Task: Find connections with filter location Güira de Melena with filter topic #consultantswith filter profile language English with filter current company PUMA Group with filter school JOBS FOR WOMEN with filter industry Nonmetallic Mineral Mining with filter service category Bankruptcy Law with filter keywords title Help Desk Worker/Desktop Support
Action: Mouse moved to (632, 79)
Screenshot: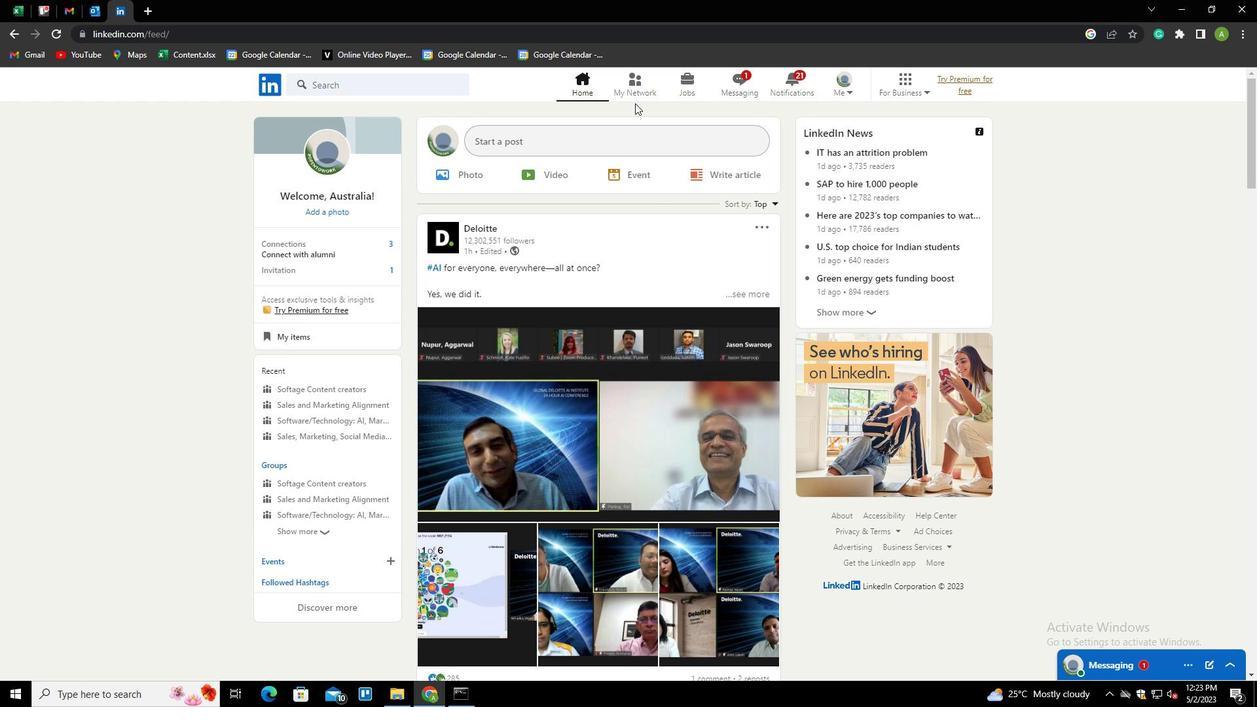 
Action: Mouse pressed left at (632, 79)
Screenshot: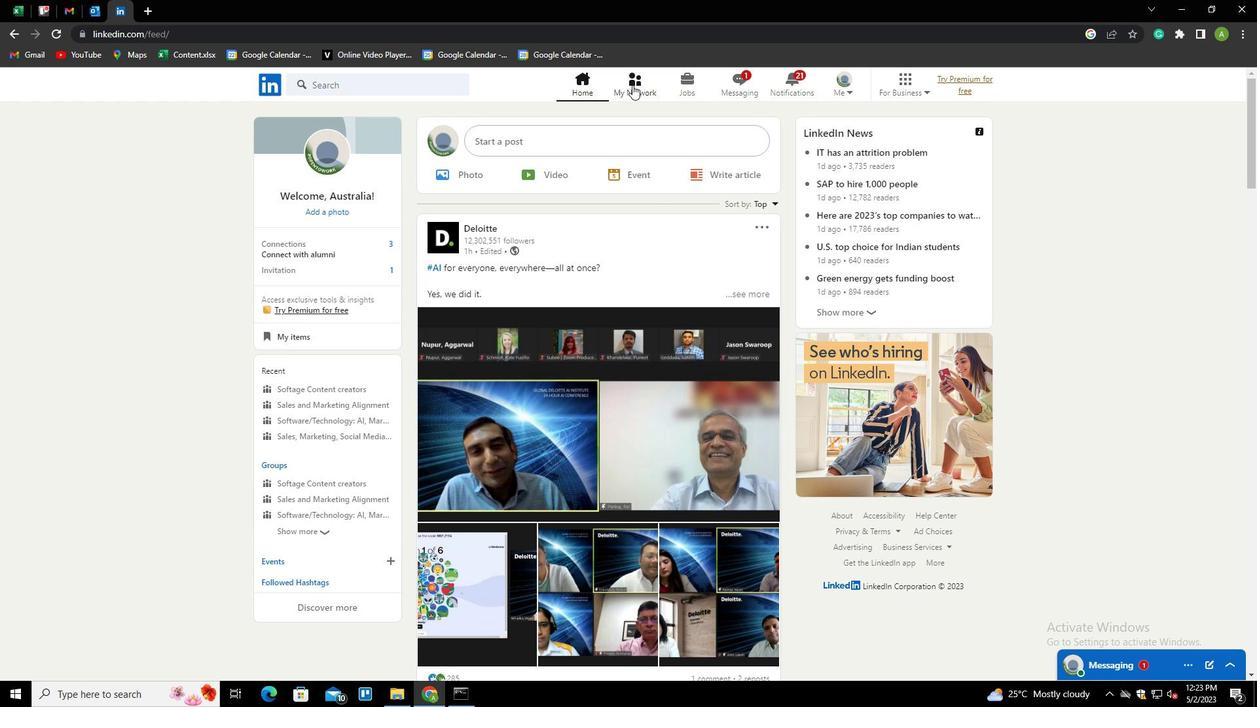 
Action: Mouse moved to (365, 151)
Screenshot: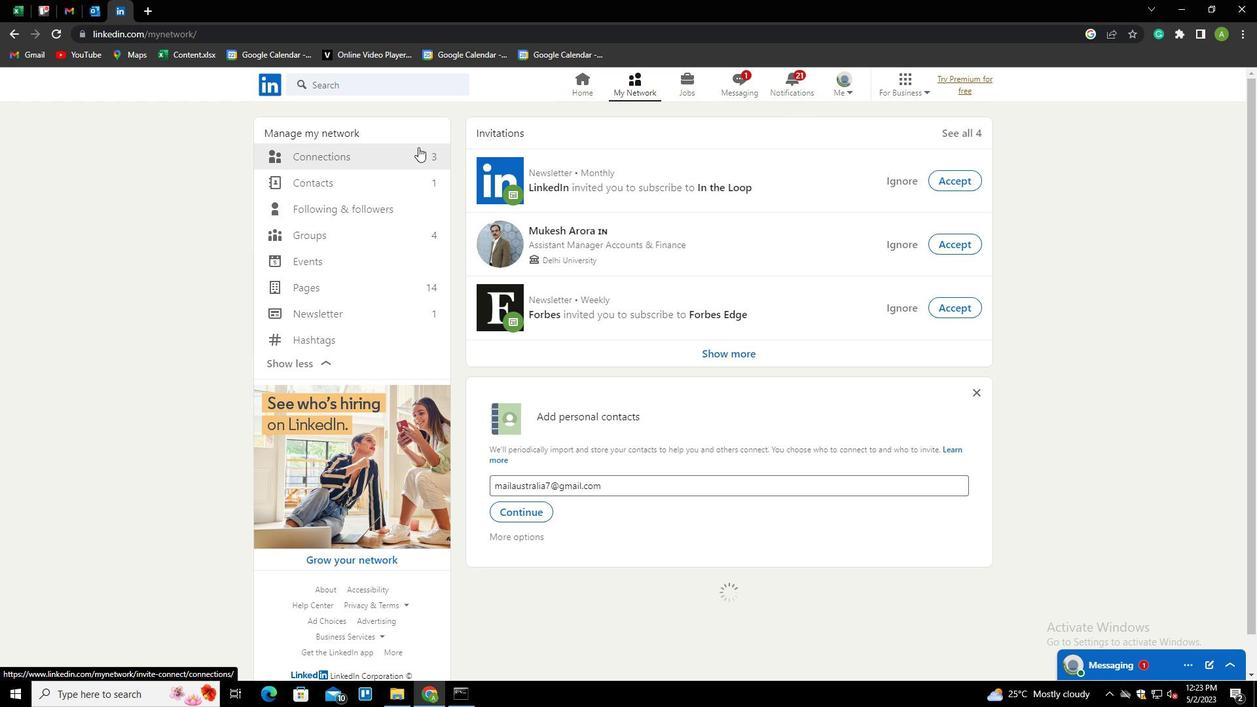 
Action: Mouse pressed left at (365, 151)
Screenshot: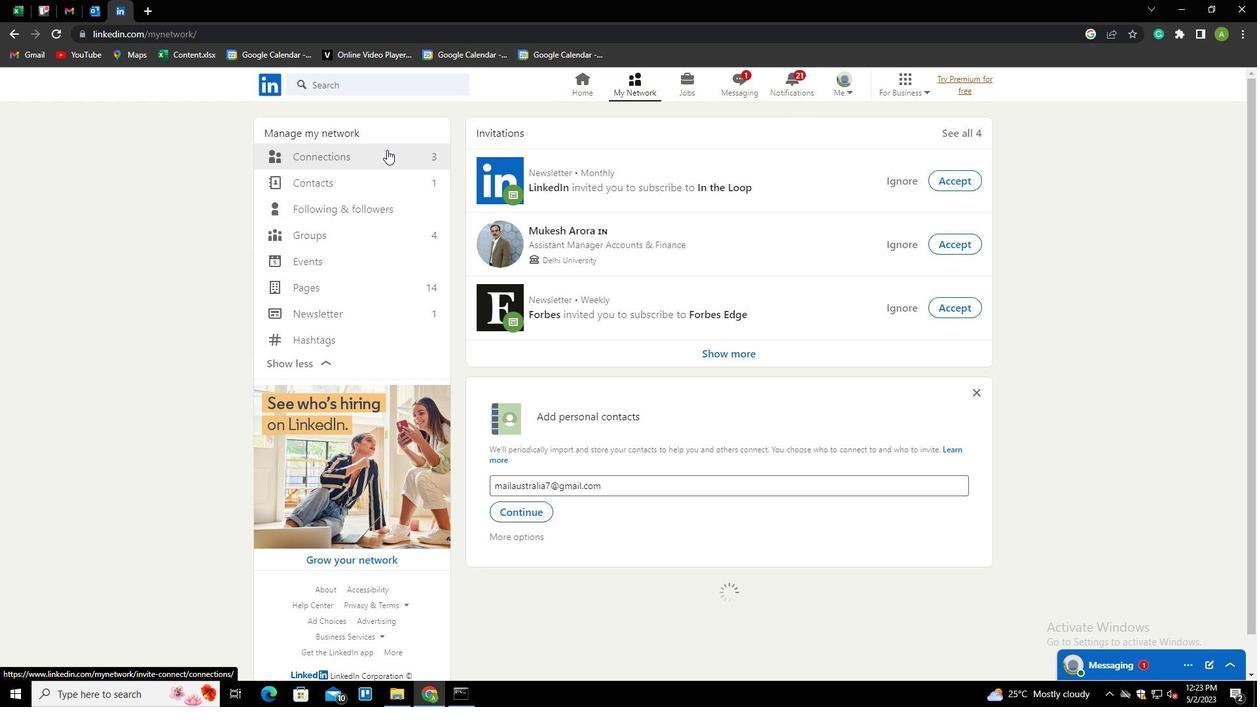 
Action: Mouse moved to (705, 159)
Screenshot: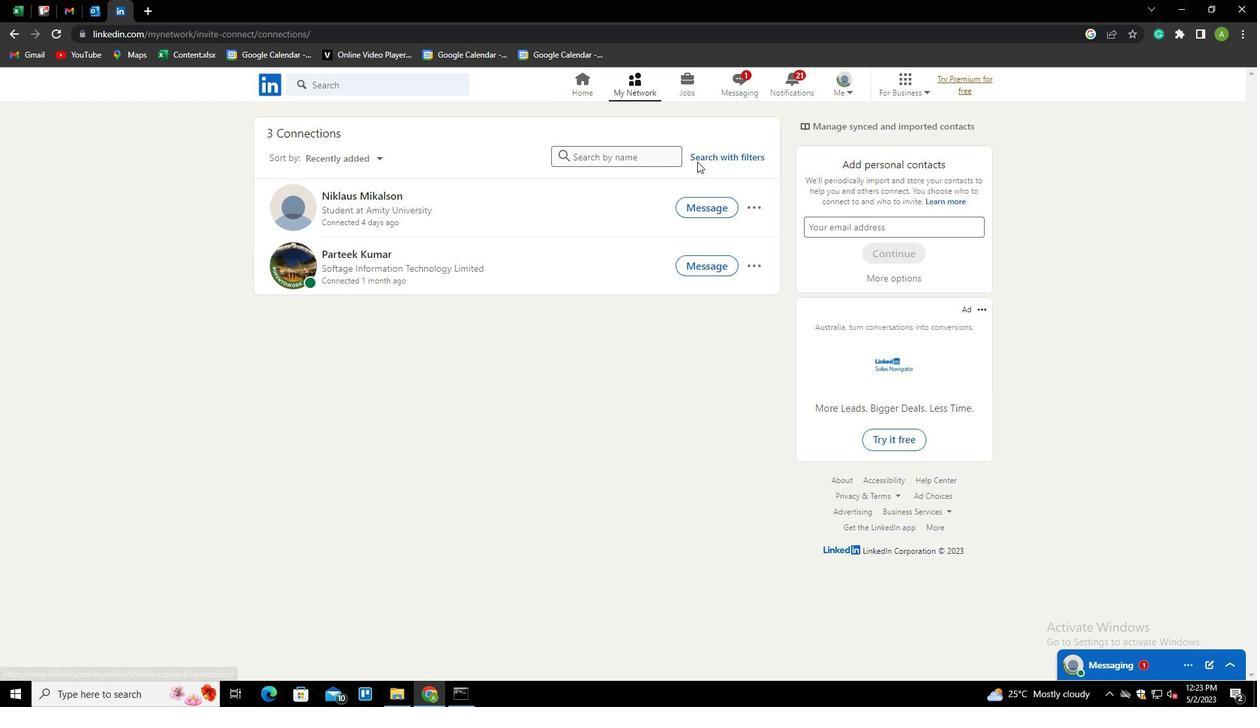 
Action: Mouse pressed left at (705, 159)
Screenshot: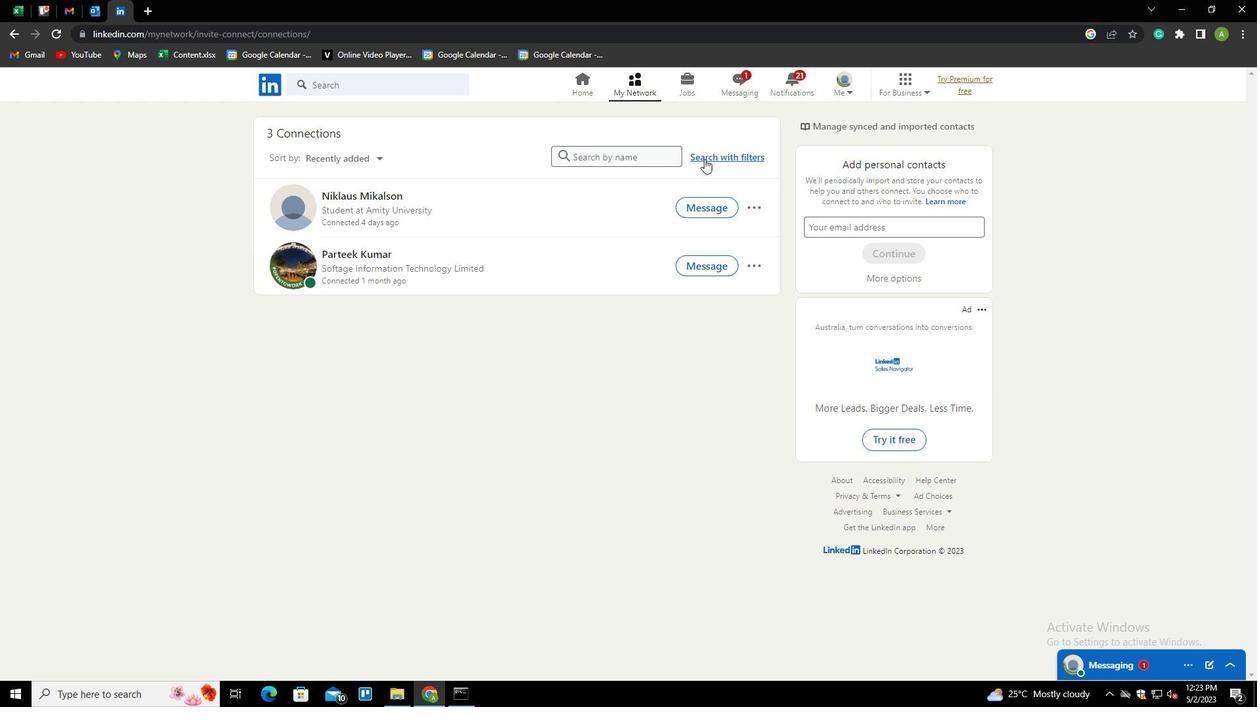 
Action: Mouse moved to (671, 114)
Screenshot: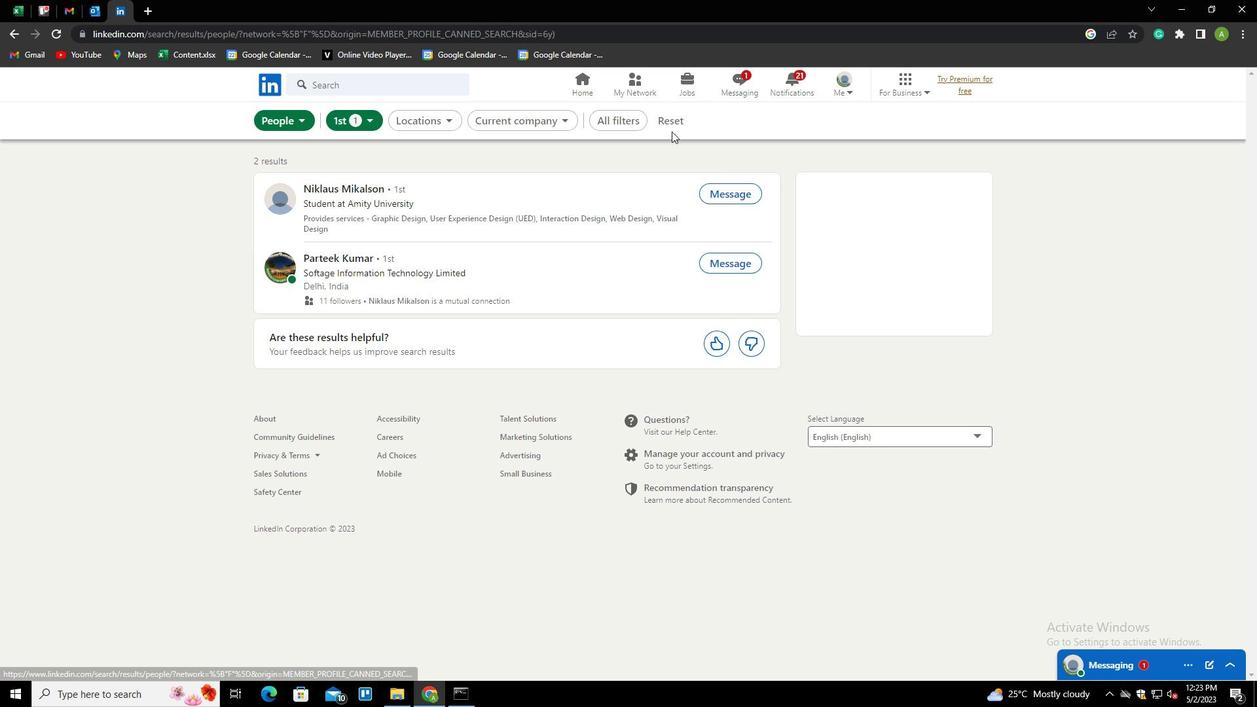 
Action: Mouse pressed left at (671, 114)
Screenshot: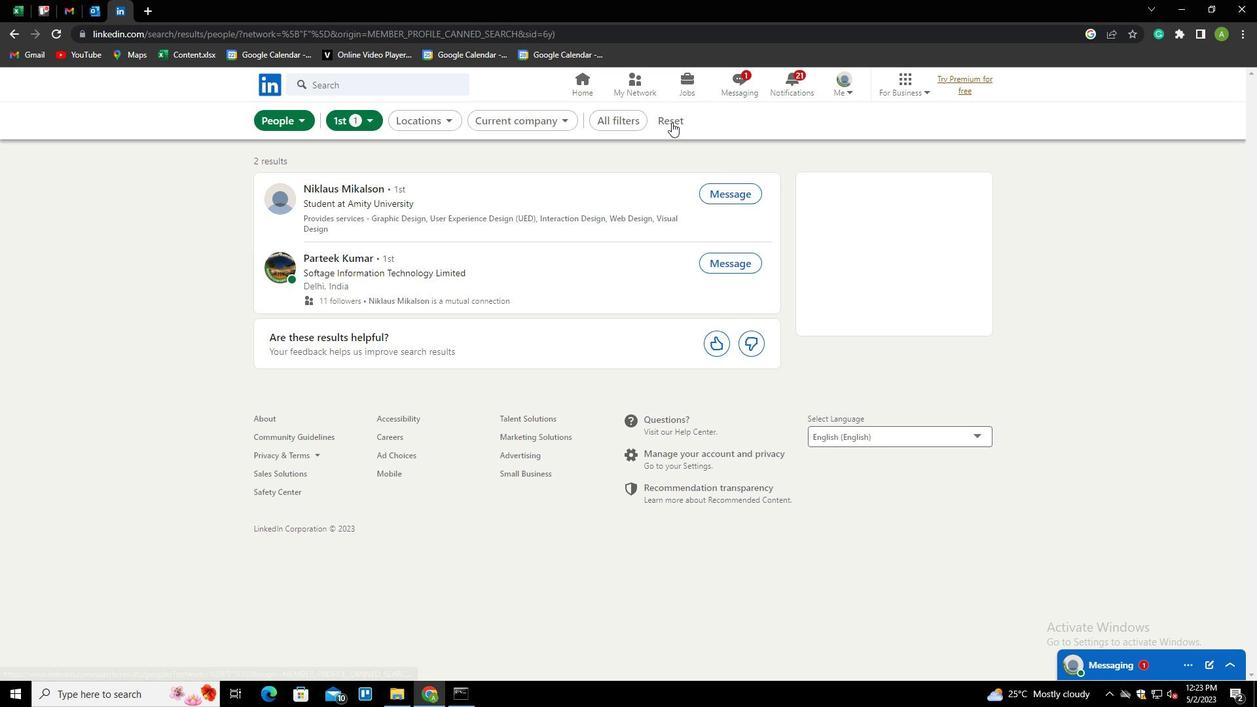 
Action: Mouse moved to (652, 117)
Screenshot: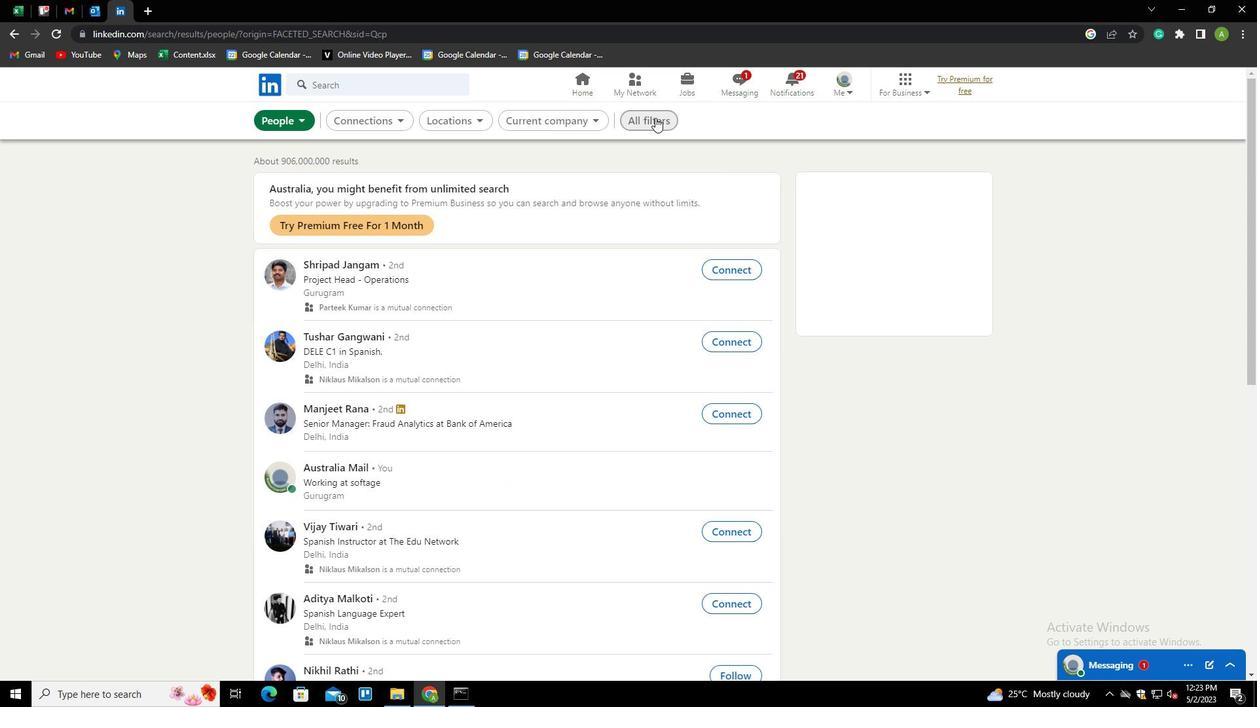 
Action: Mouse pressed left at (652, 117)
Screenshot: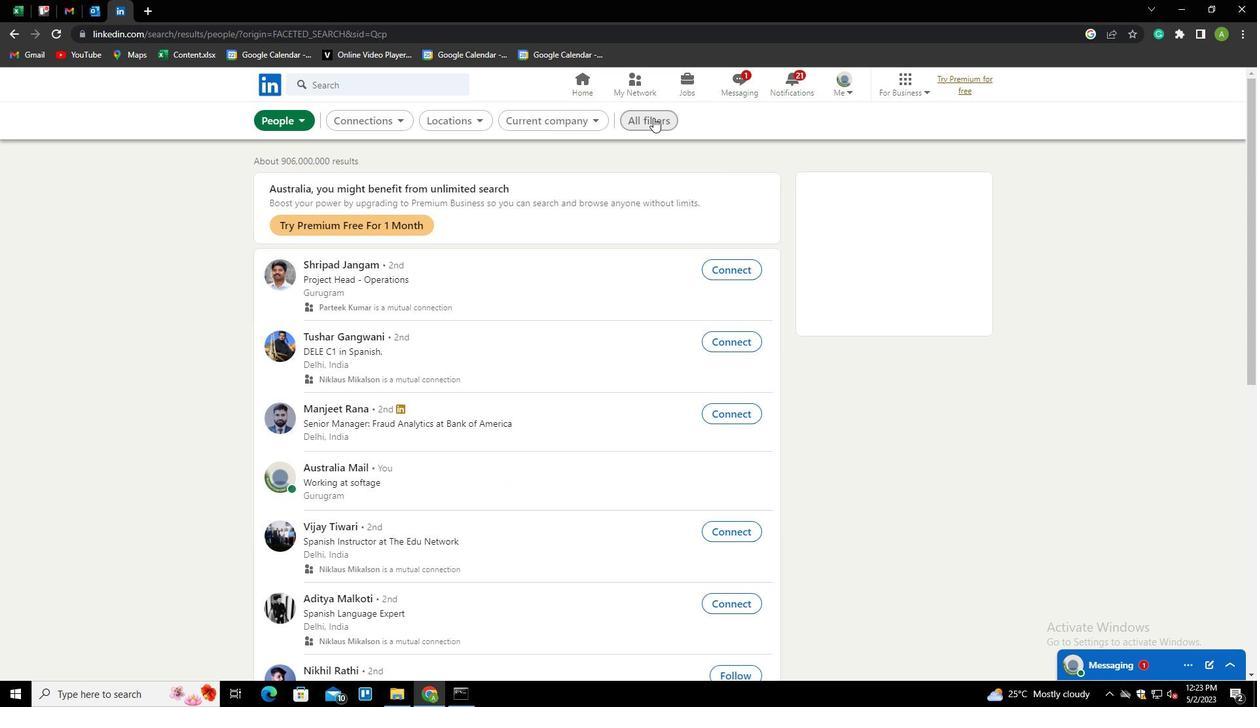 
Action: Mouse moved to (1087, 318)
Screenshot: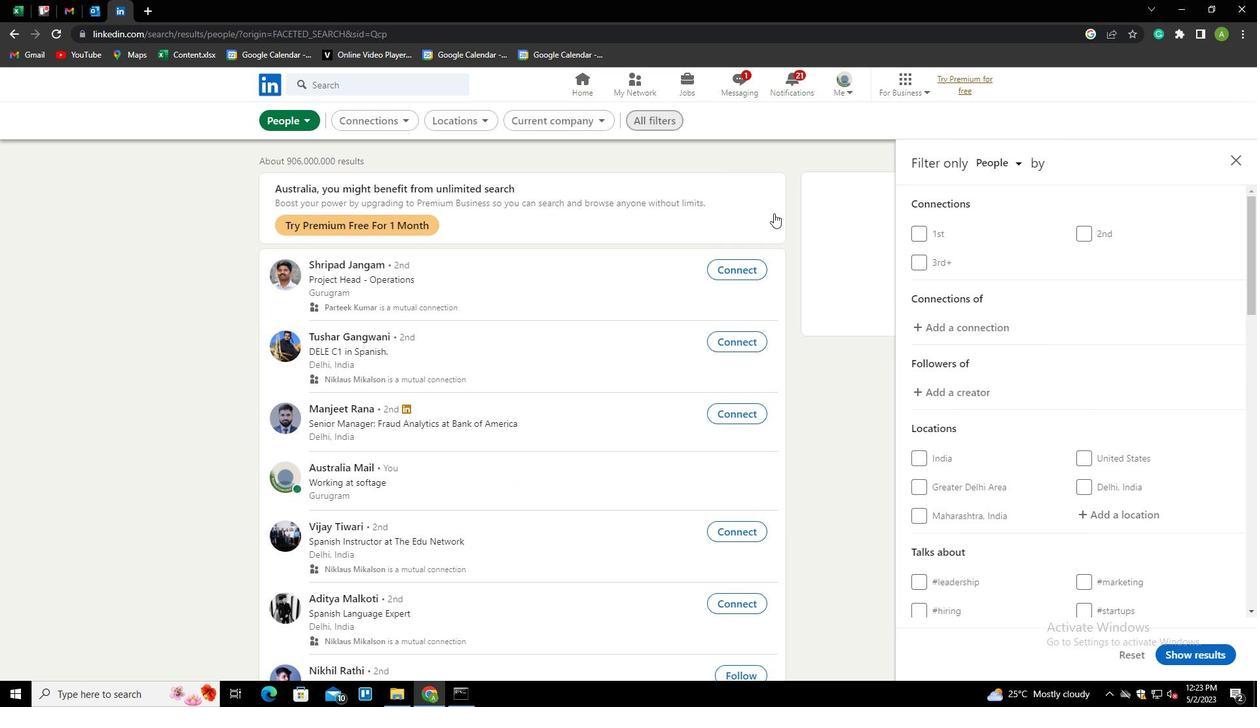 
Action: Mouse scrolled (1087, 318) with delta (0, 0)
Screenshot: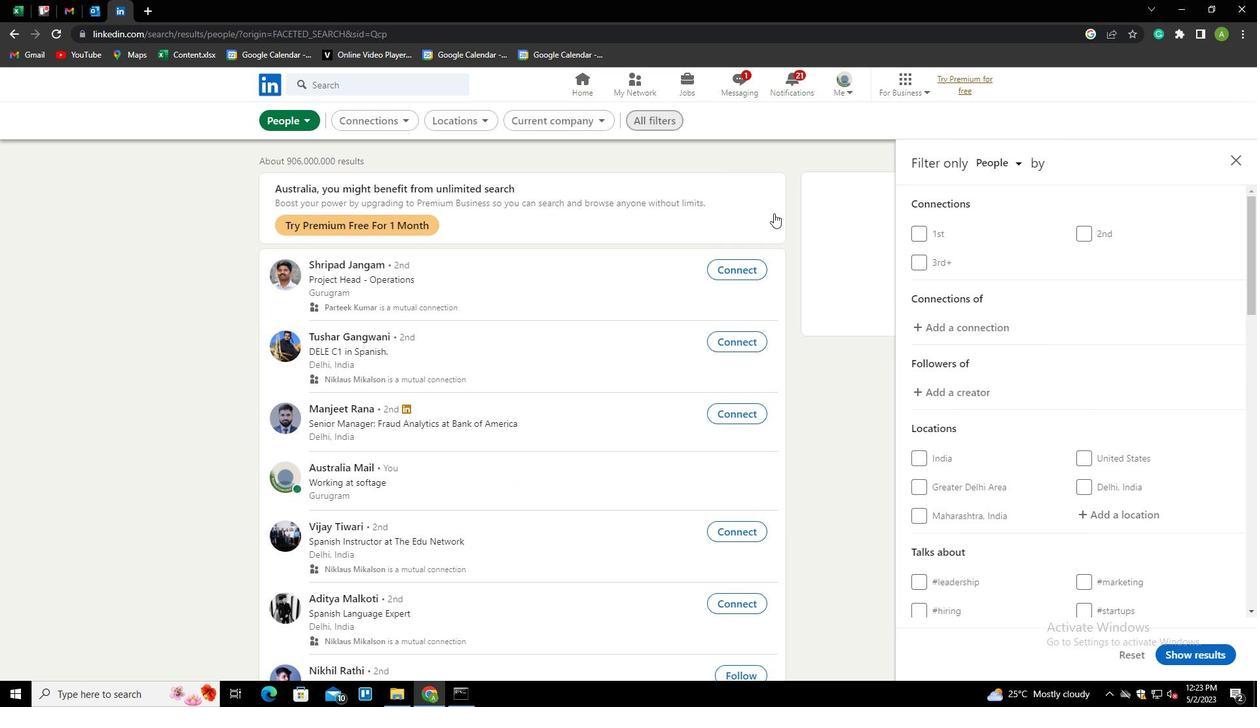 
Action: Mouse scrolled (1087, 318) with delta (0, 0)
Screenshot: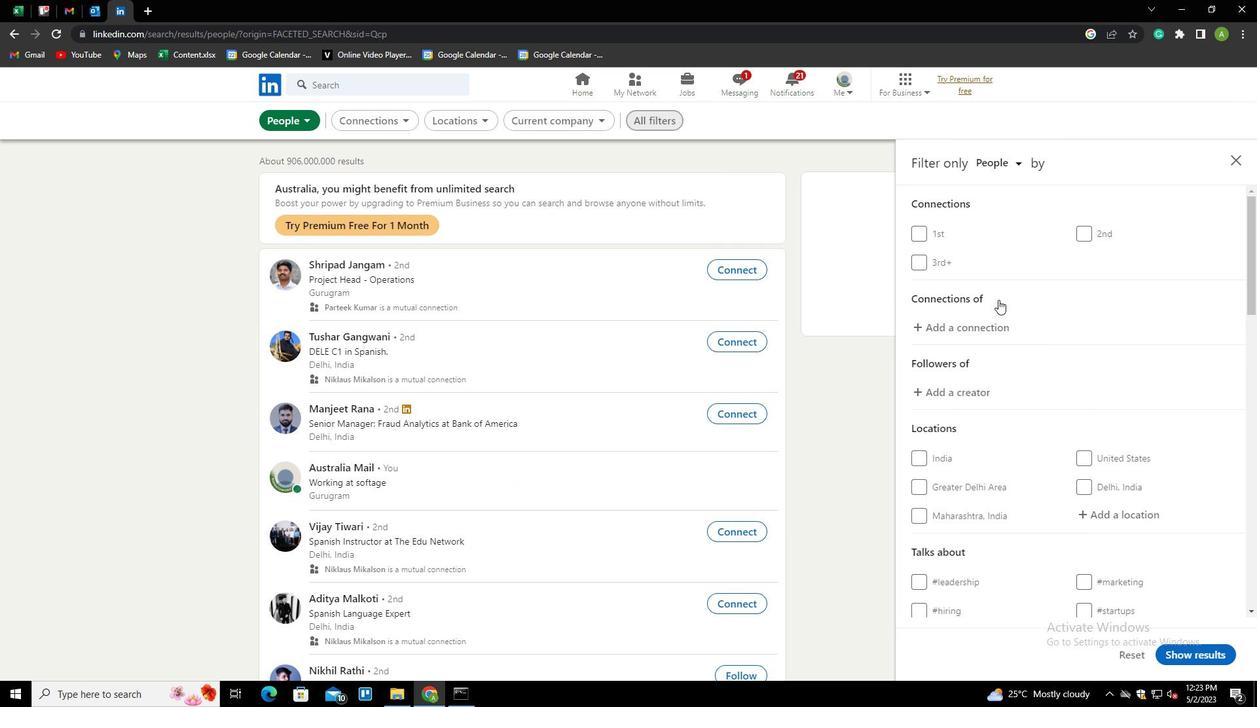 
Action: Mouse scrolled (1087, 318) with delta (0, 0)
Screenshot: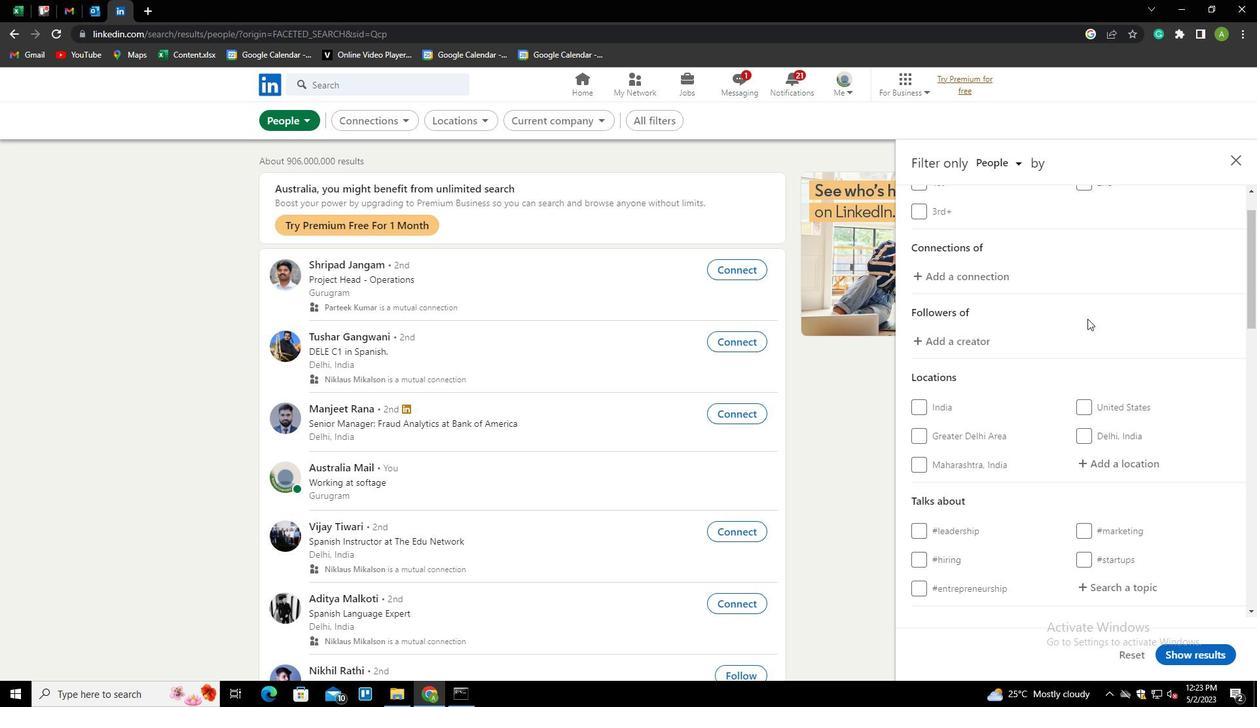 
Action: Mouse moved to (1099, 320)
Screenshot: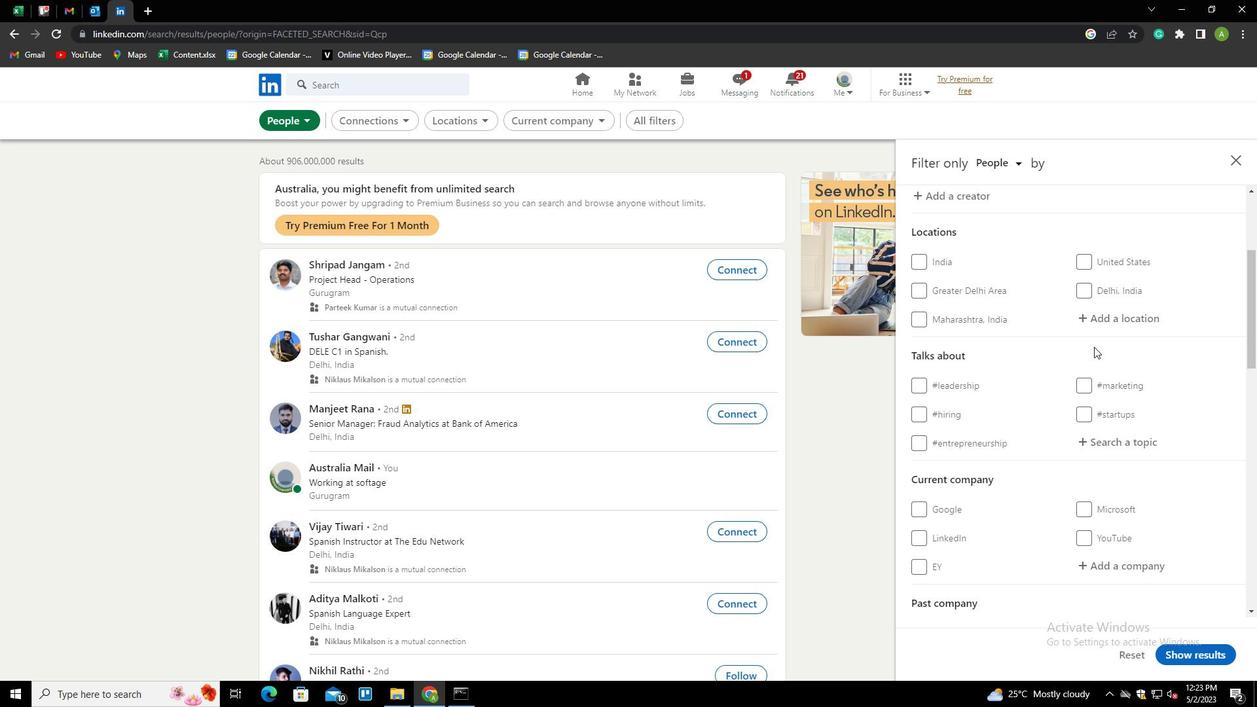 
Action: Mouse pressed left at (1099, 320)
Screenshot: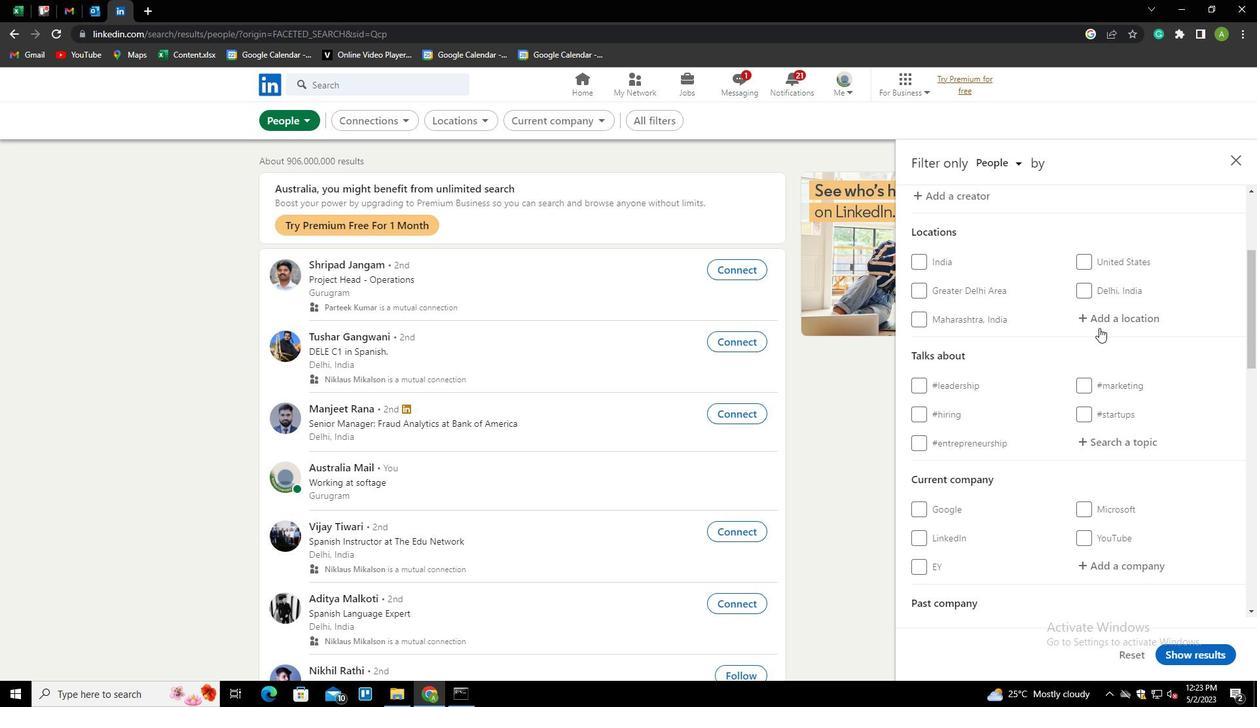 
Action: Mouse moved to (1107, 314)
Screenshot: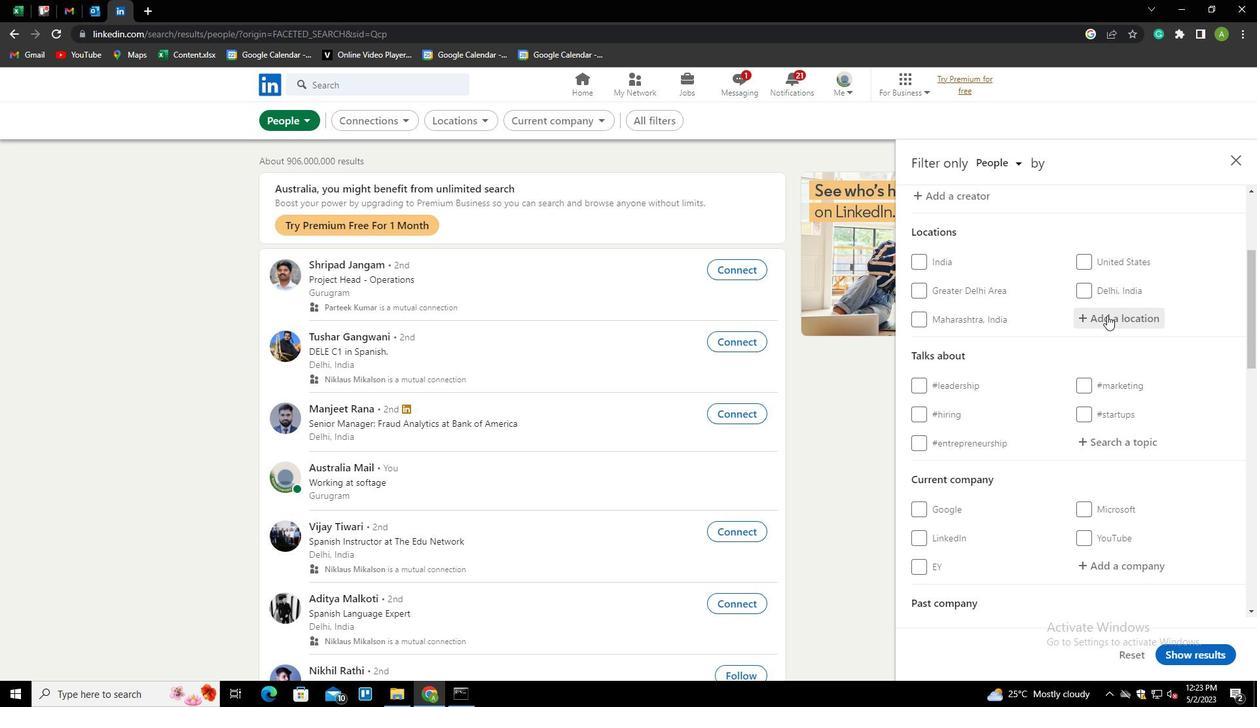 
Action: Mouse pressed left at (1107, 314)
Screenshot: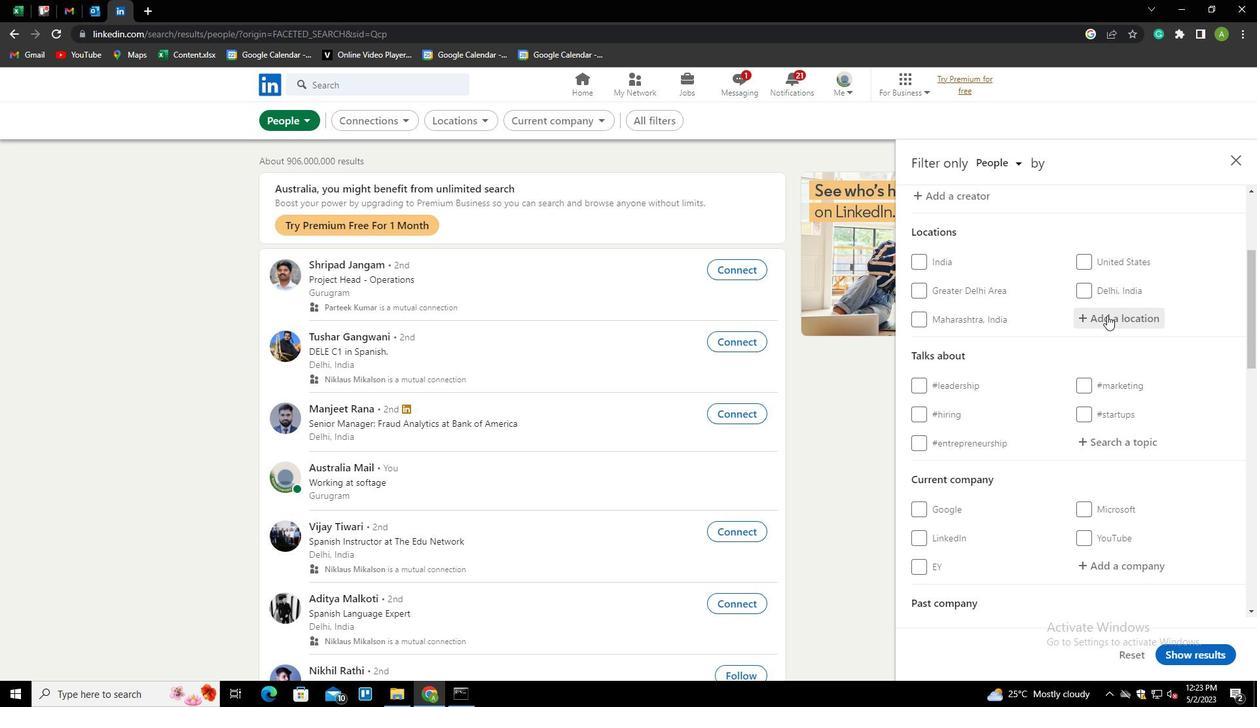 
Action: Mouse moved to (1108, 316)
Screenshot: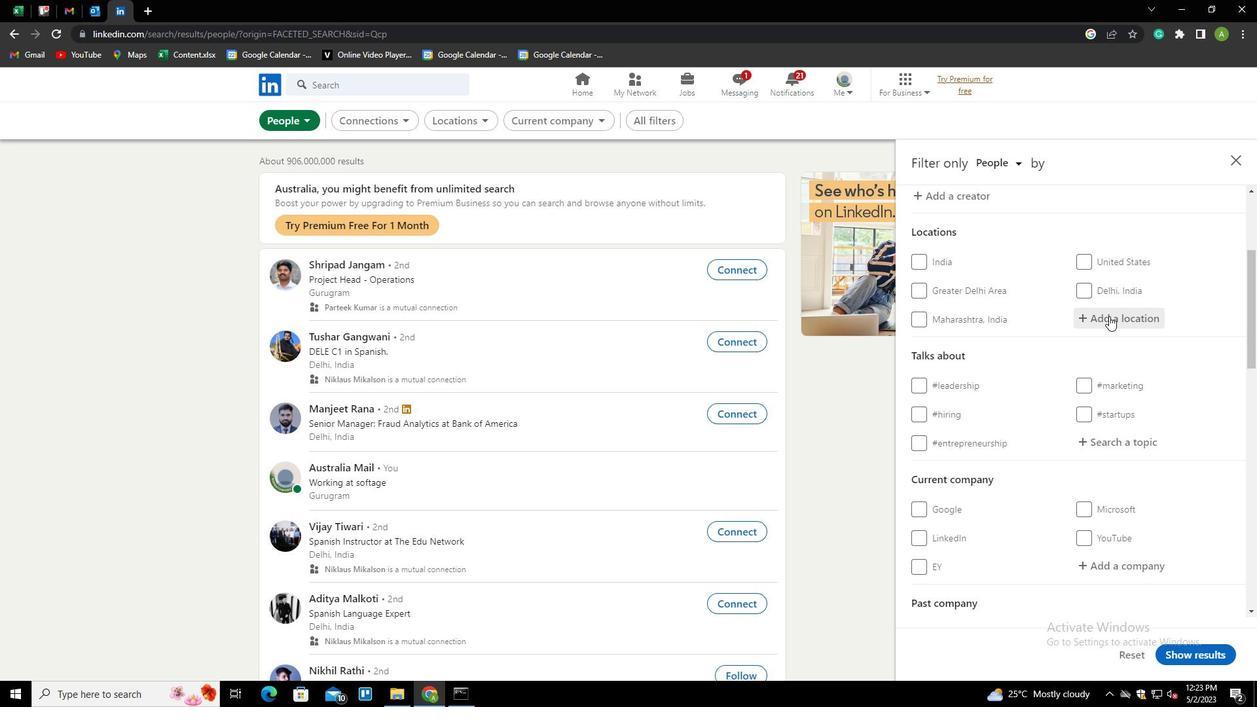 
Action: Mouse pressed left at (1108, 316)
Screenshot: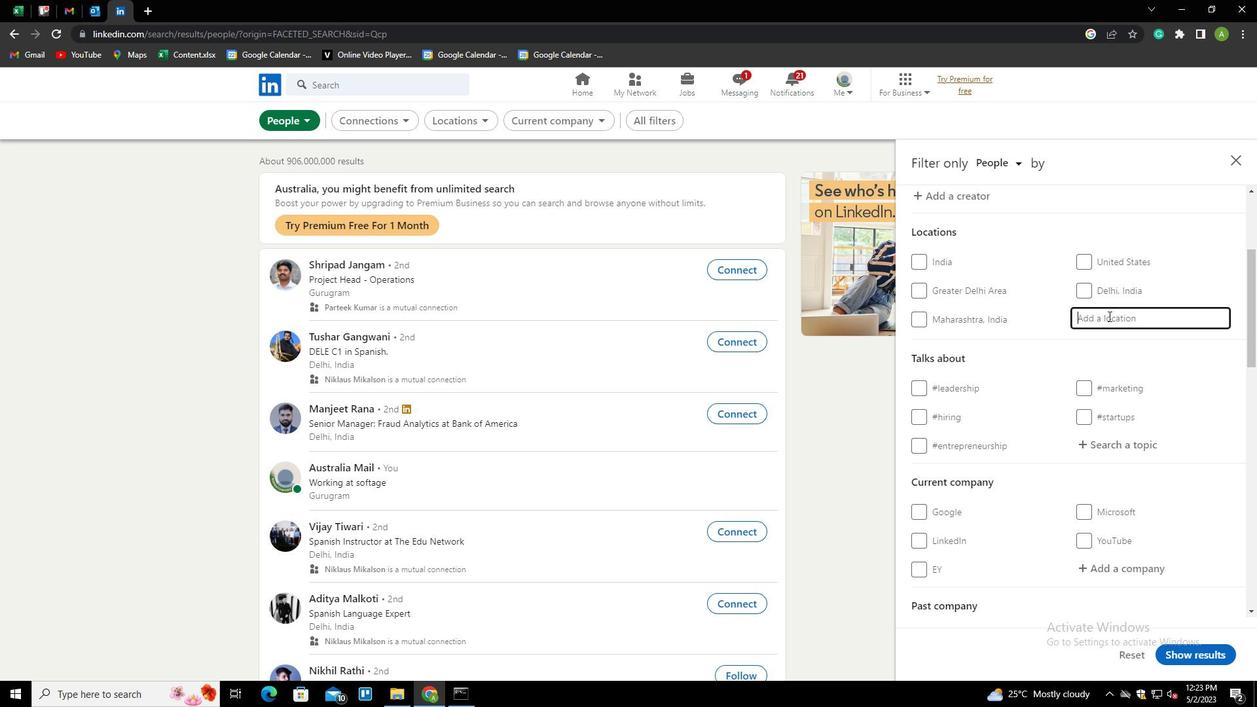 
Action: Key pressed <Key.shift>GUIRA<Key.down><Key.enter>
Screenshot: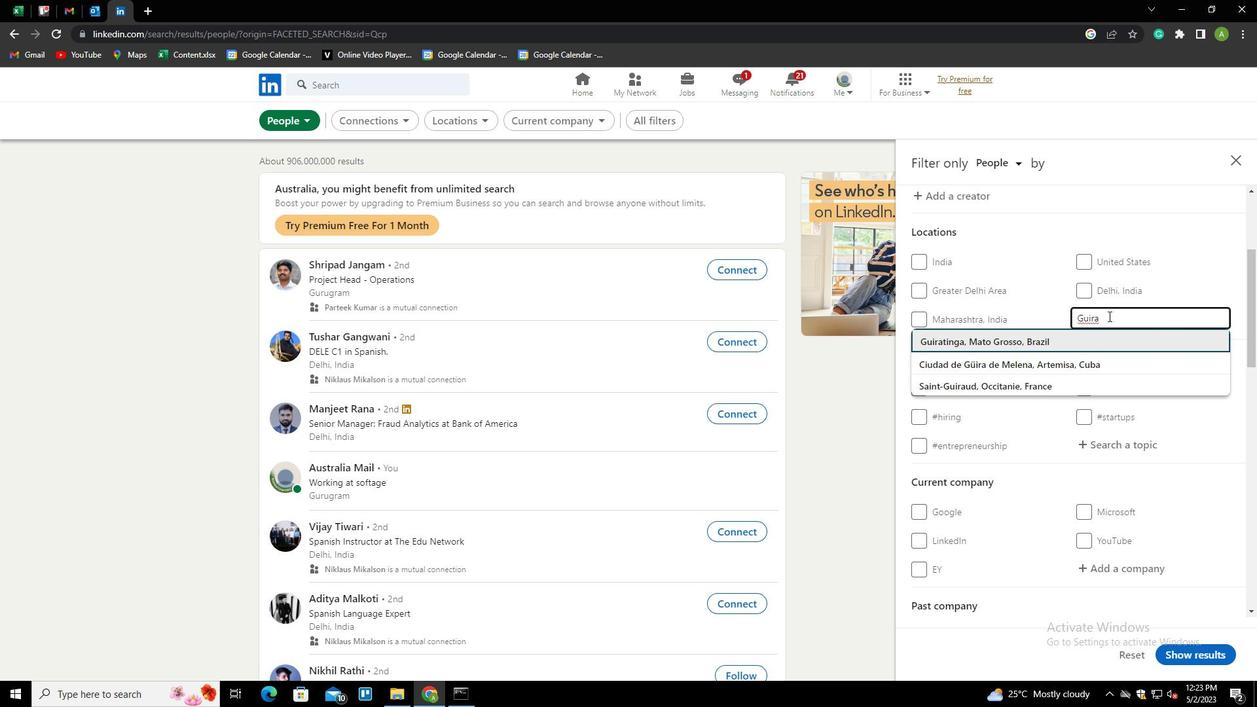 
Action: Mouse scrolled (1108, 315) with delta (0, 0)
Screenshot: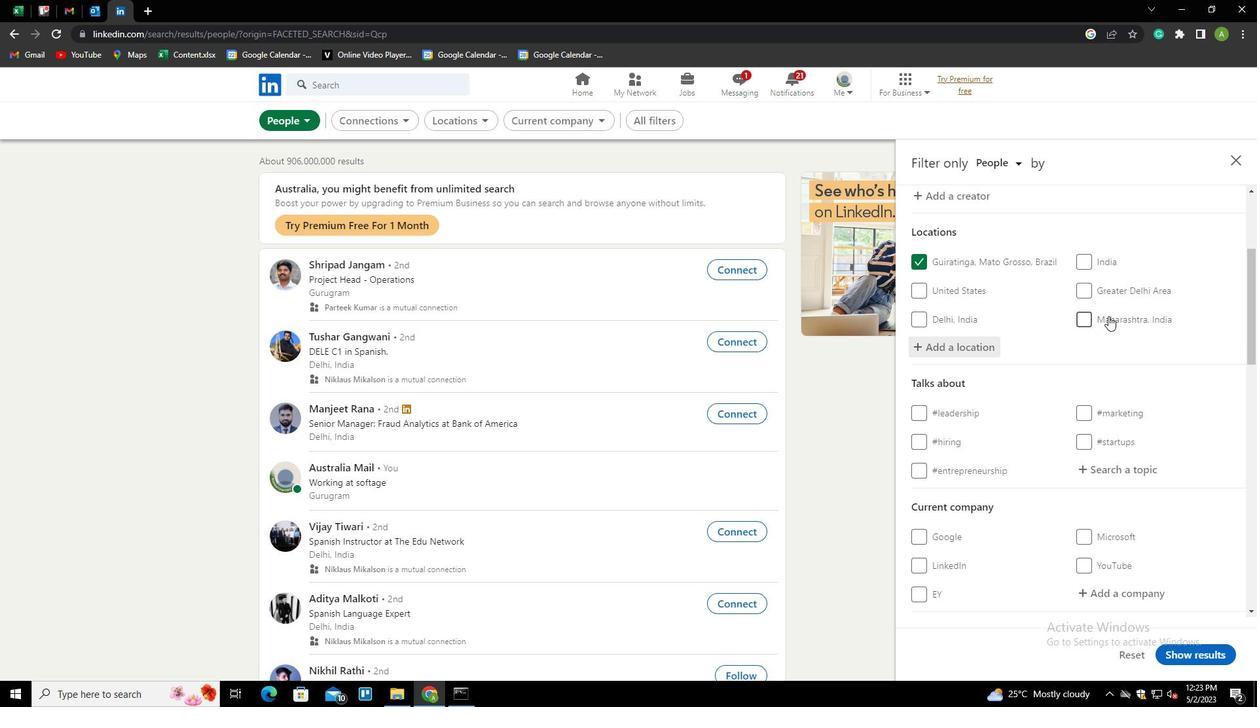 
Action: Mouse scrolled (1108, 315) with delta (0, 0)
Screenshot: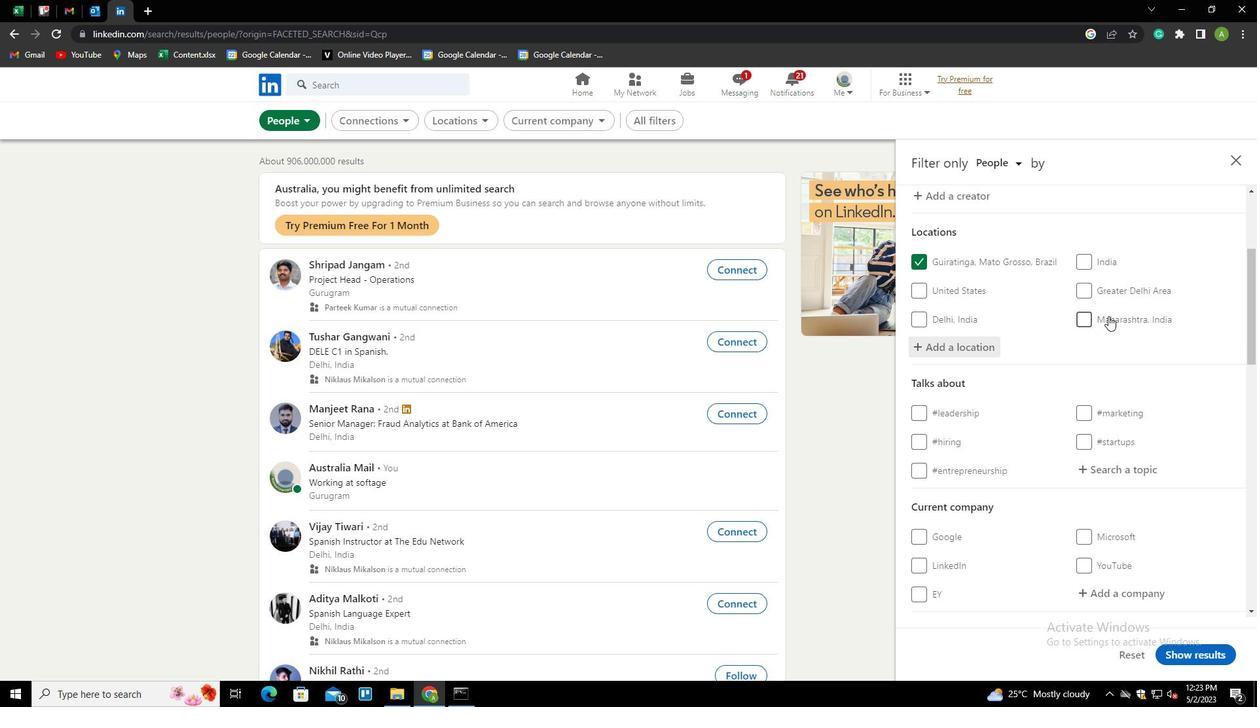 
Action: Mouse moved to (1111, 335)
Screenshot: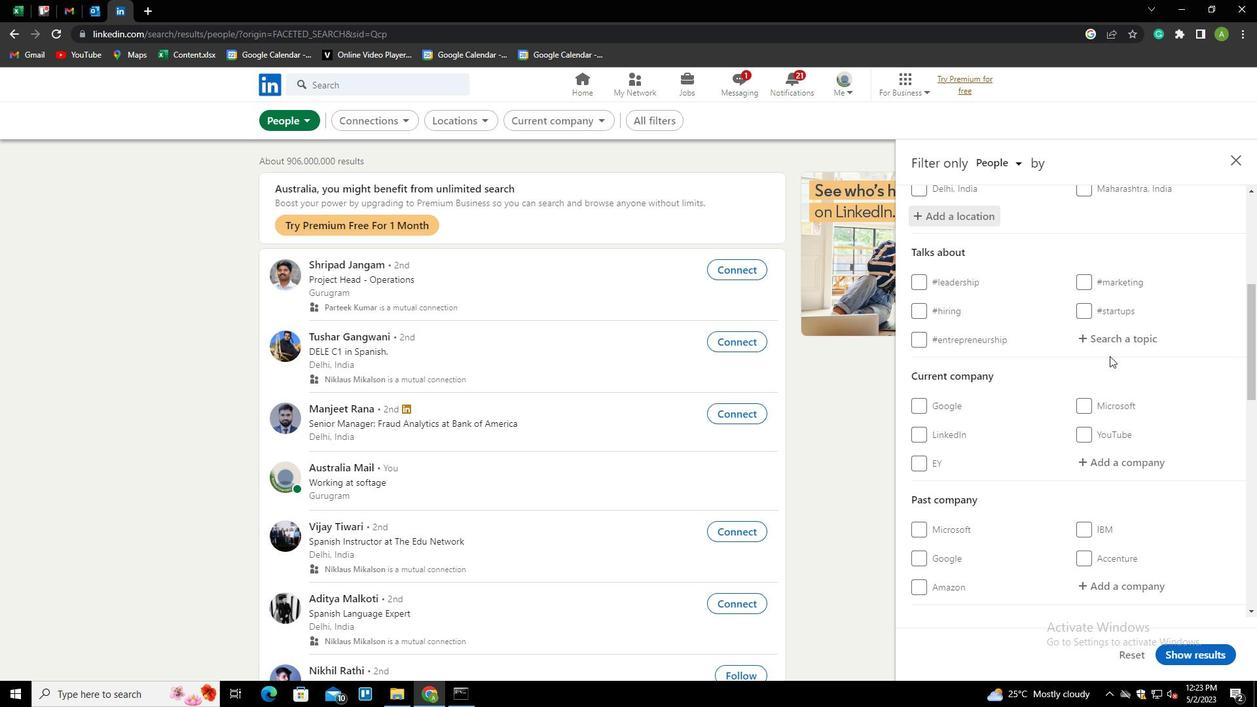 
Action: Mouse pressed left at (1111, 335)
Screenshot: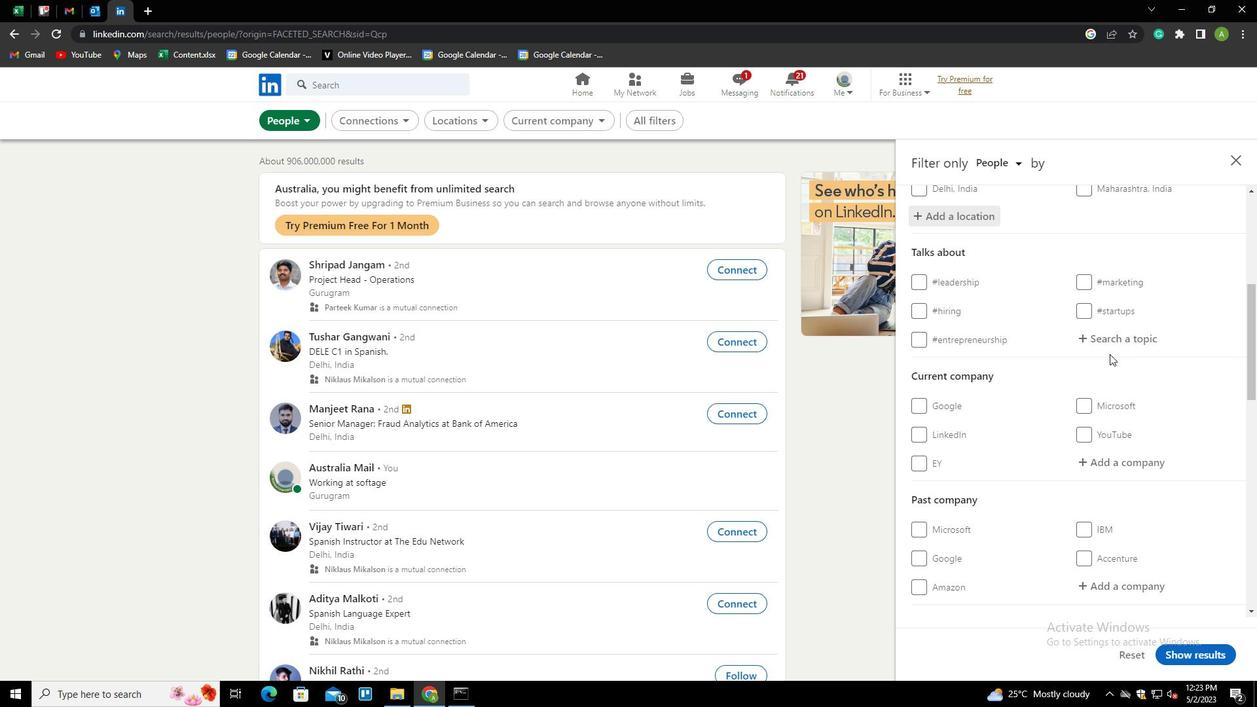 
Action: Mouse moved to (1115, 335)
Screenshot: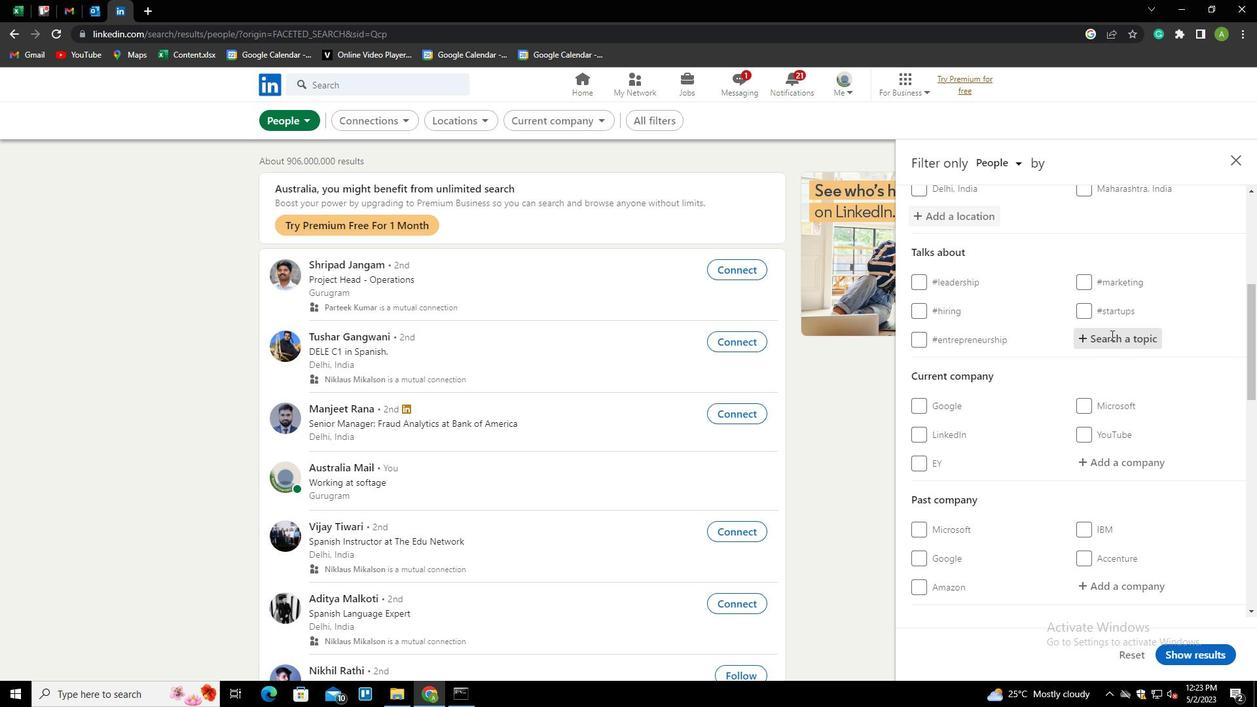 
Action: Mouse pressed left at (1115, 335)
Screenshot: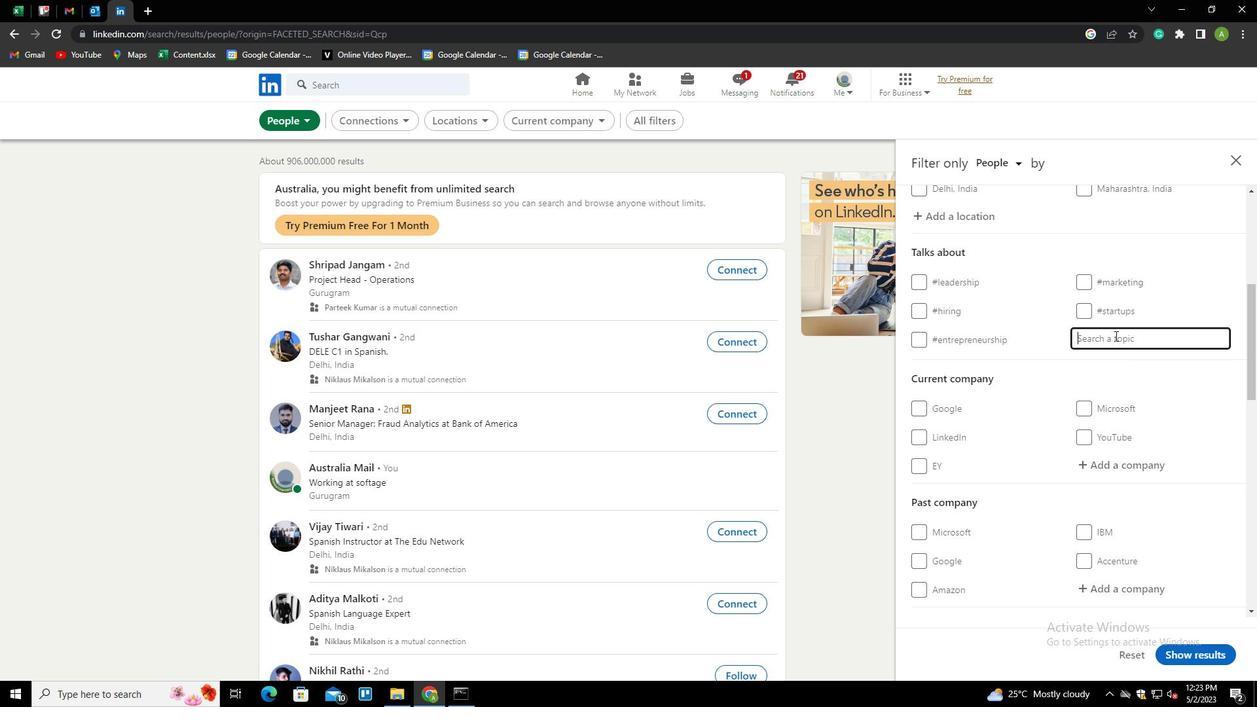 
Action: Key pressed CONSULT<Key.down><Key.enter>
Screenshot: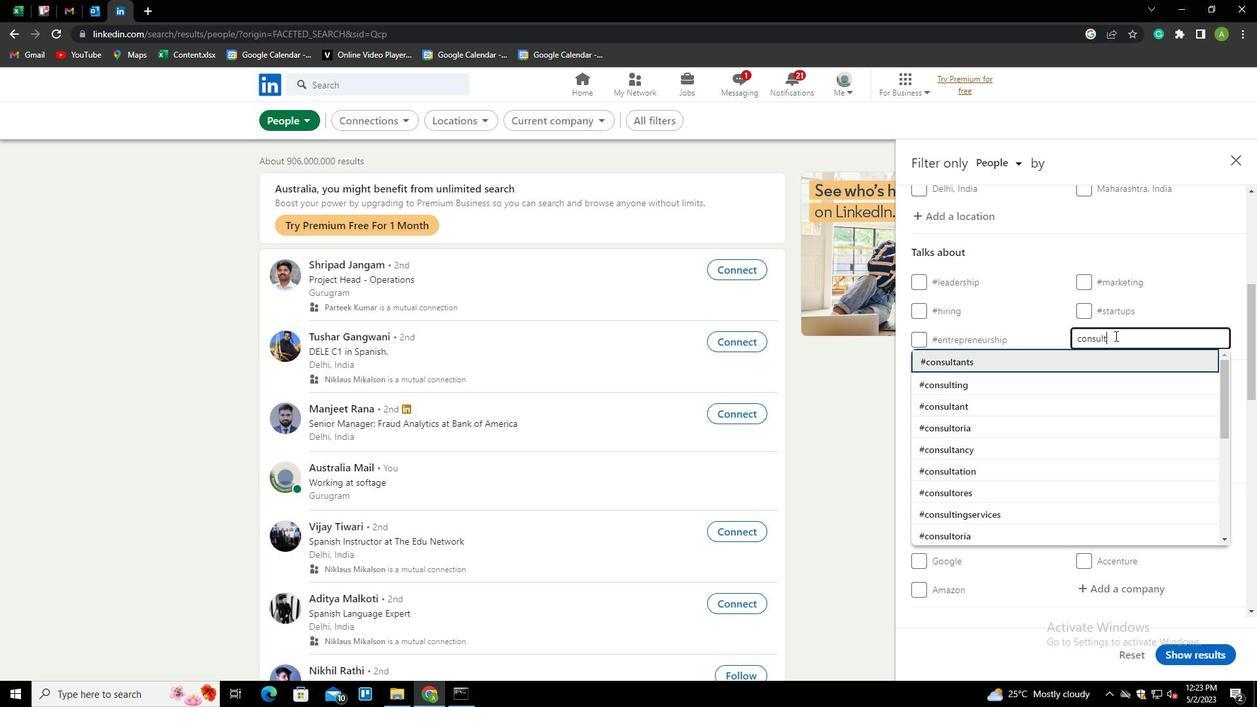 
Action: Mouse scrolled (1115, 335) with delta (0, 0)
Screenshot: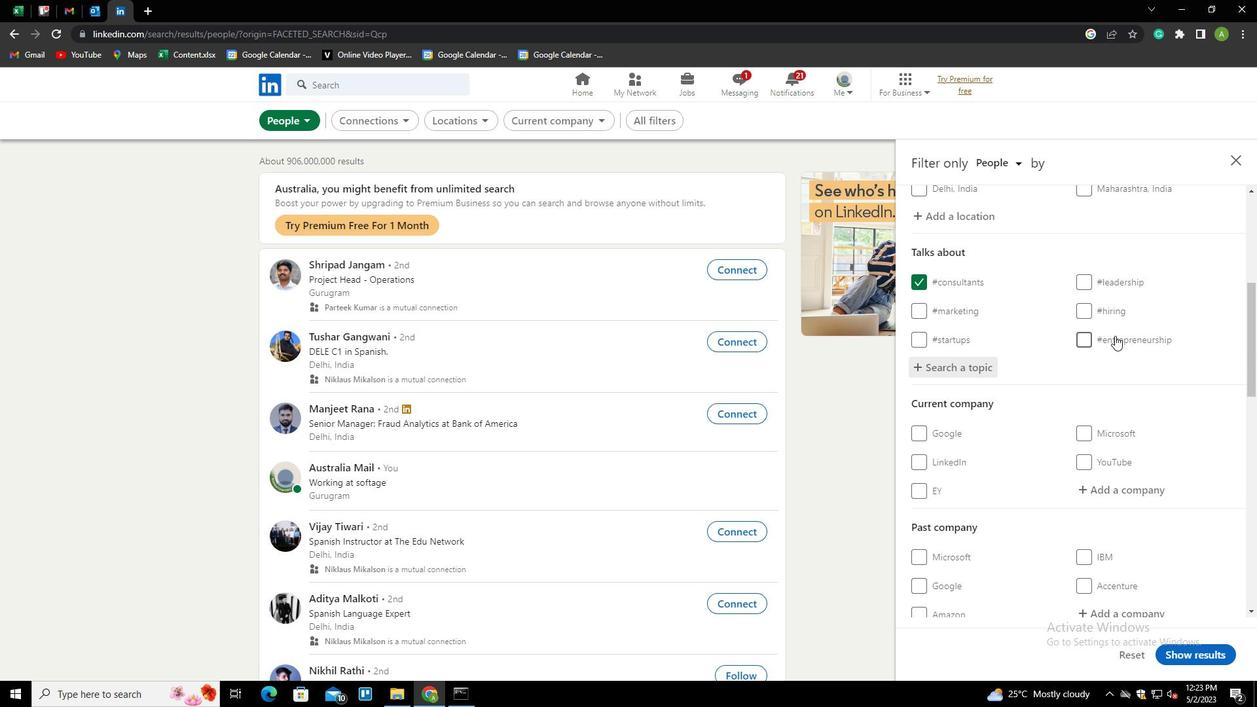 
Action: Mouse scrolled (1115, 335) with delta (0, 0)
Screenshot: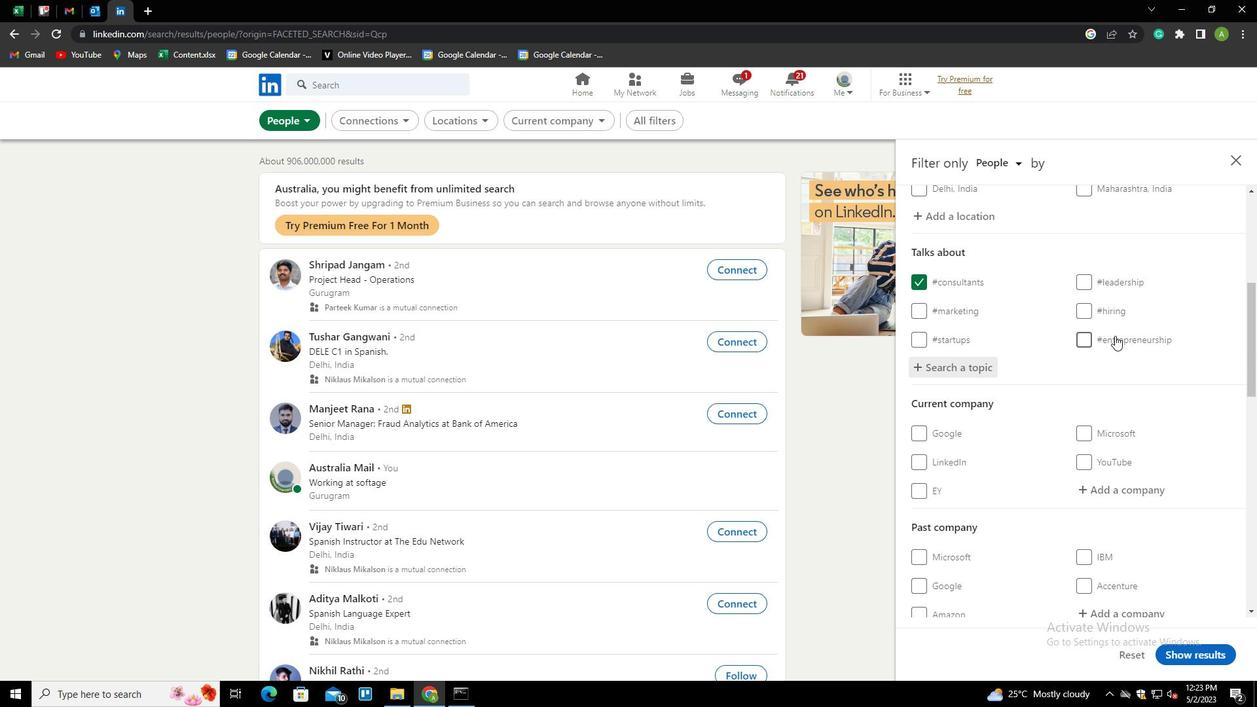 
Action: Mouse scrolled (1115, 335) with delta (0, 0)
Screenshot: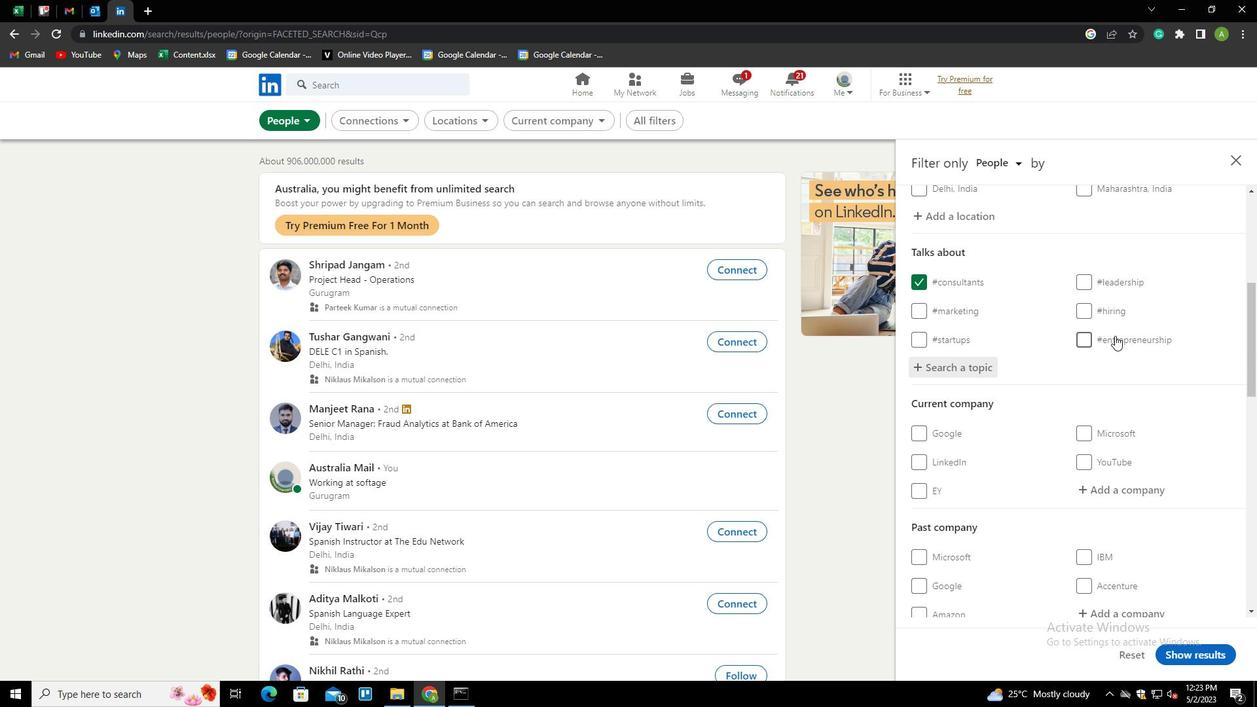 
Action: Mouse scrolled (1115, 335) with delta (0, 0)
Screenshot: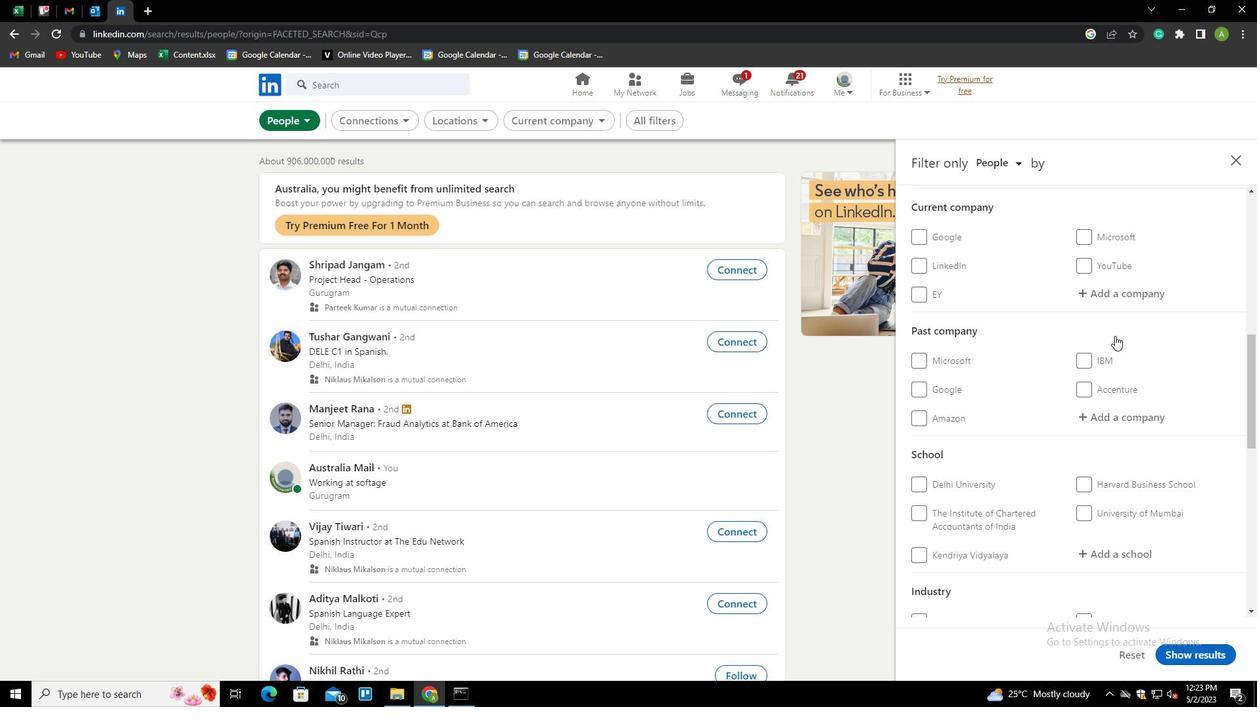 
Action: Mouse scrolled (1115, 335) with delta (0, 0)
Screenshot: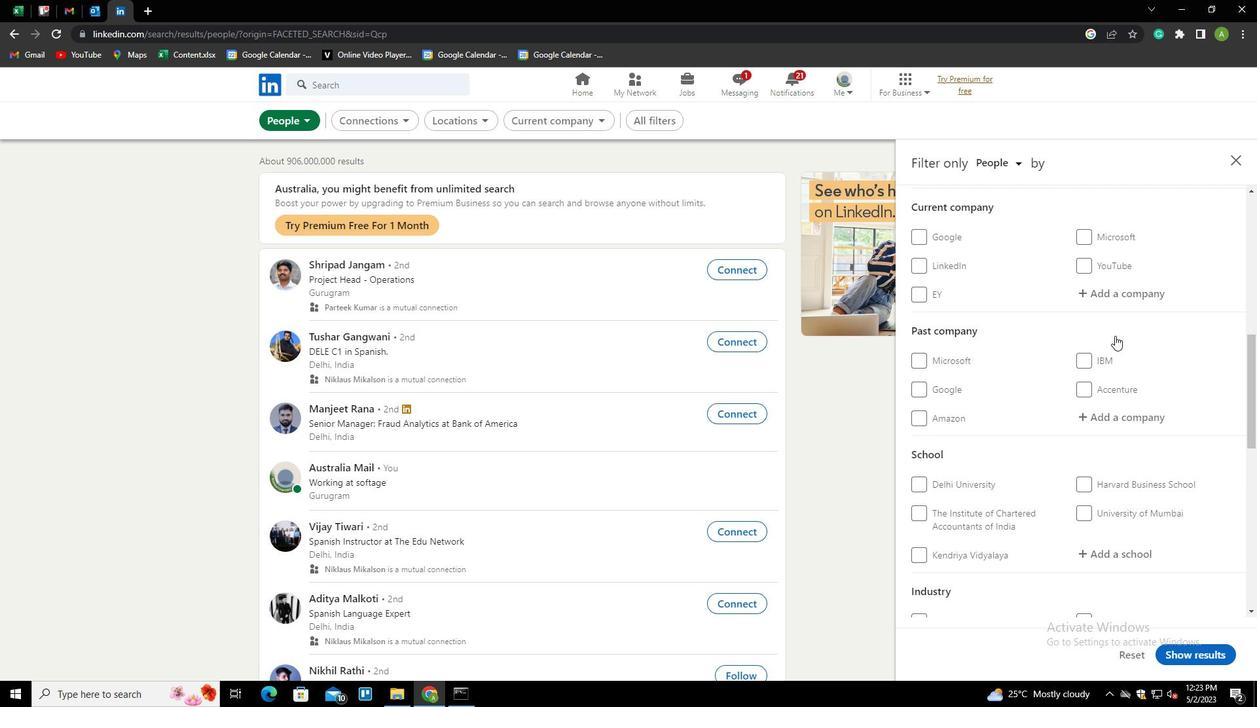 
Action: Mouse scrolled (1115, 335) with delta (0, 0)
Screenshot: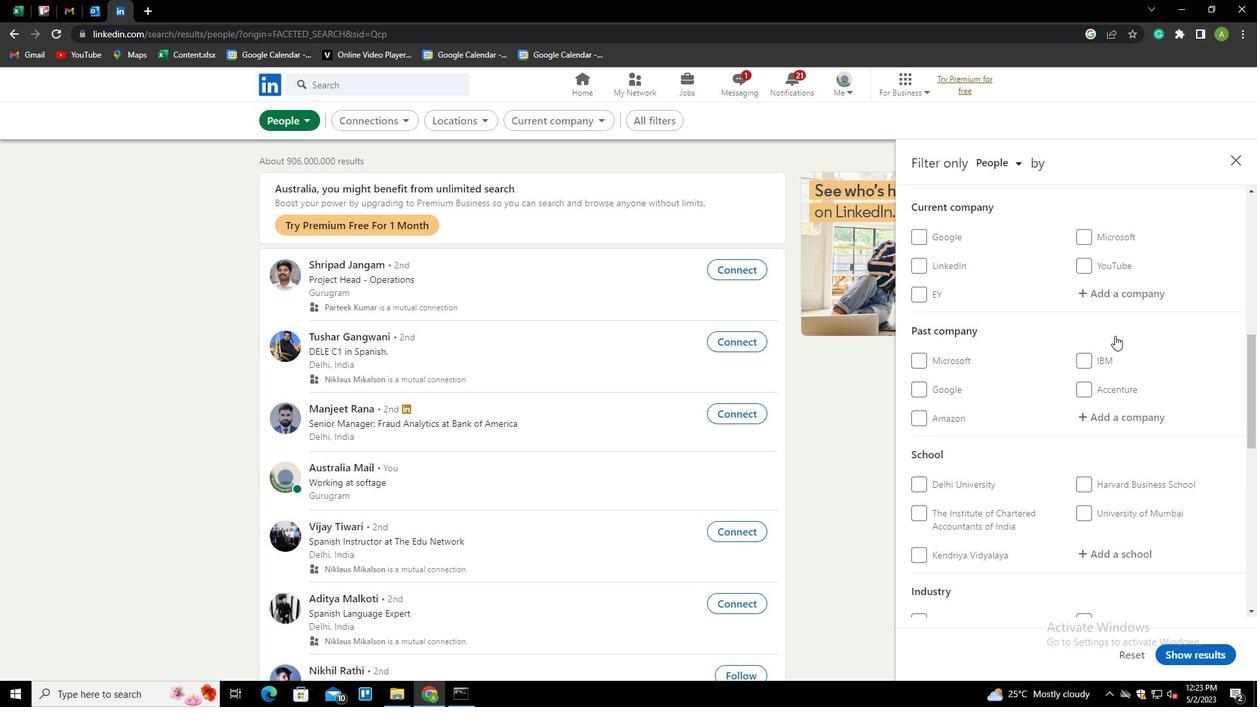 
Action: Mouse scrolled (1115, 335) with delta (0, 0)
Screenshot: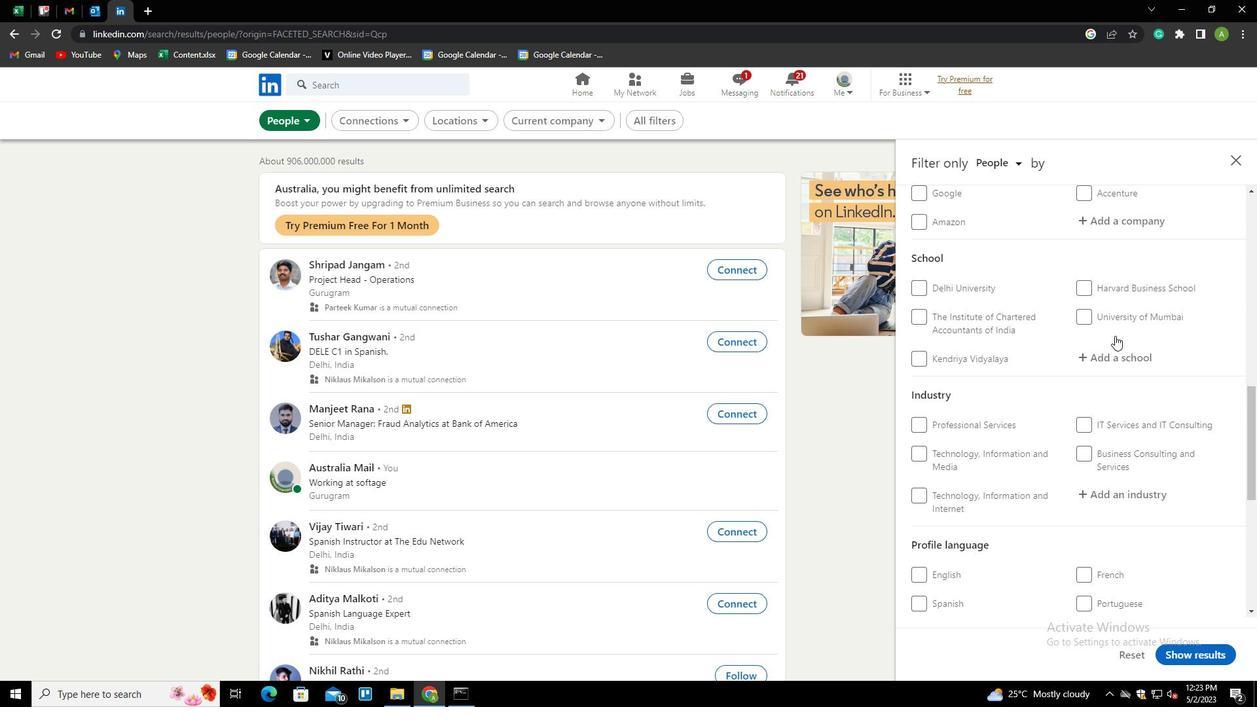 
Action: Mouse scrolled (1115, 335) with delta (0, 0)
Screenshot: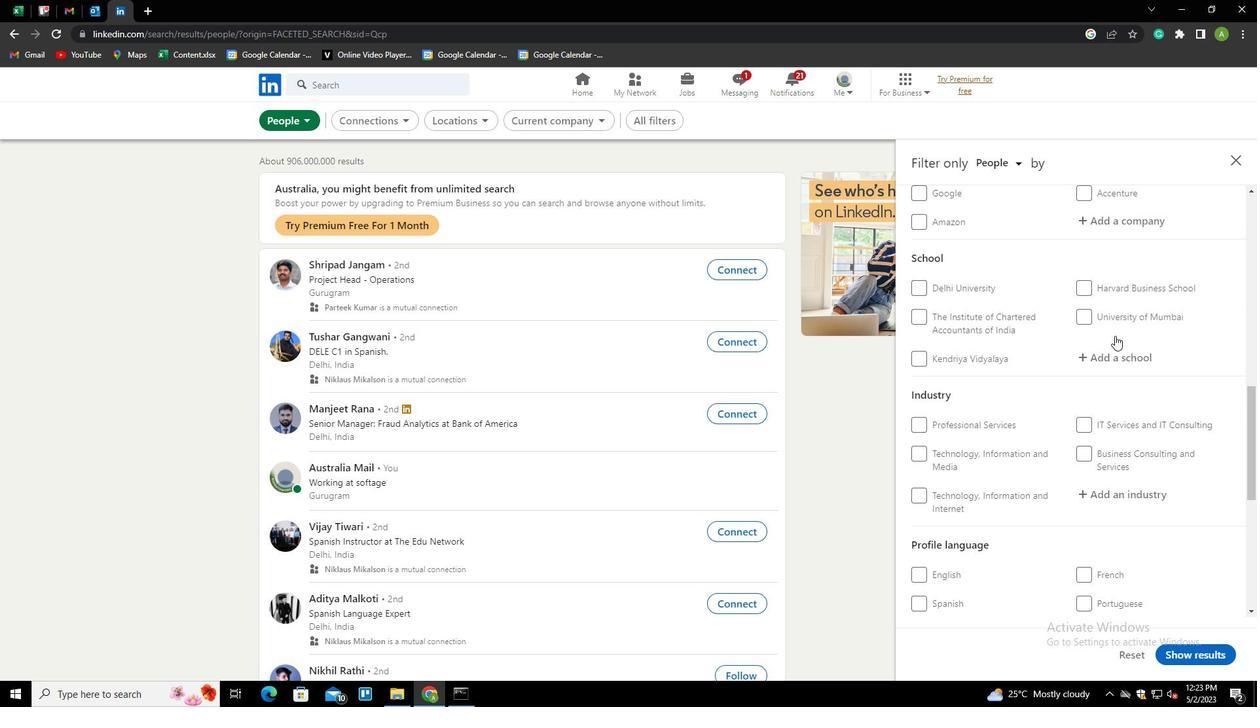 
Action: Mouse scrolled (1115, 335) with delta (0, 0)
Screenshot: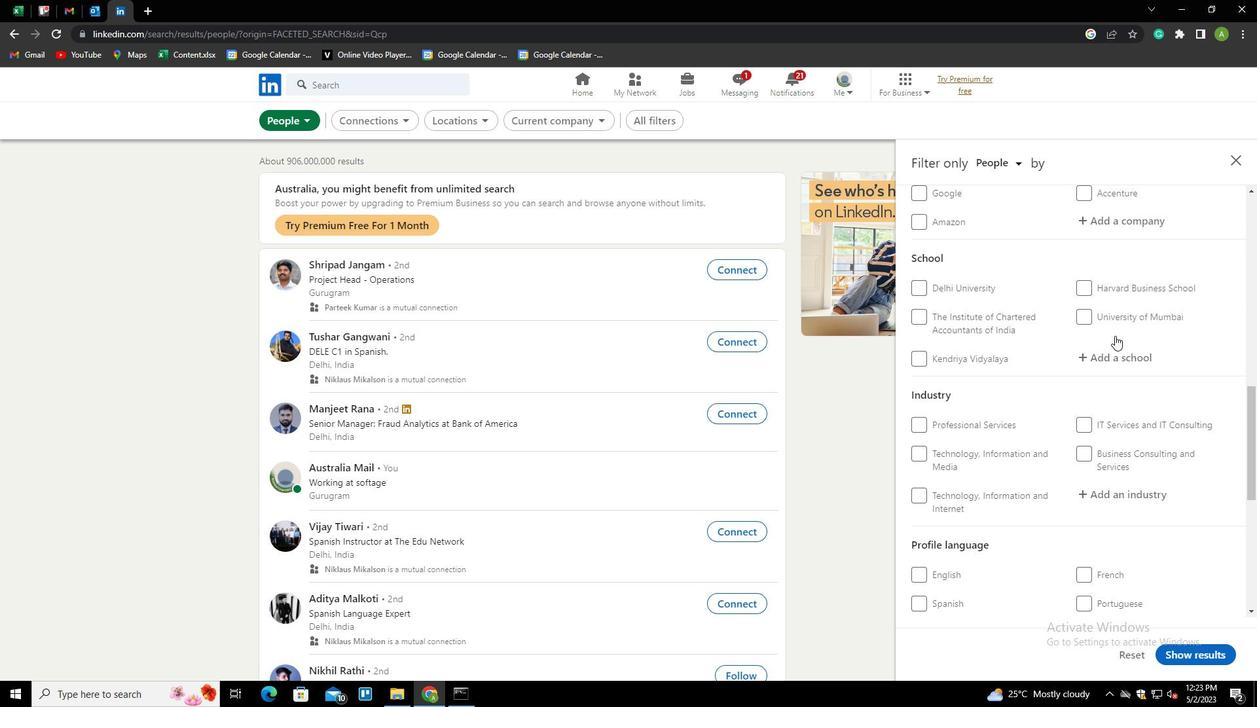 
Action: Mouse scrolled (1115, 335) with delta (0, 0)
Screenshot: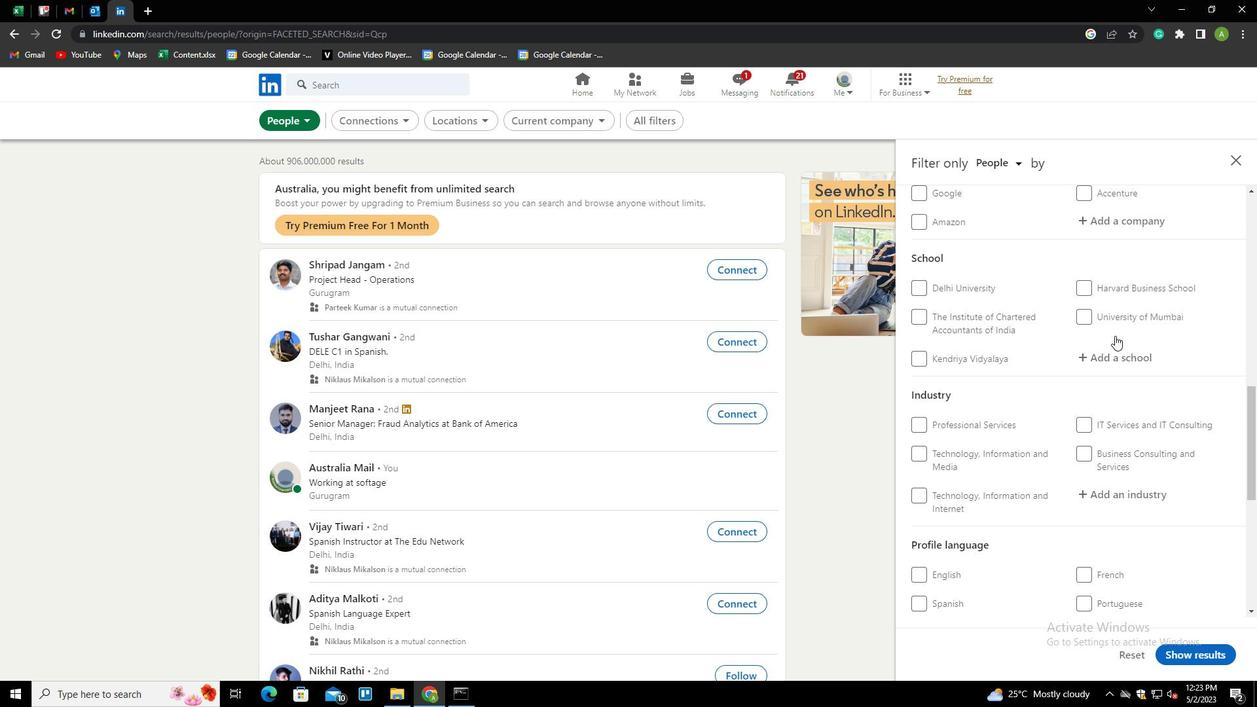 
Action: Mouse moved to (921, 318)
Screenshot: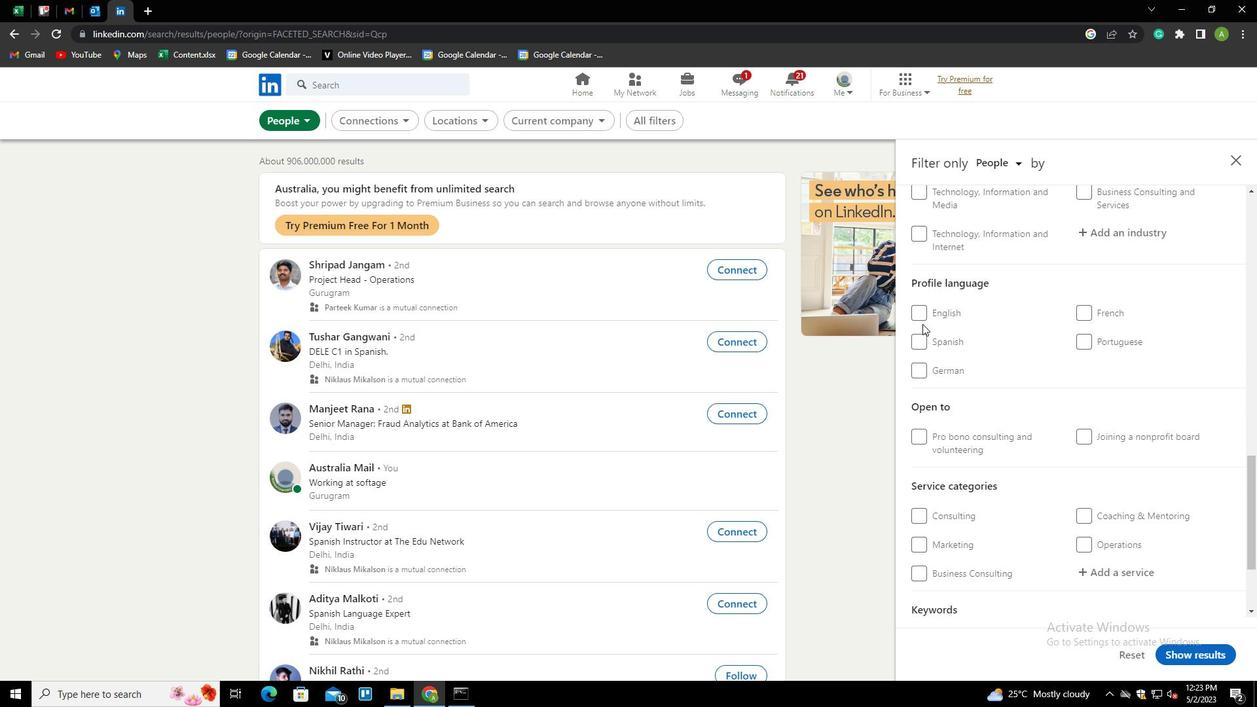 
Action: Mouse pressed left at (921, 318)
Screenshot: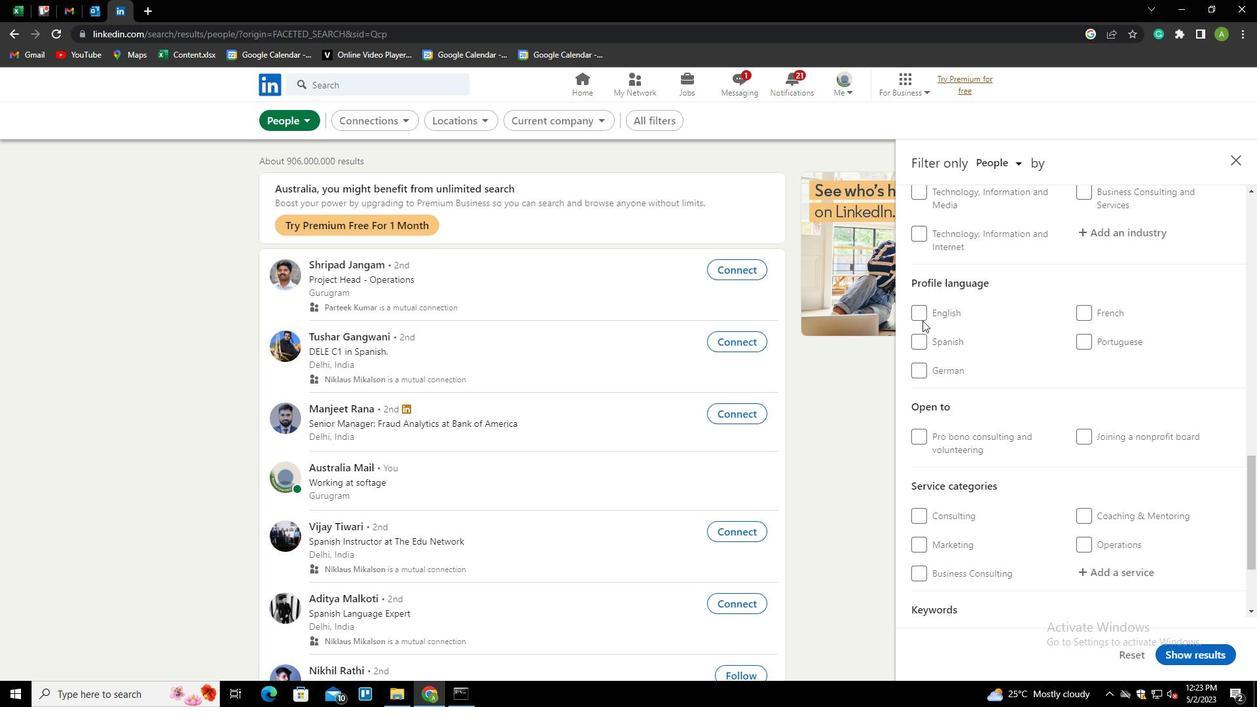 
Action: Mouse moved to (1113, 345)
Screenshot: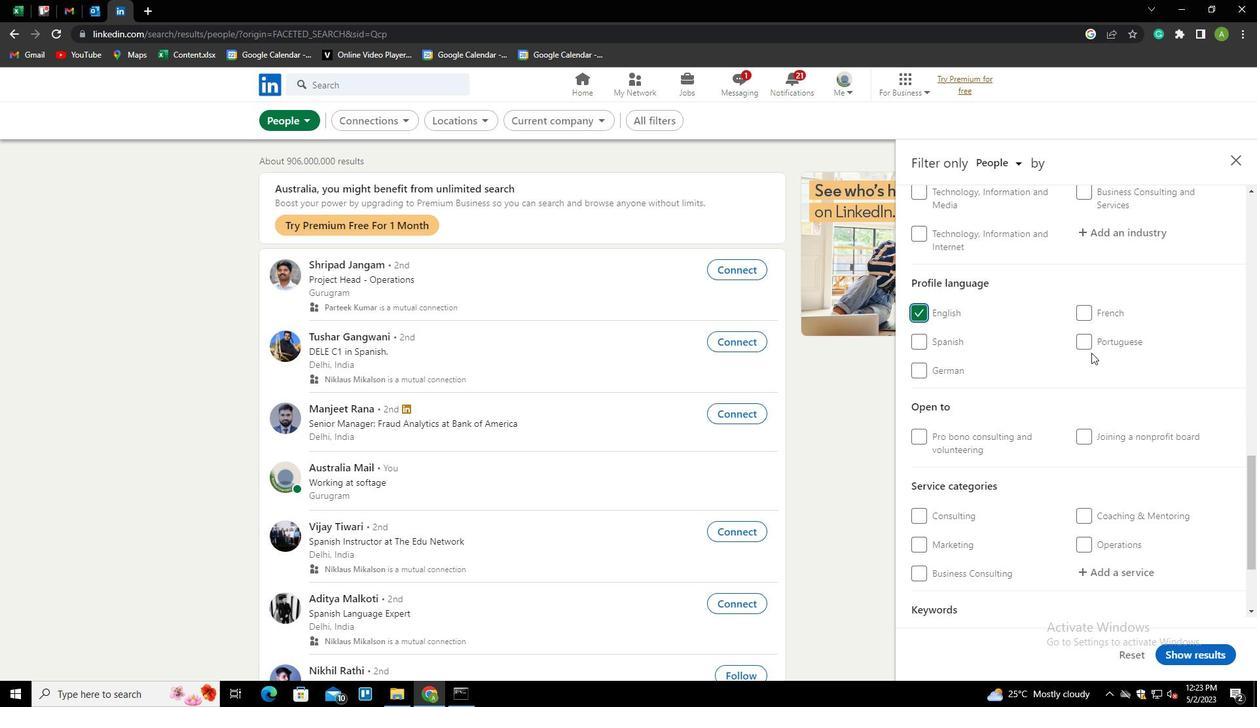 
Action: Mouse scrolled (1113, 346) with delta (0, 0)
Screenshot: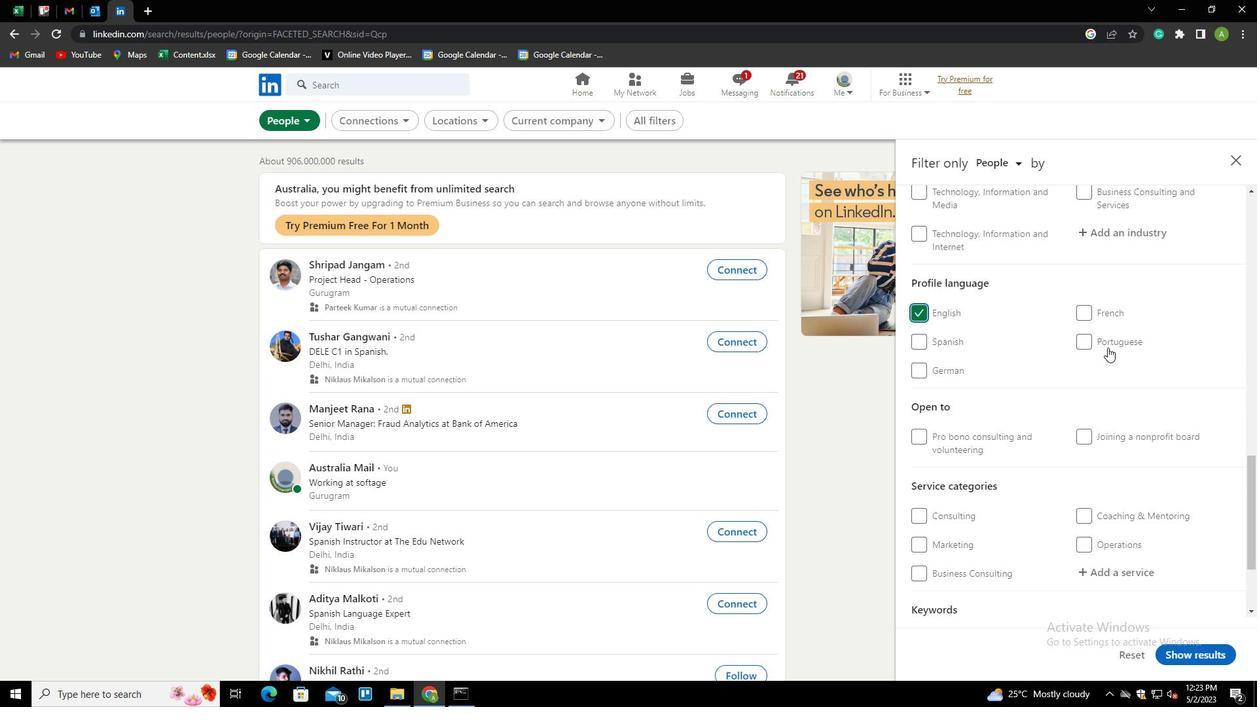
Action: Mouse scrolled (1113, 346) with delta (0, 0)
Screenshot: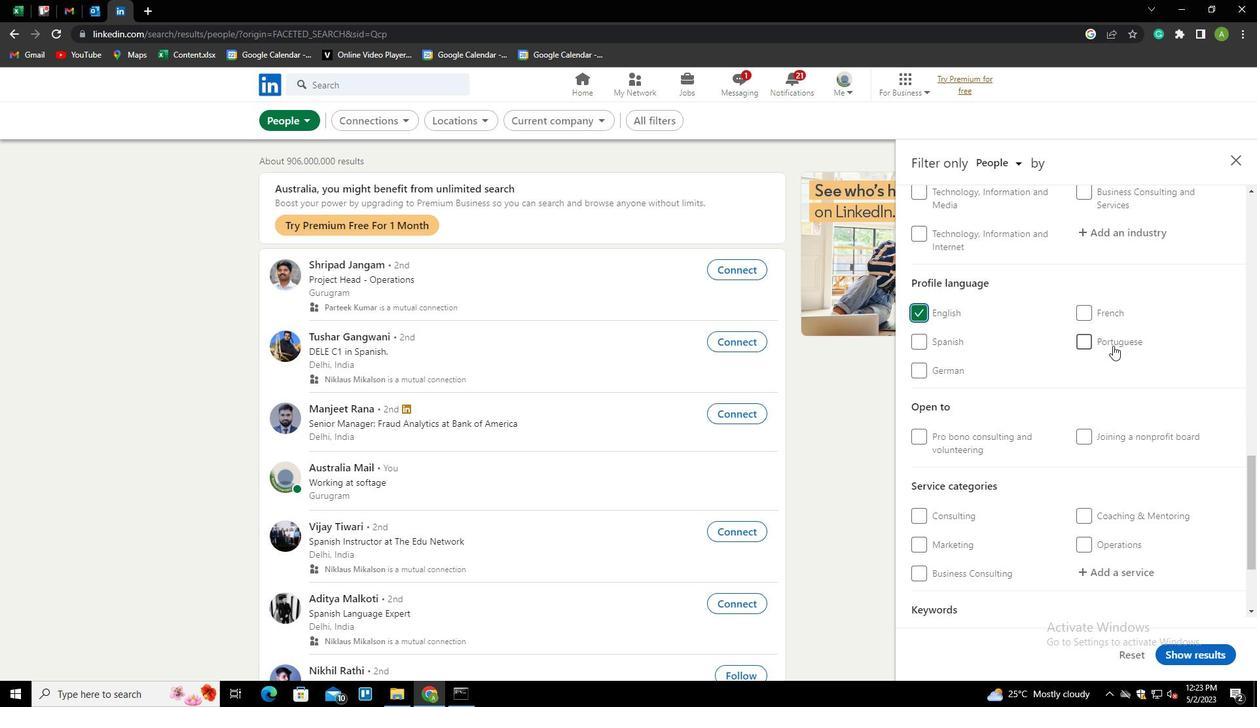 
Action: Mouse scrolled (1113, 346) with delta (0, 0)
Screenshot: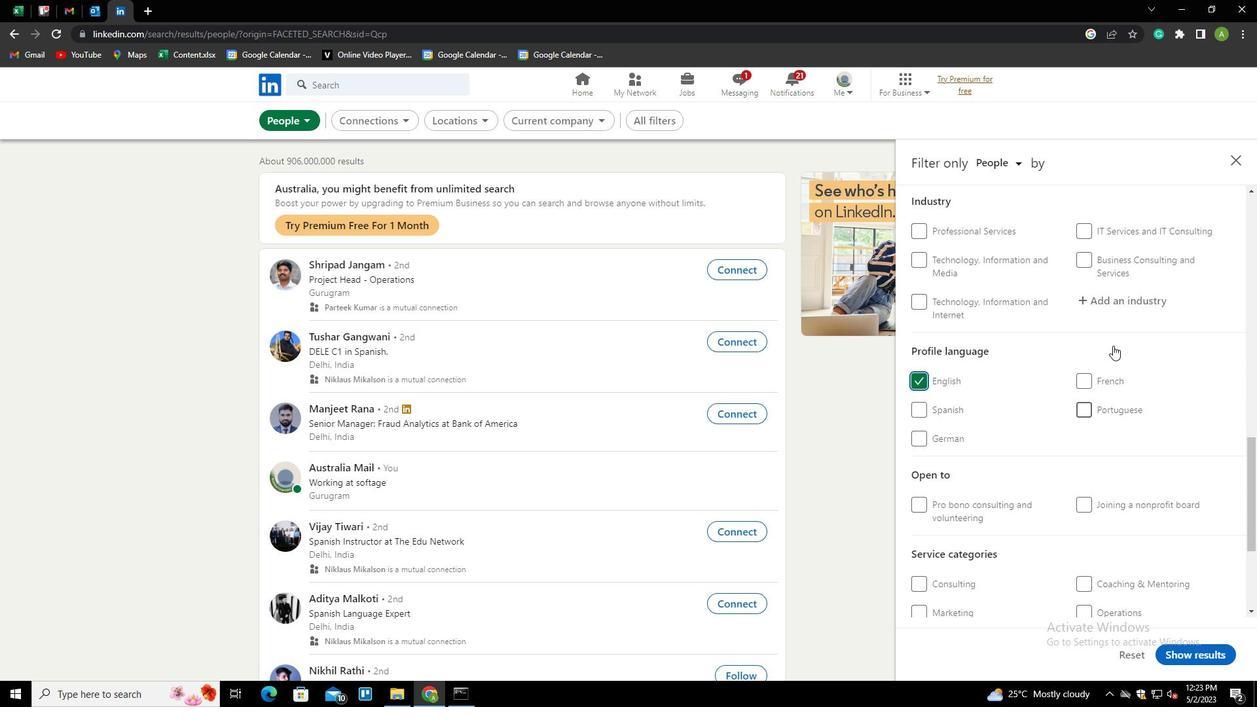 
Action: Mouse scrolled (1113, 346) with delta (0, 0)
Screenshot: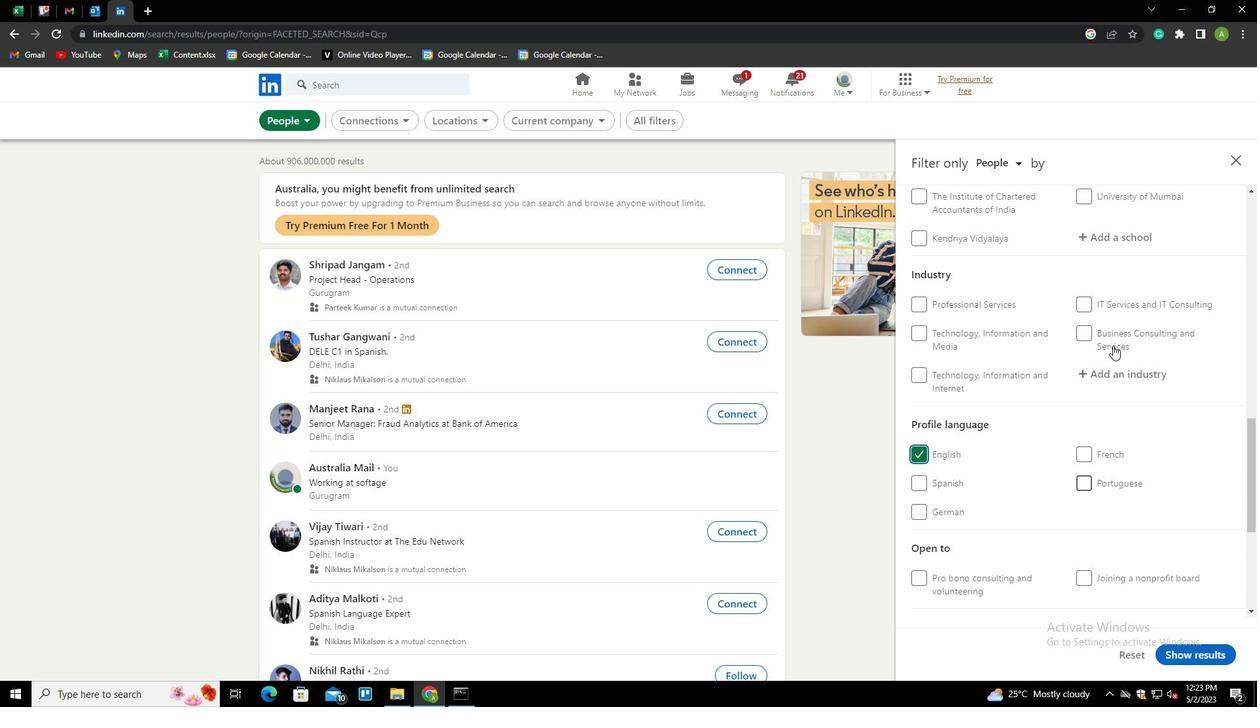 
Action: Mouse scrolled (1113, 346) with delta (0, 0)
Screenshot: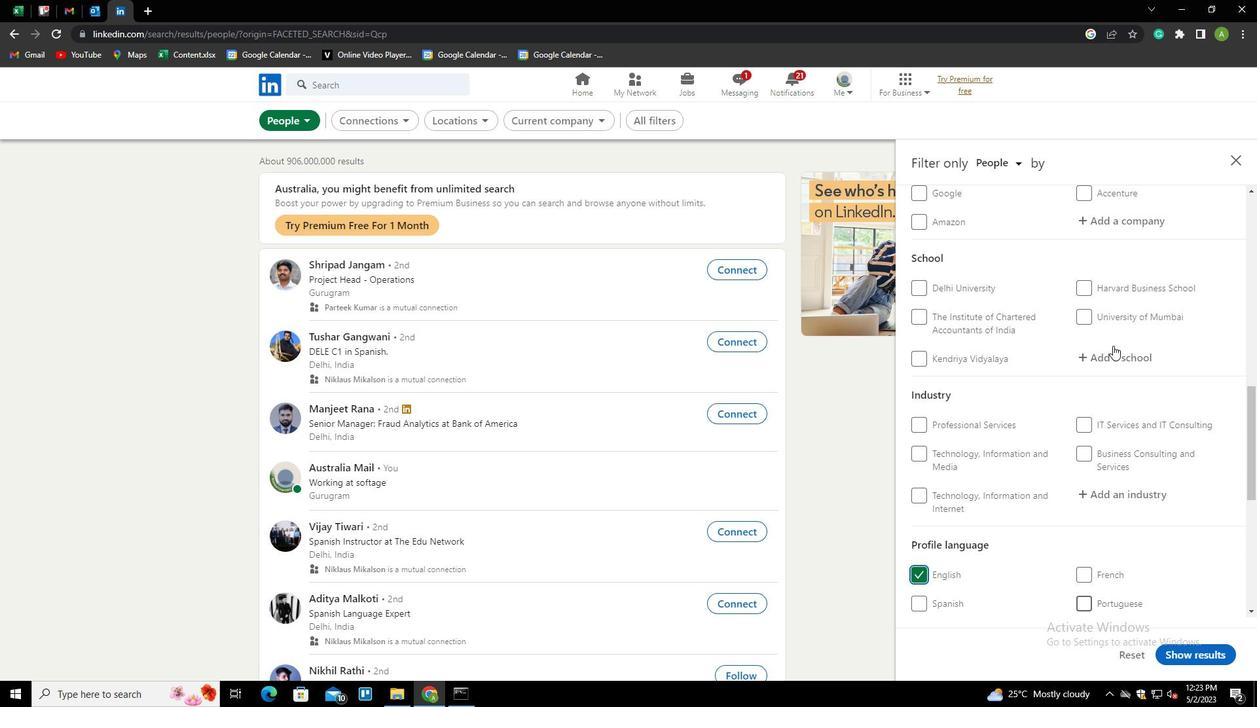 
Action: Mouse scrolled (1113, 346) with delta (0, 0)
Screenshot: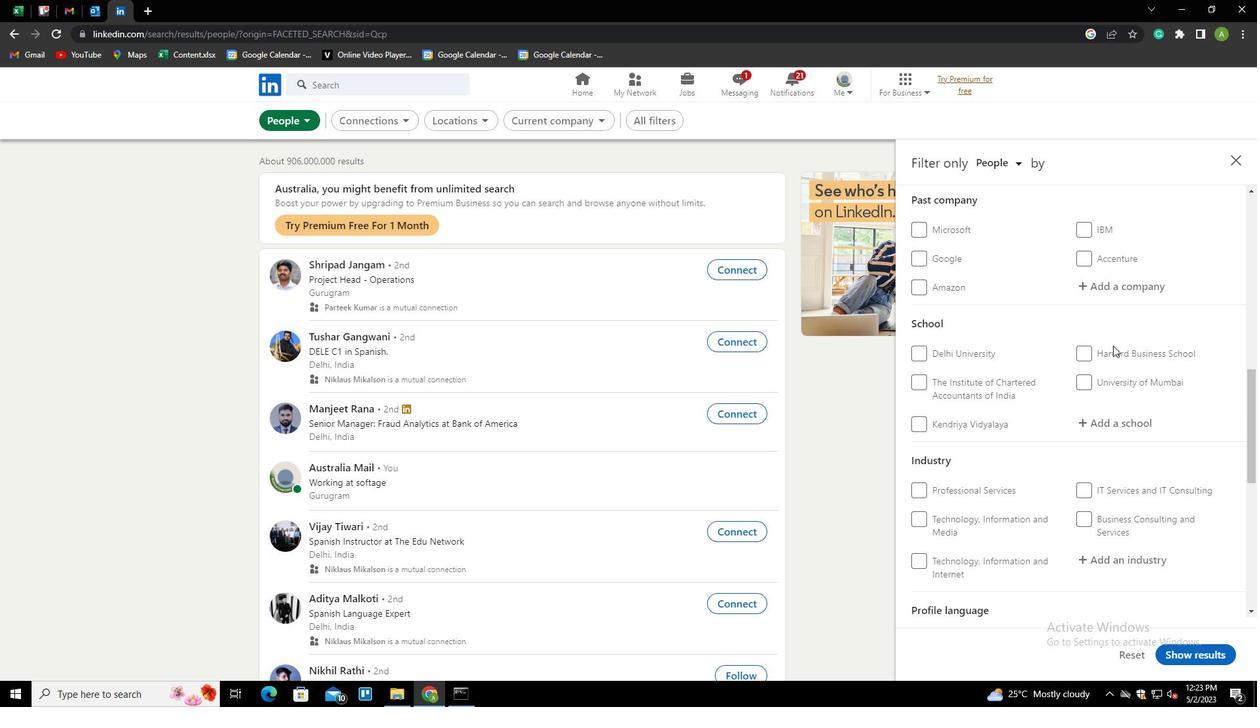 
Action: Mouse scrolled (1113, 346) with delta (0, 0)
Screenshot: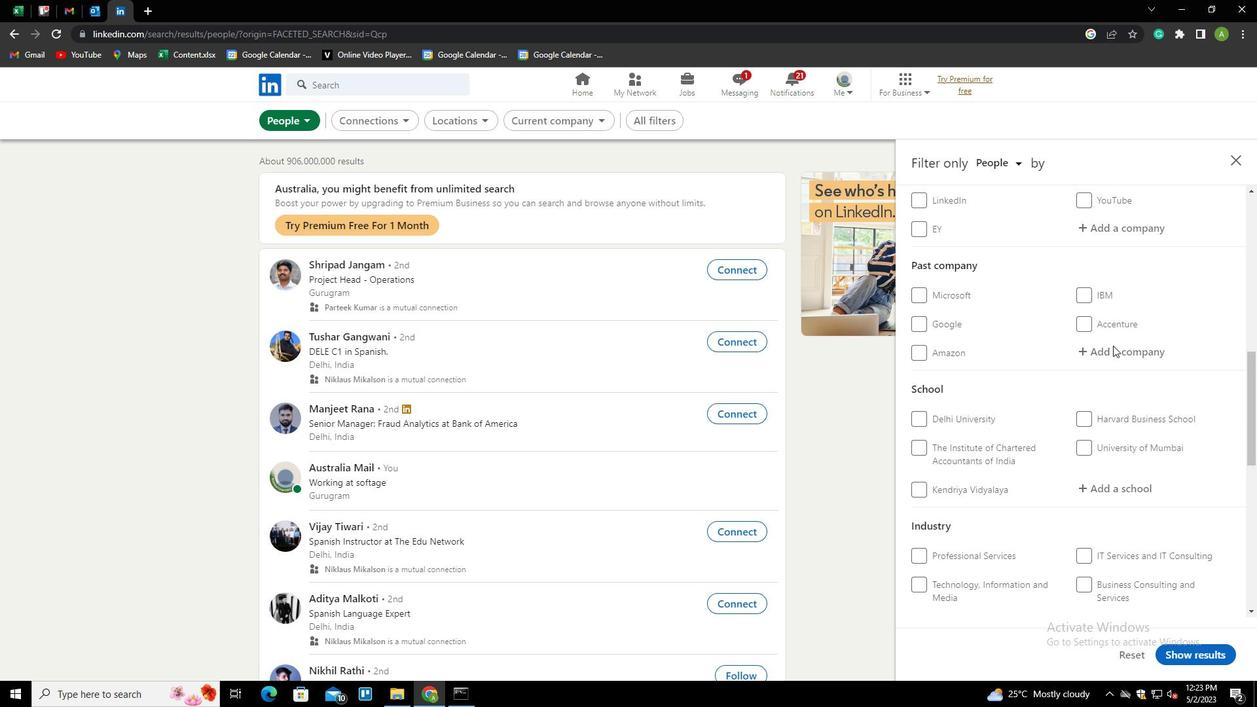 
Action: Mouse moved to (1098, 297)
Screenshot: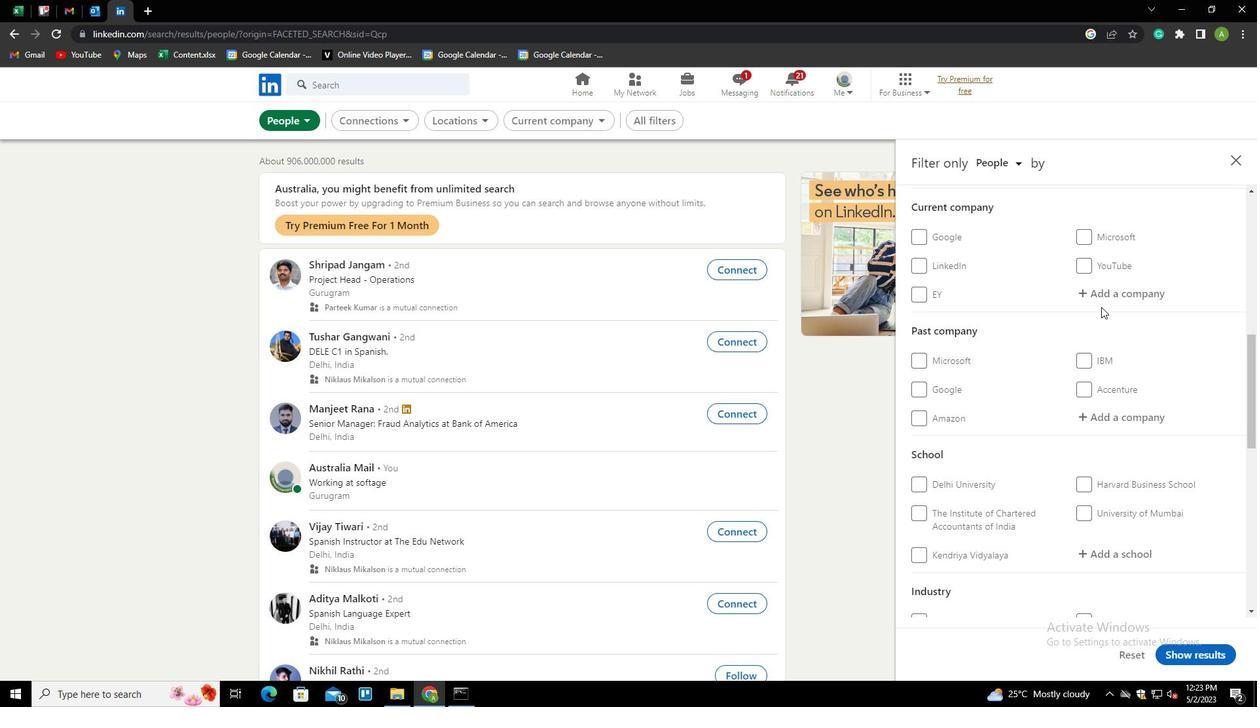 
Action: Mouse pressed left at (1098, 297)
Screenshot: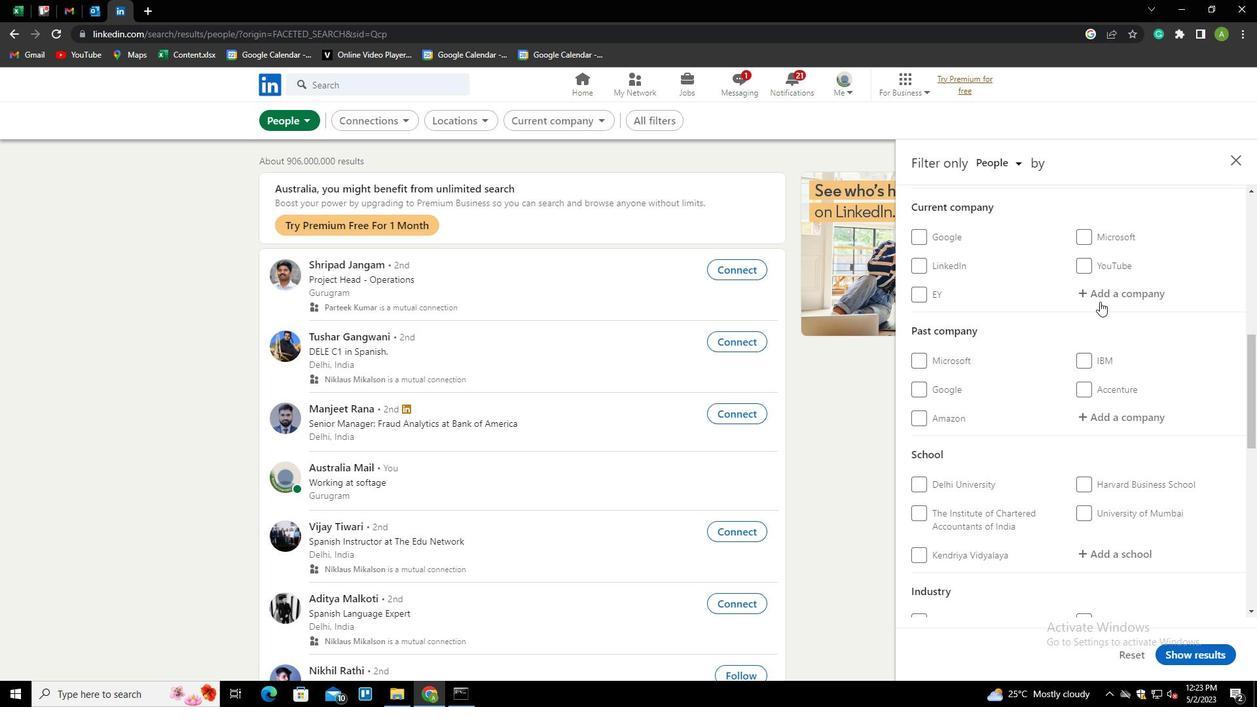 
Action: Key pressed <Key.shift>PUMA<Key.down><Key.enter>
Screenshot: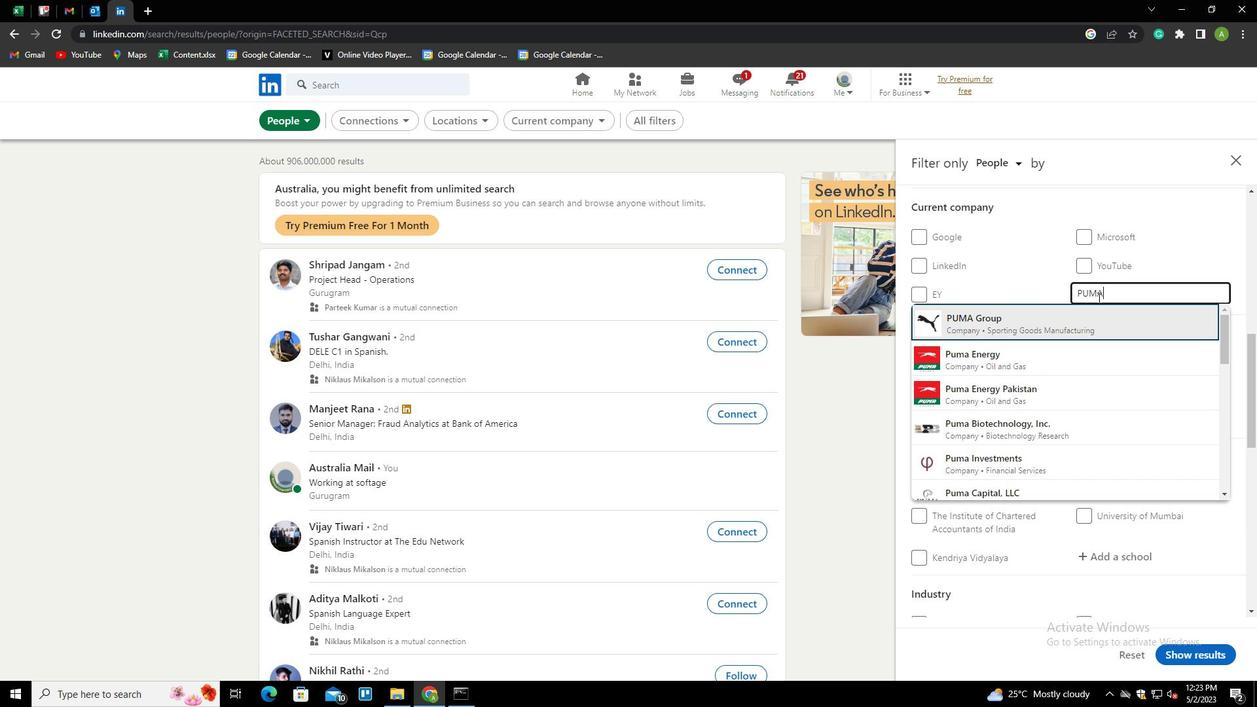 
Action: Mouse moved to (1103, 330)
Screenshot: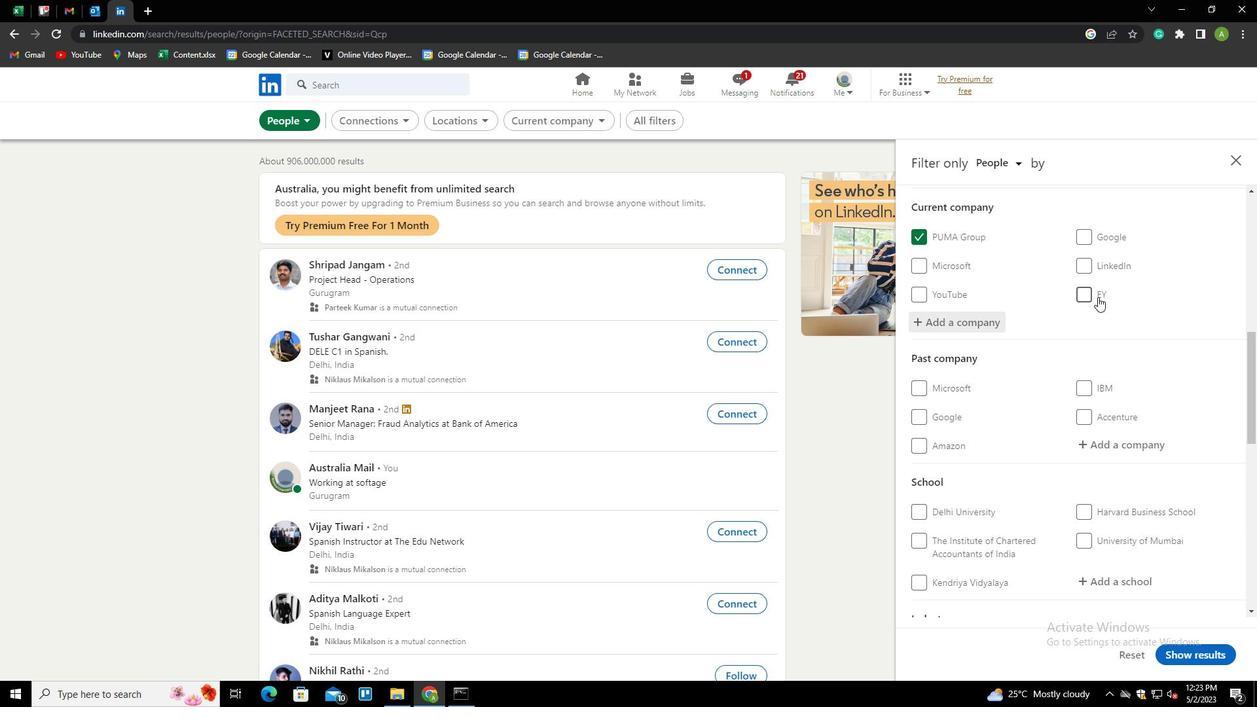 
Action: Mouse scrolled (1103, 330) with delta (0, 0)
Screenshot: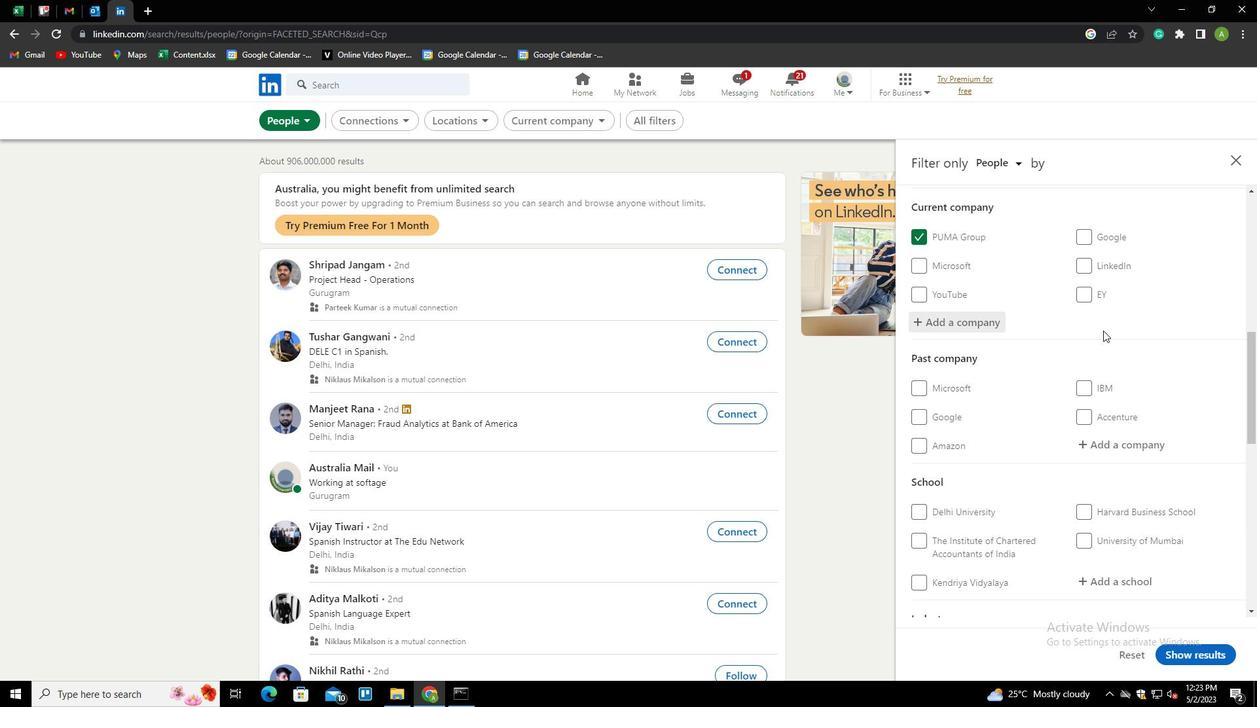 
Action: Mouse moved to (1097, 360)
Screenshot: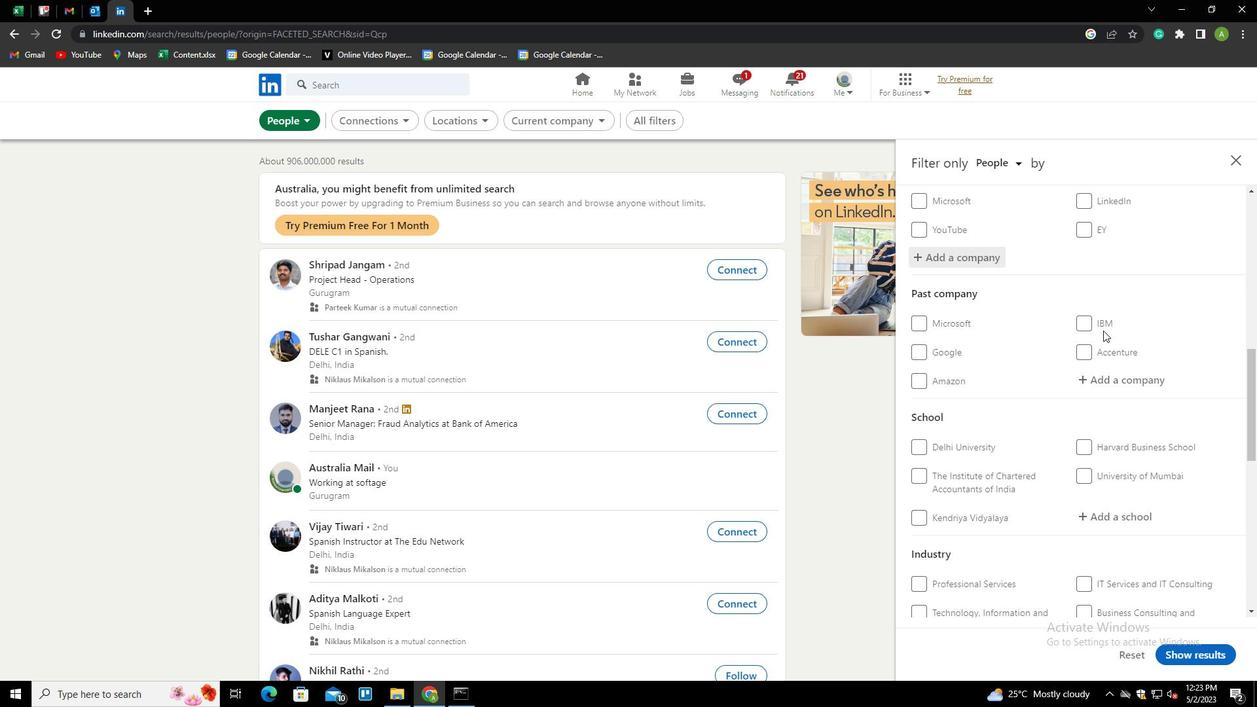 
Action: Mouse scrolled (1097, 360) with delta (0, 0)
Screenshot: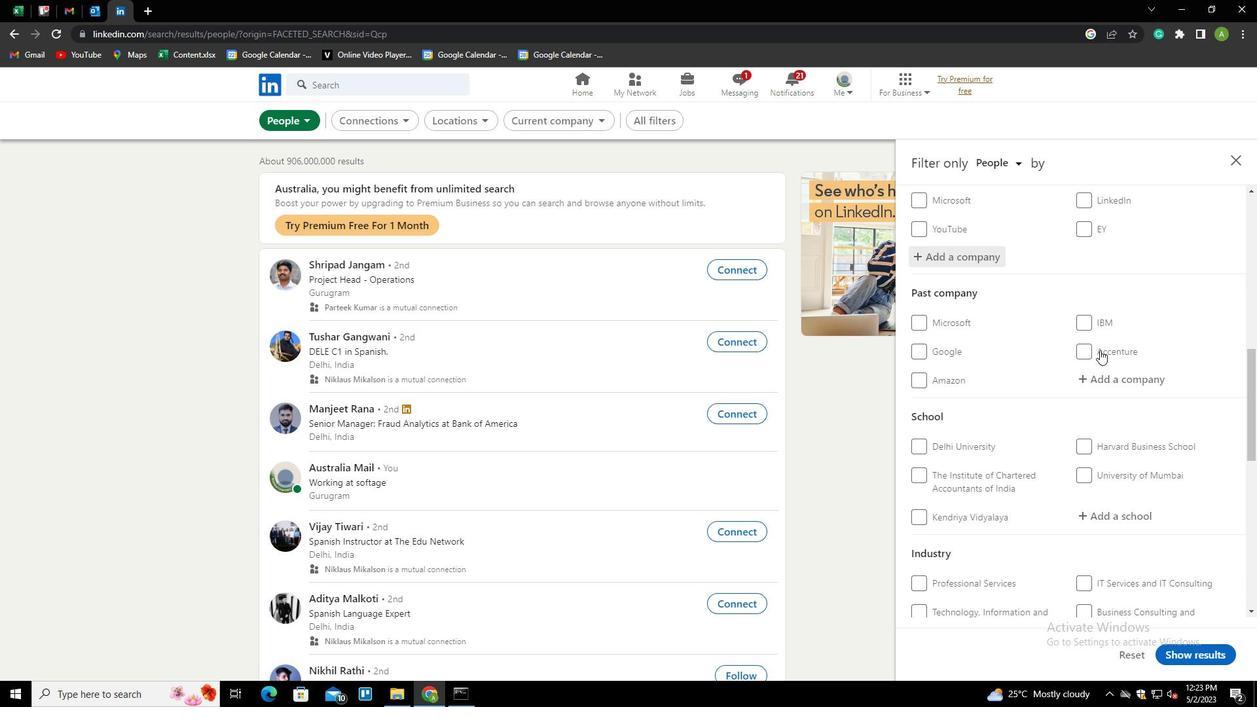 
Action: Mouse scrolled (1097, 360) with delta (0, 0)
Screenshot: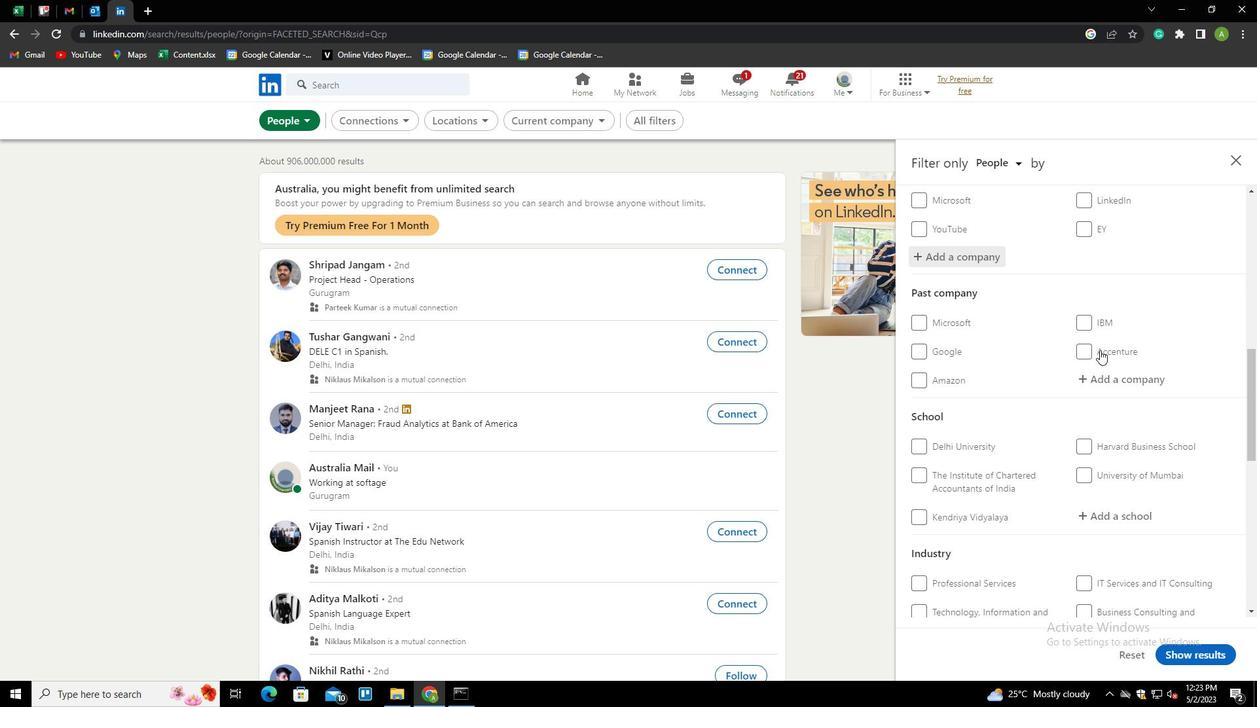 
Action: Mouse moved to (1094, 390)
Screenshot: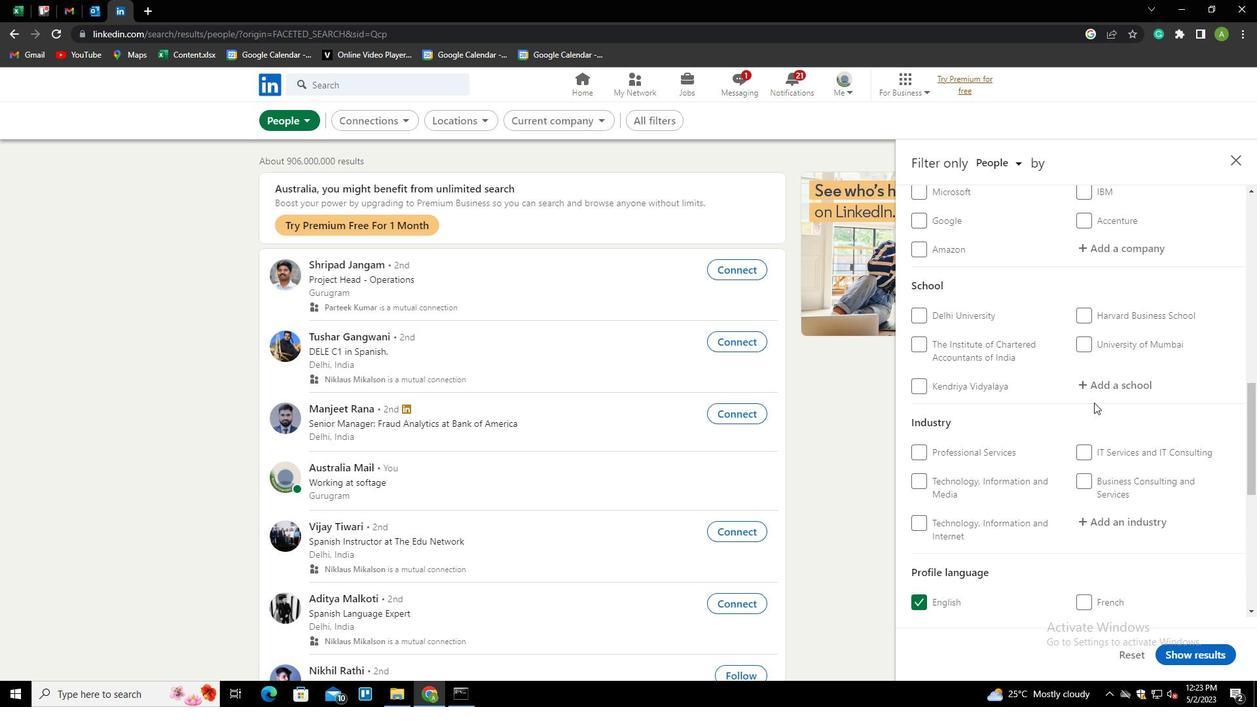 
Action: Mouse pressed left at (1094, 390)
Screenshot: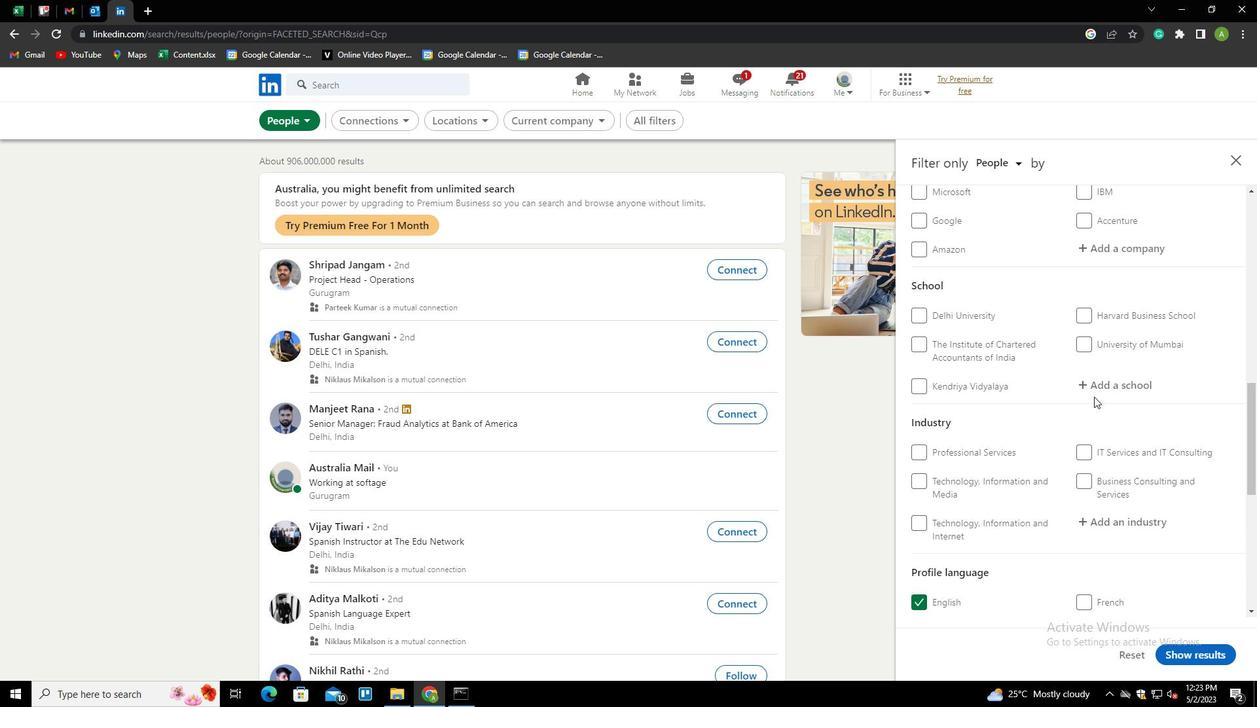 
Action: Mouse moved to (1103, 387)
Screenshot: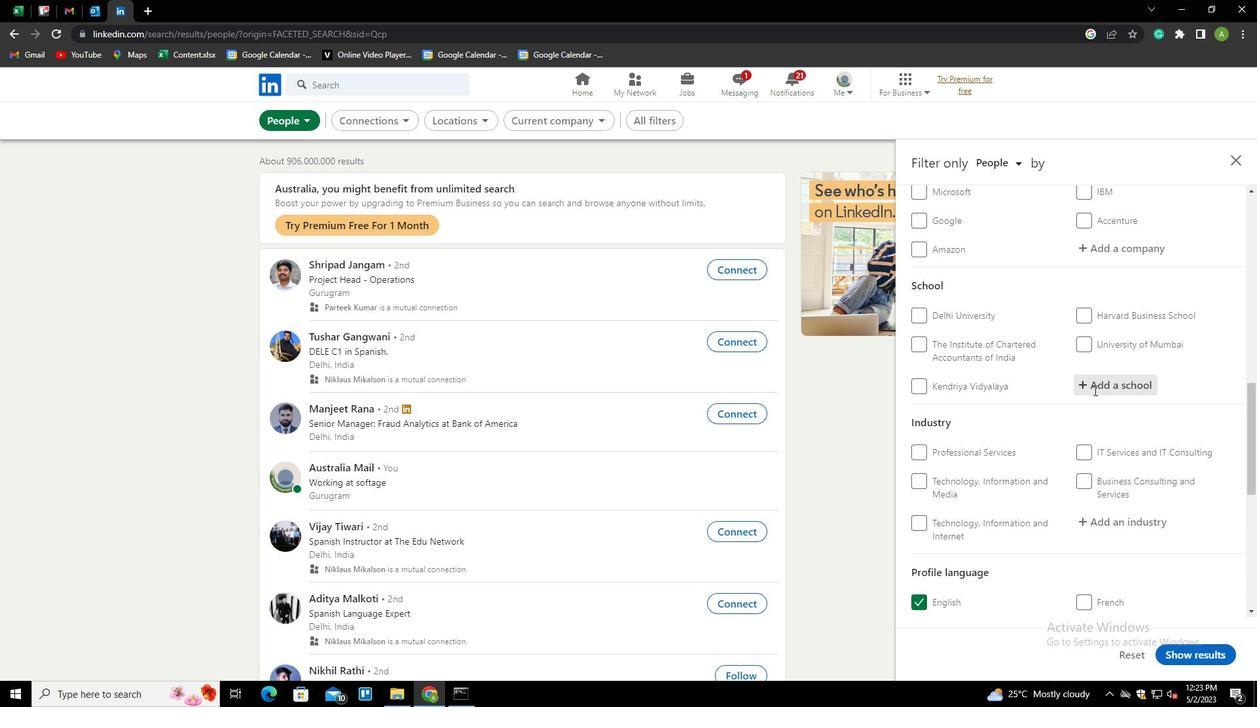 
Action: Mouse pressed left at (1103, 387)
Screenshot: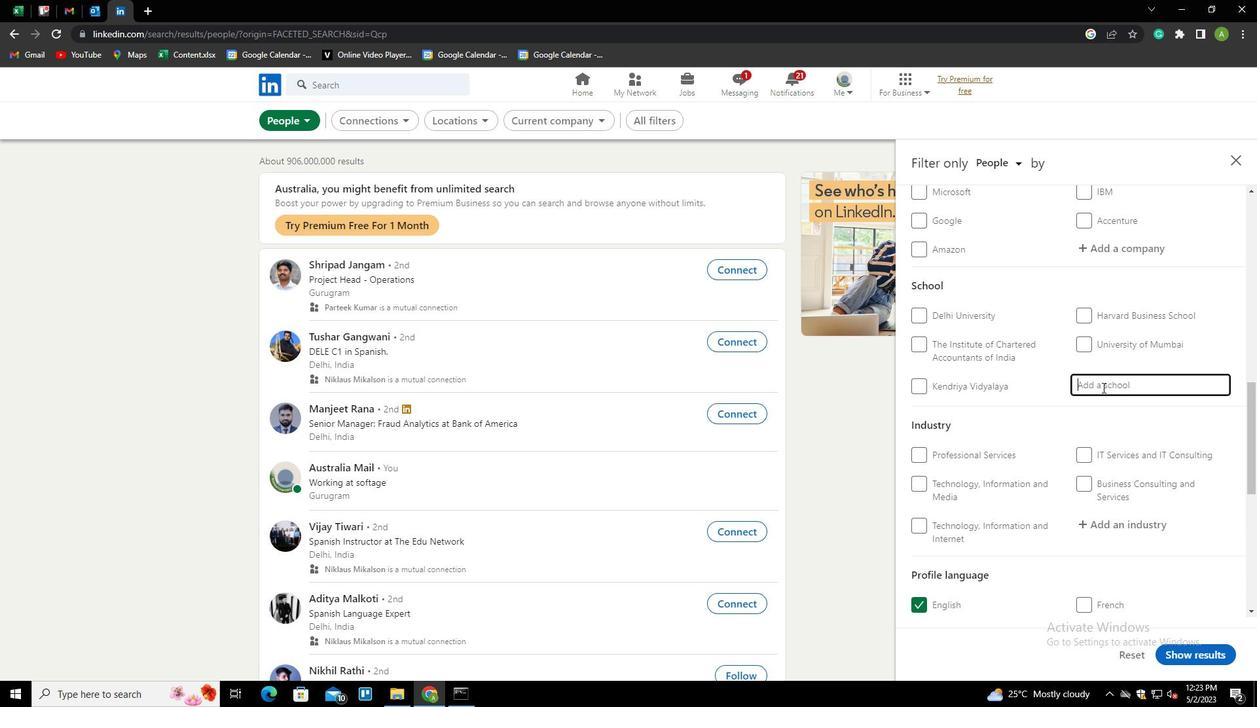 
Action: Key pressed <Key.shift><Key.shift><Key.shift><Key.shift><Key.shift><Key.shift>JOBS<Key.space>GO<Key.backspace><Key.backspace>FOR<Key.down><Key.enter>
Screenshot: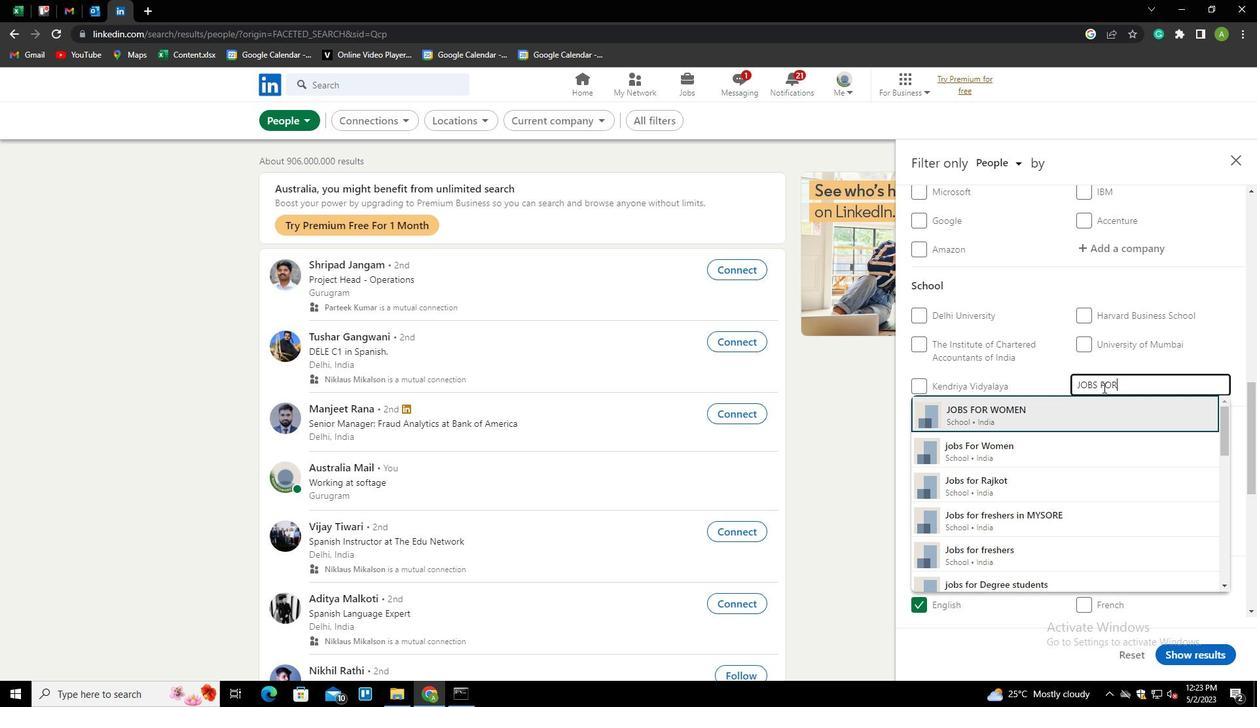 
Action: Mouse scrolled (1103, 387) with delta (0, 0)
Screenshot: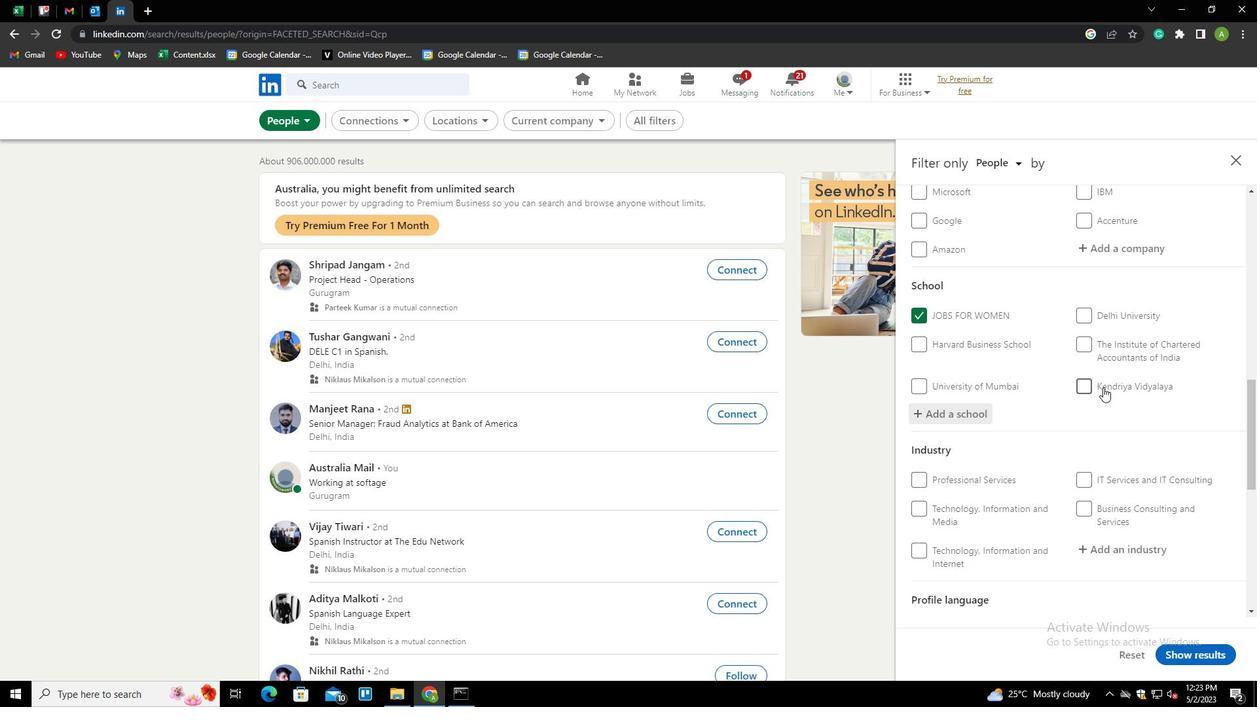 
Action: Mouse scrolled (1103, 387) with delta (0, 0)
Screenshot: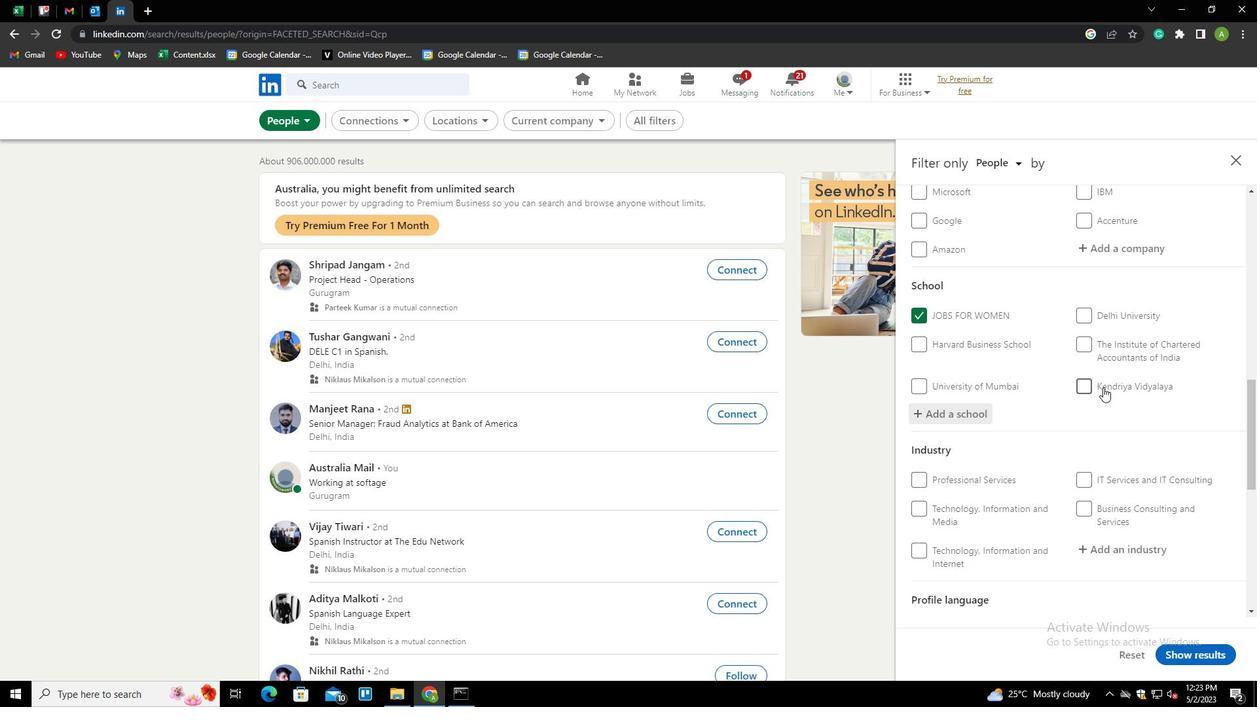 
Action: Mouse moved to (1117, 419)
Screenshot: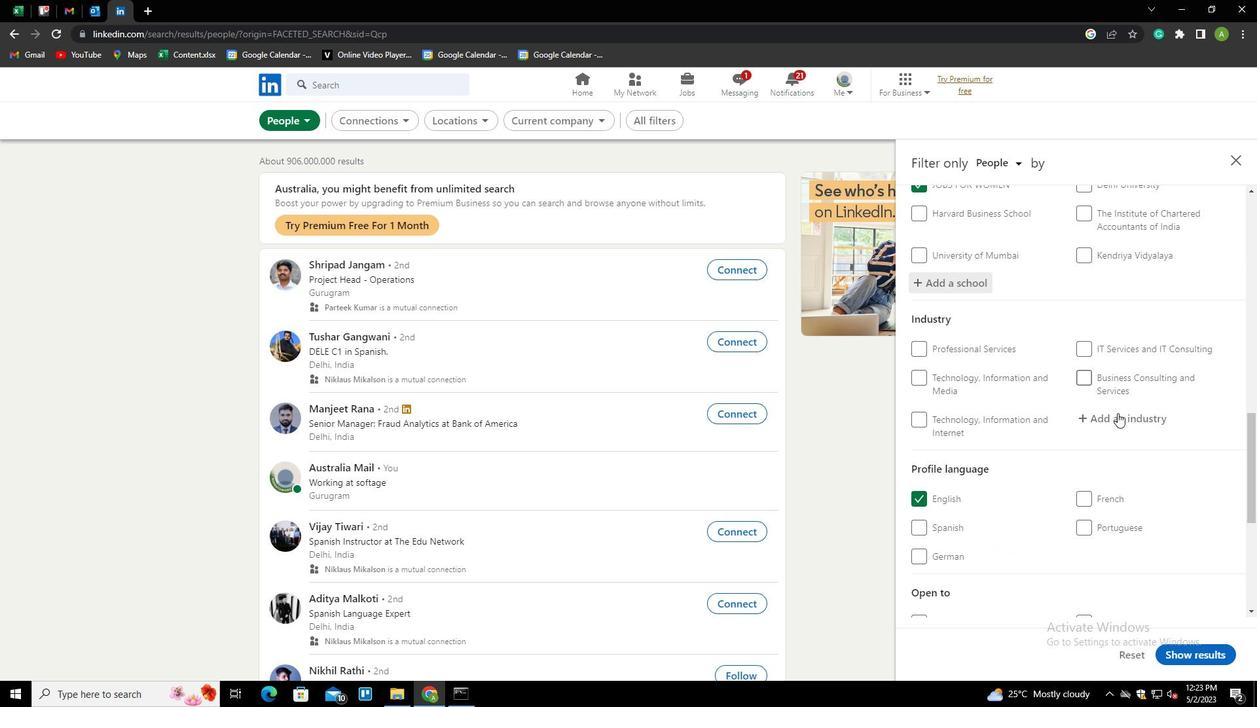 
Action: Mouse pressed left at (1117, 419)
Screenshot: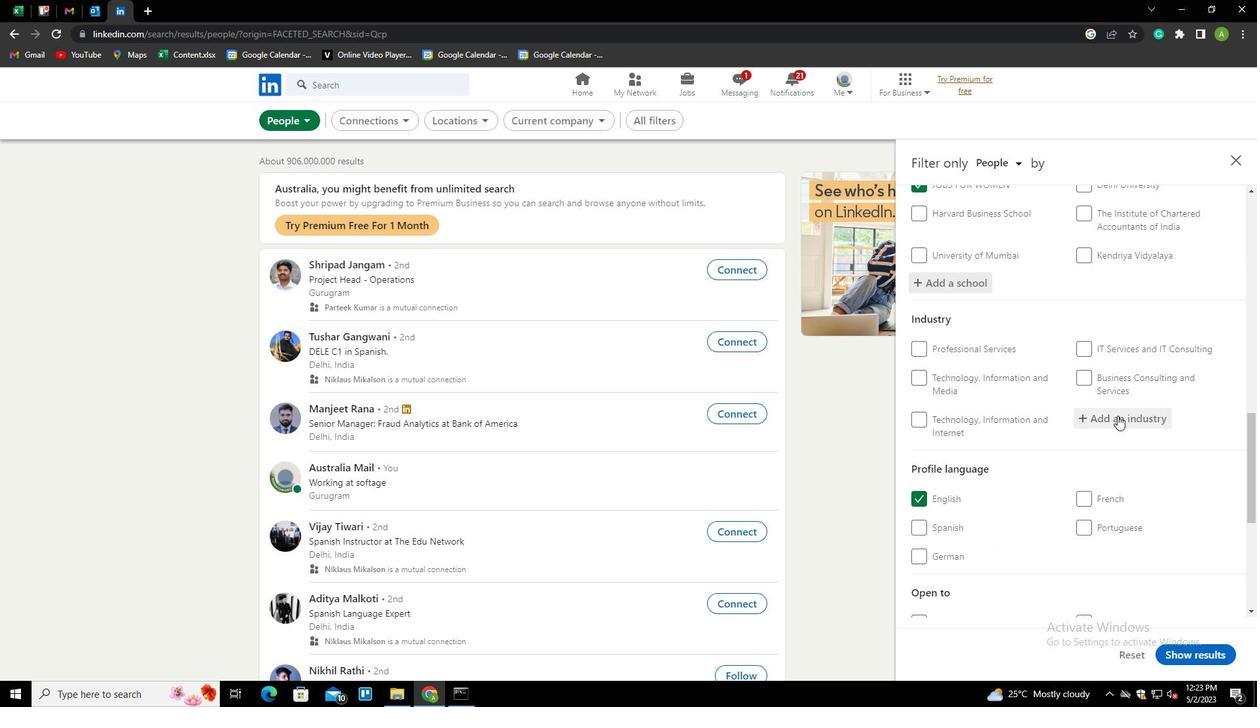 
Action: Mouse moved to (1120, 417)
Screenshot: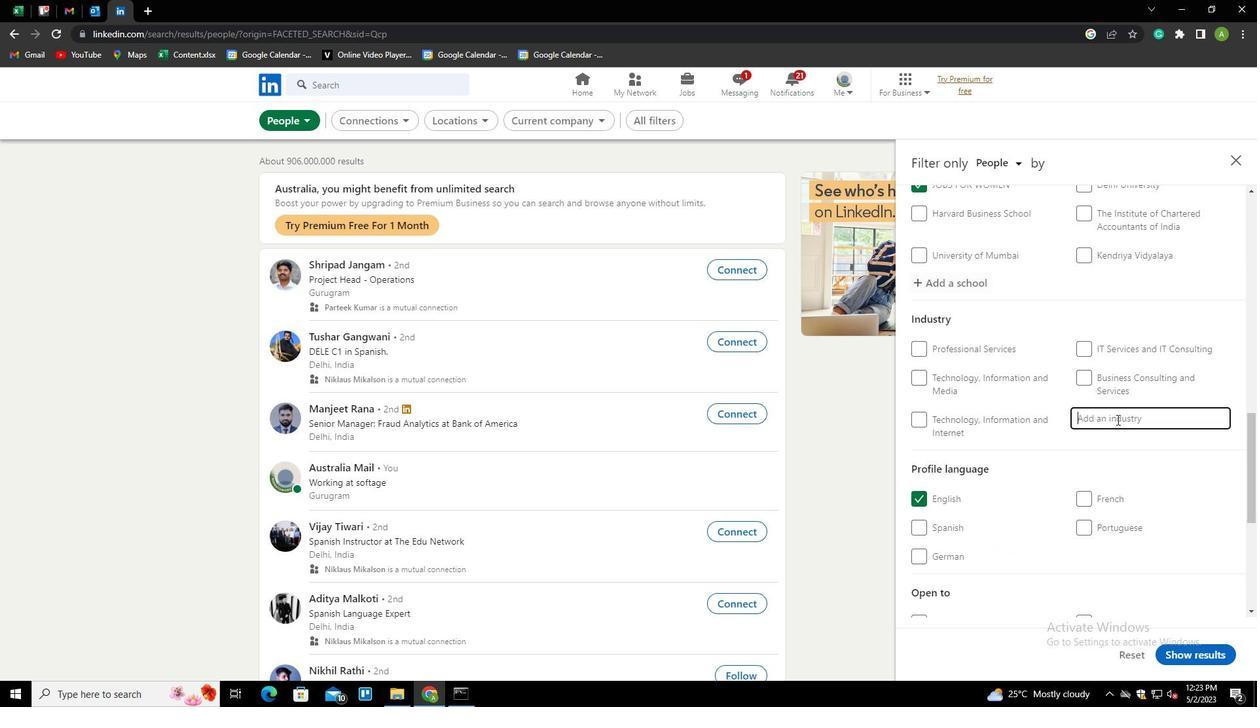 
Action: Mouse pressed left at (1120, 417)
Screenshot: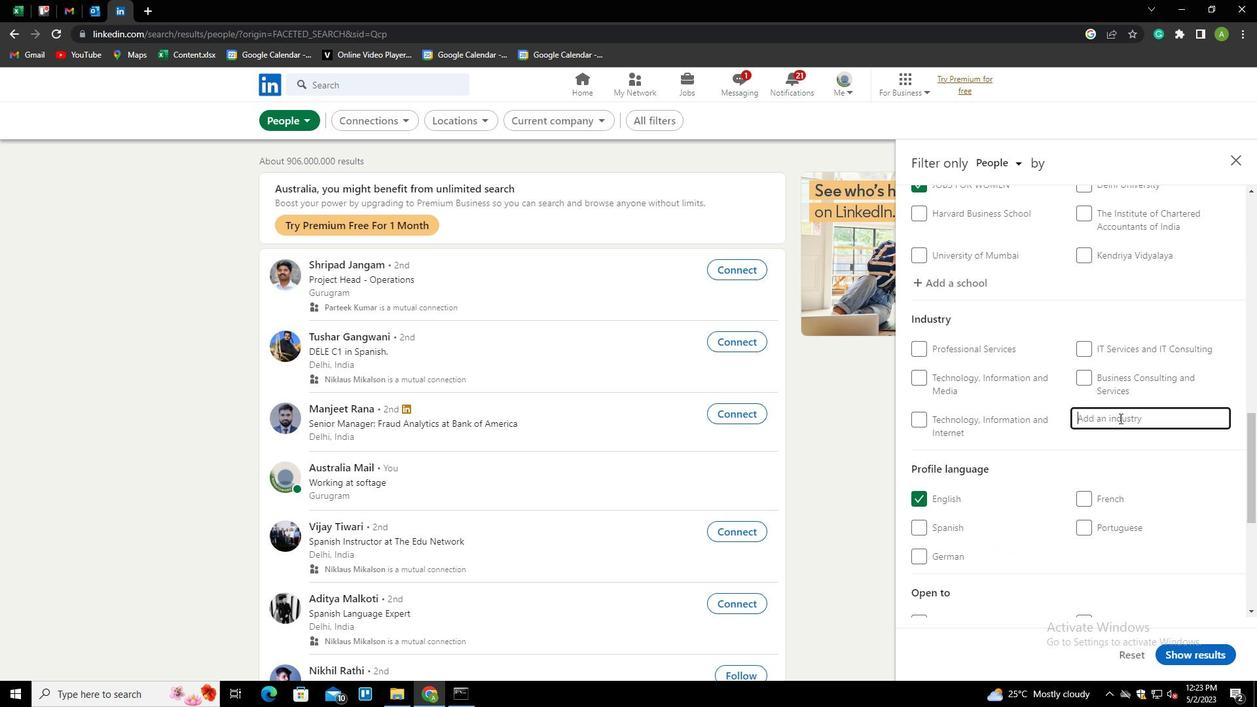 
Action: Key pressed <Key.shift><Key.shift><Key.shift><Key.shift><Key.shift><Key.shift><Key.shift><Key.shift><Key.shift><Key.shift><Key.shift><Key.shift><Key.shift><Key.shift><Key.shift><Key.shift><Key.shift><Key.shift><Key.shift><Key.shift><Key.shift><Key.shift><Key.shift><Key.shift><Key.shift><Key.shift><Key.shift><Key.shift><Key.shift>NONMETA<Key.down><Key.down><Key.enter>
Screenshot: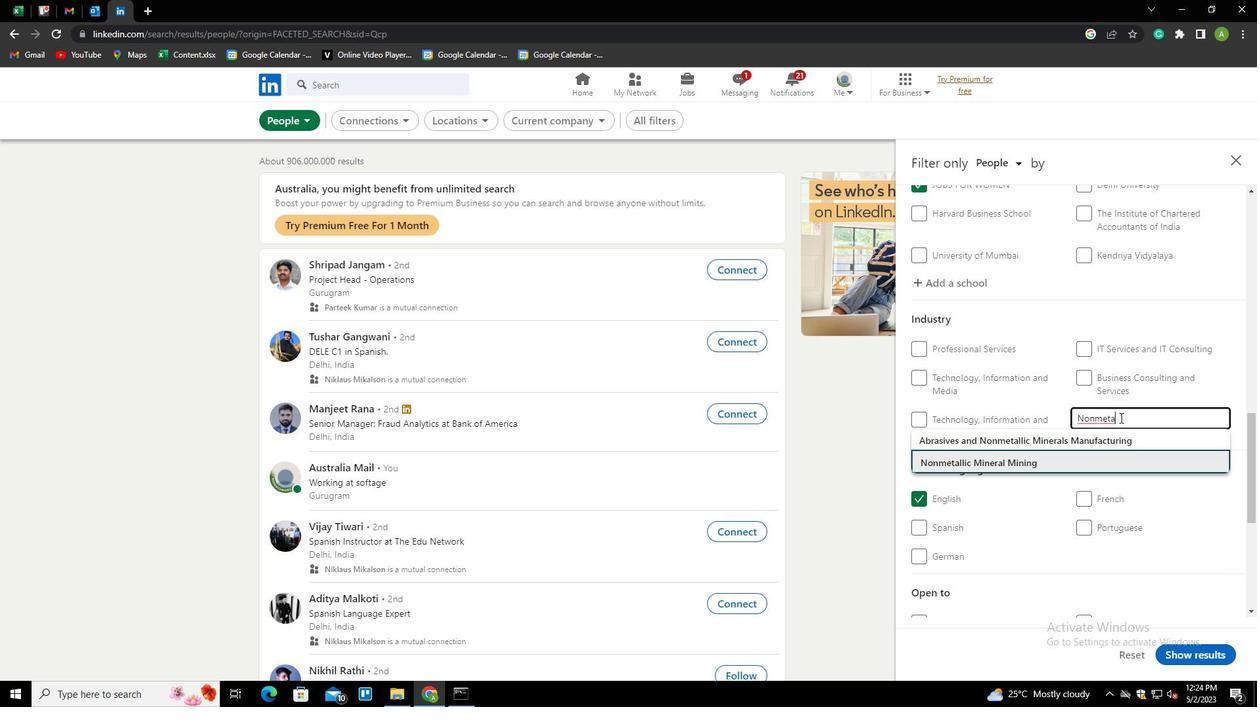 
Action: Mouse scrolled (1120, 417) with delta (0, 0)
Screenshot: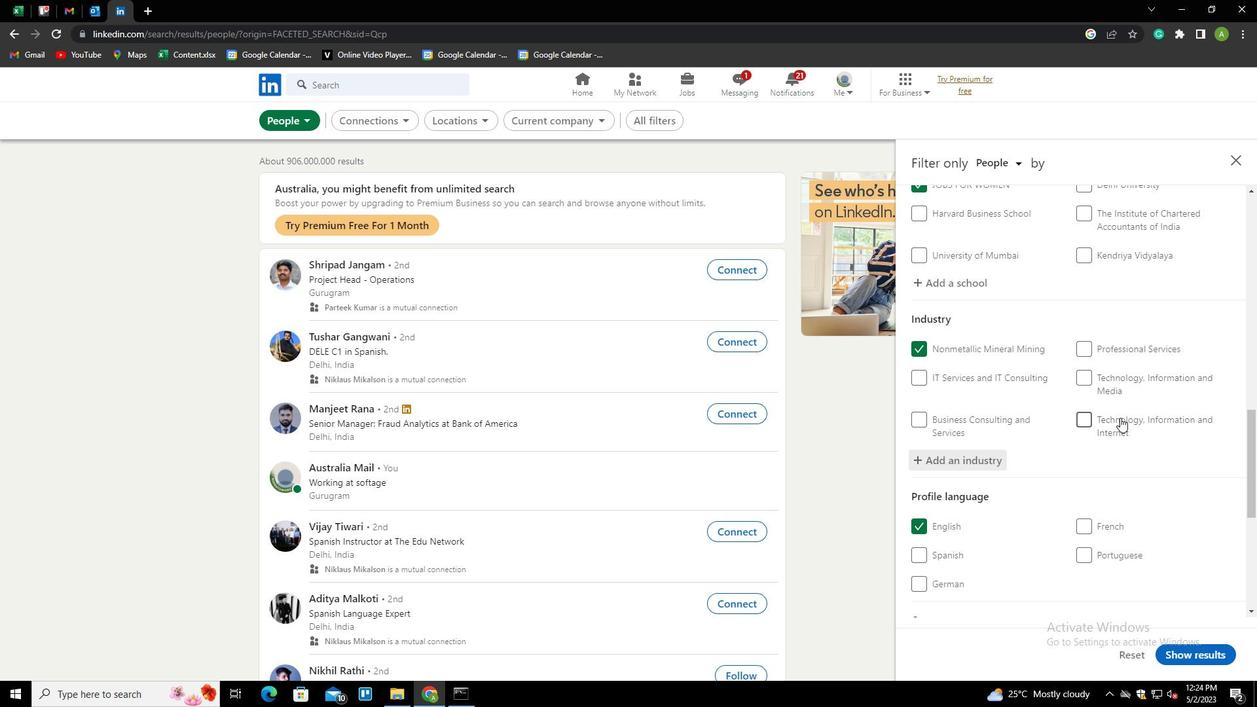 
Action: Mouse scrolled (1120, 417) with delta (0, 0)
Screenshot: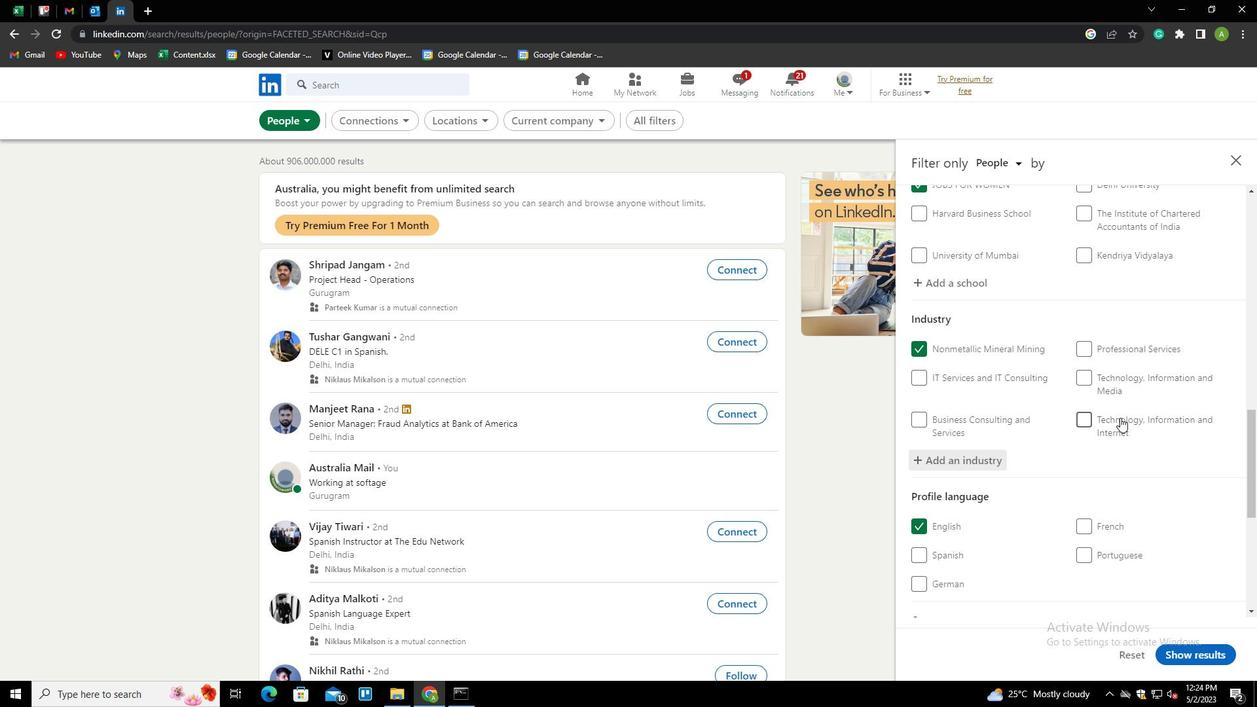 
Action: Mouse scrolled (1120, 417) with delta (0, 0)
Screenshot: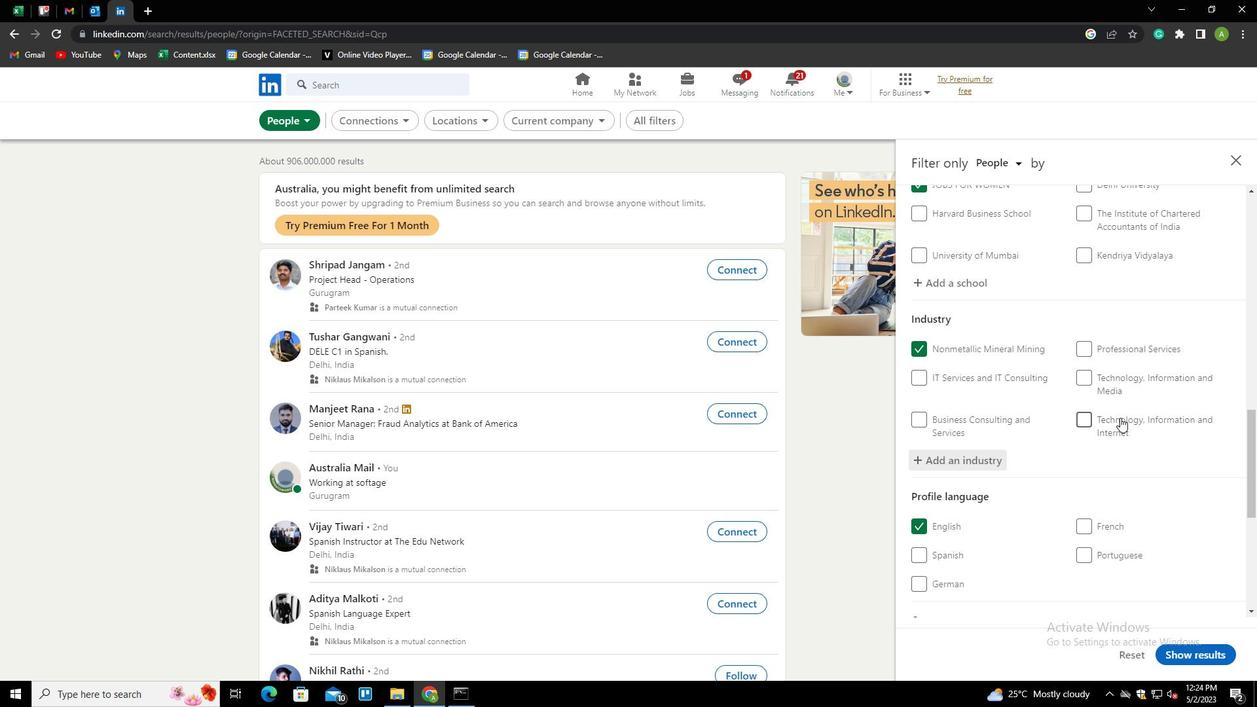 
Action: Mouse scrolled (1120, 417) with delta (0, 0)
Screenshot: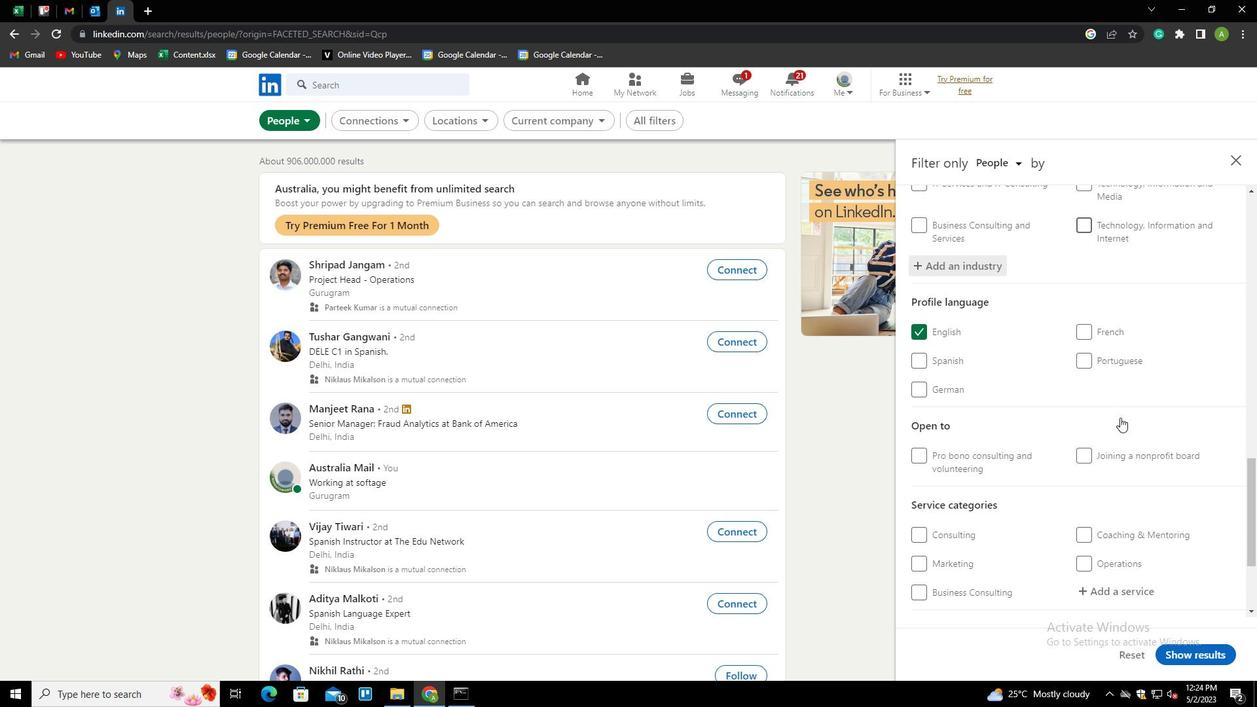 
Action: Mouse moved to (1113, 449)
Screenshot: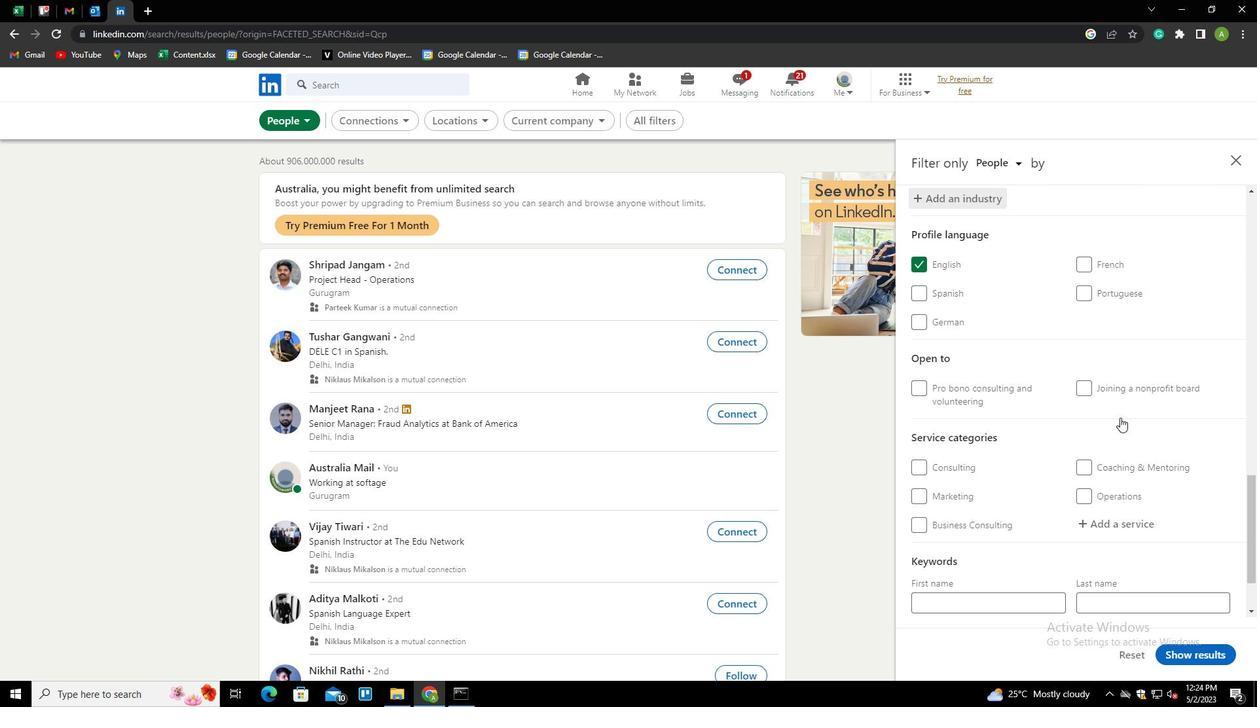 
Action: Mouse scrolled (1113, 448) with delta (0, 0)
Screenshot: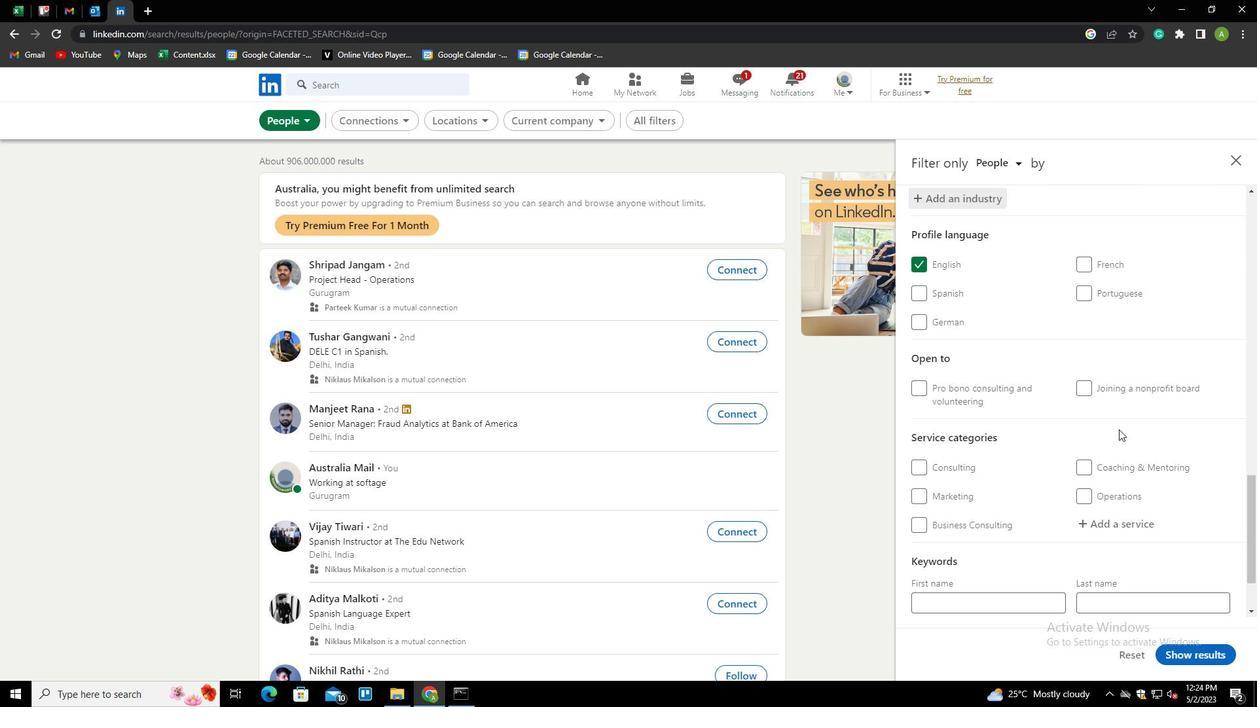
Action: Mouse scrolled (1113, 448) with delta (0, 0)
Screenshot: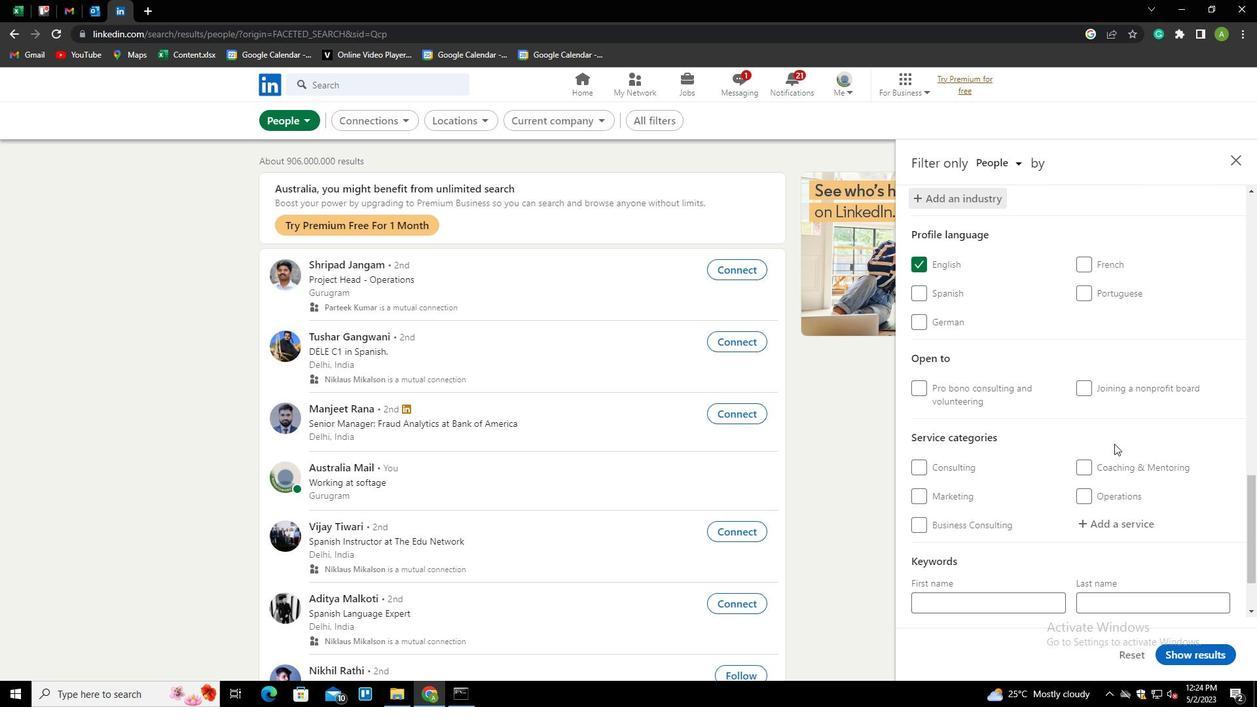 
Action: Mouse moved to (1114, 434)
Screenshot: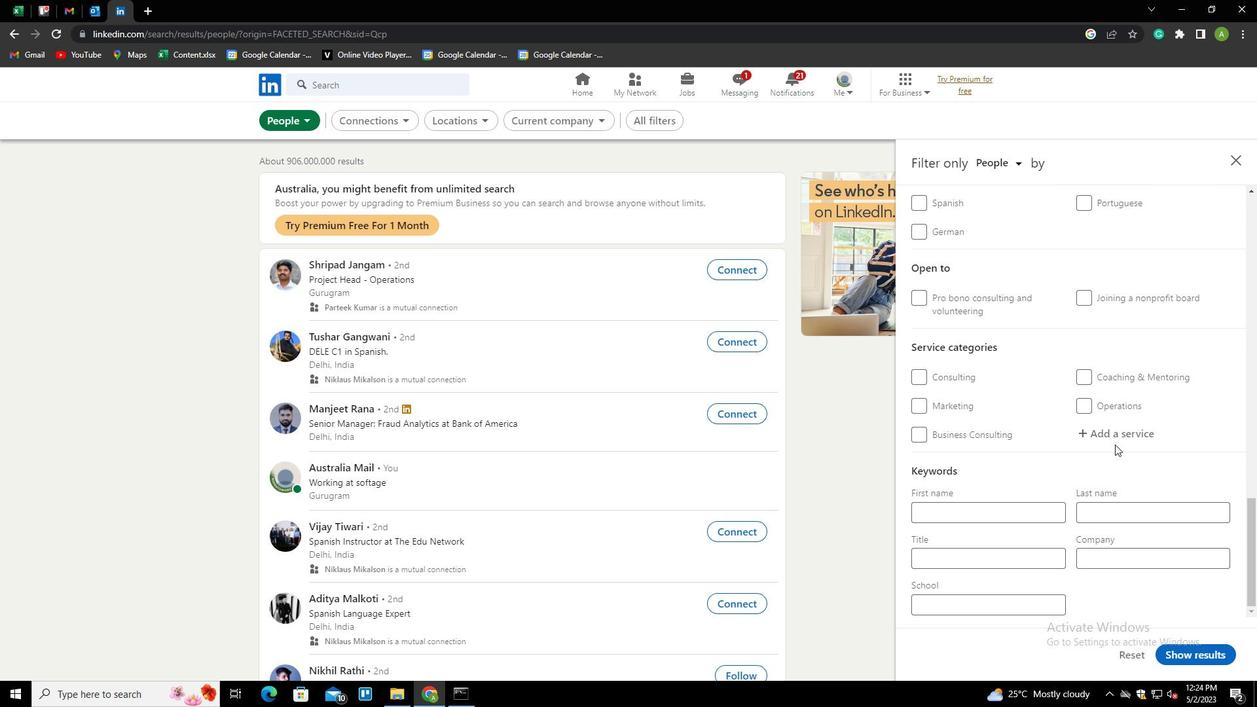 
Action: Mouse pressed left at (1114, 434)
Screenshot: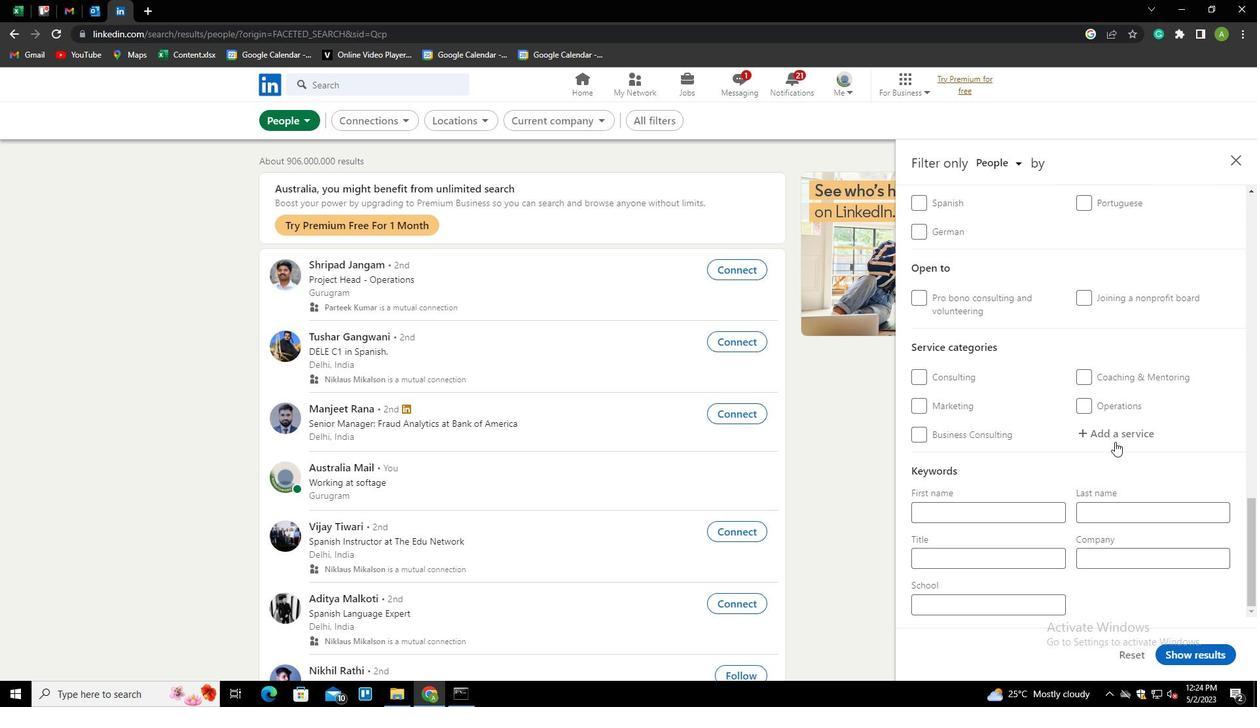 
Action: Mouse moved to (1120, 434)
Screenshot: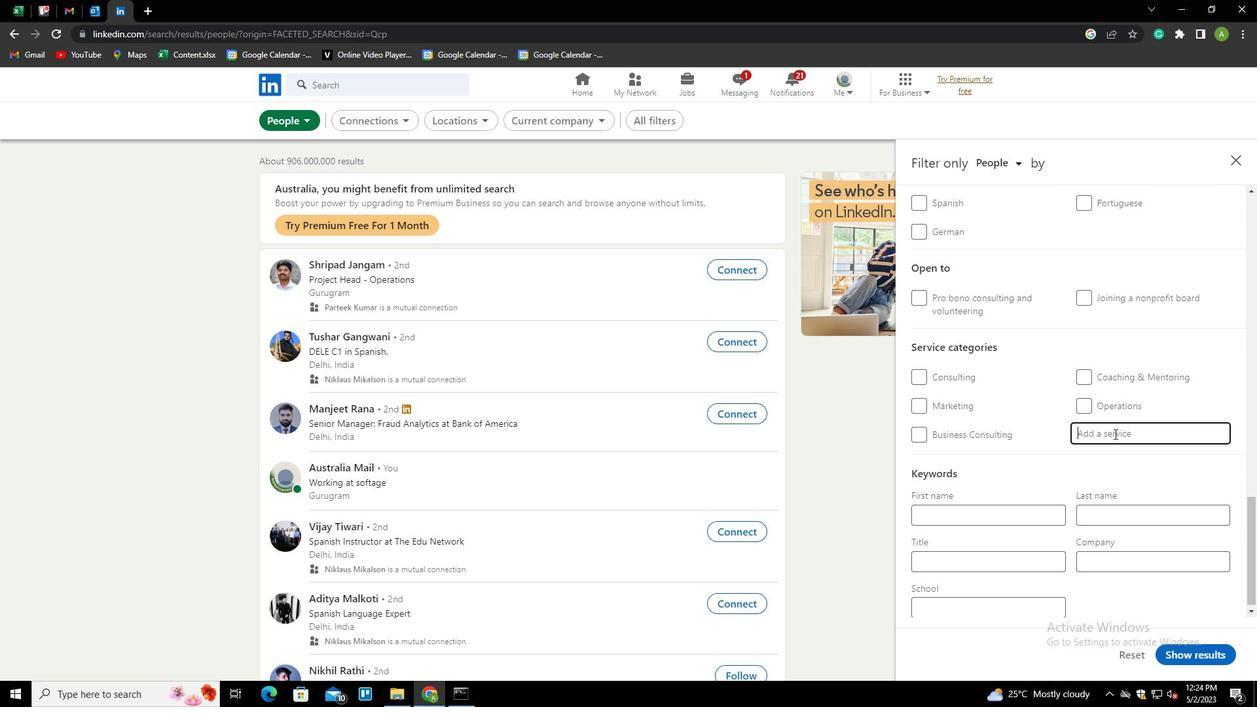 
Action: Mouse pressed left at (1120, 434)
Screenshot: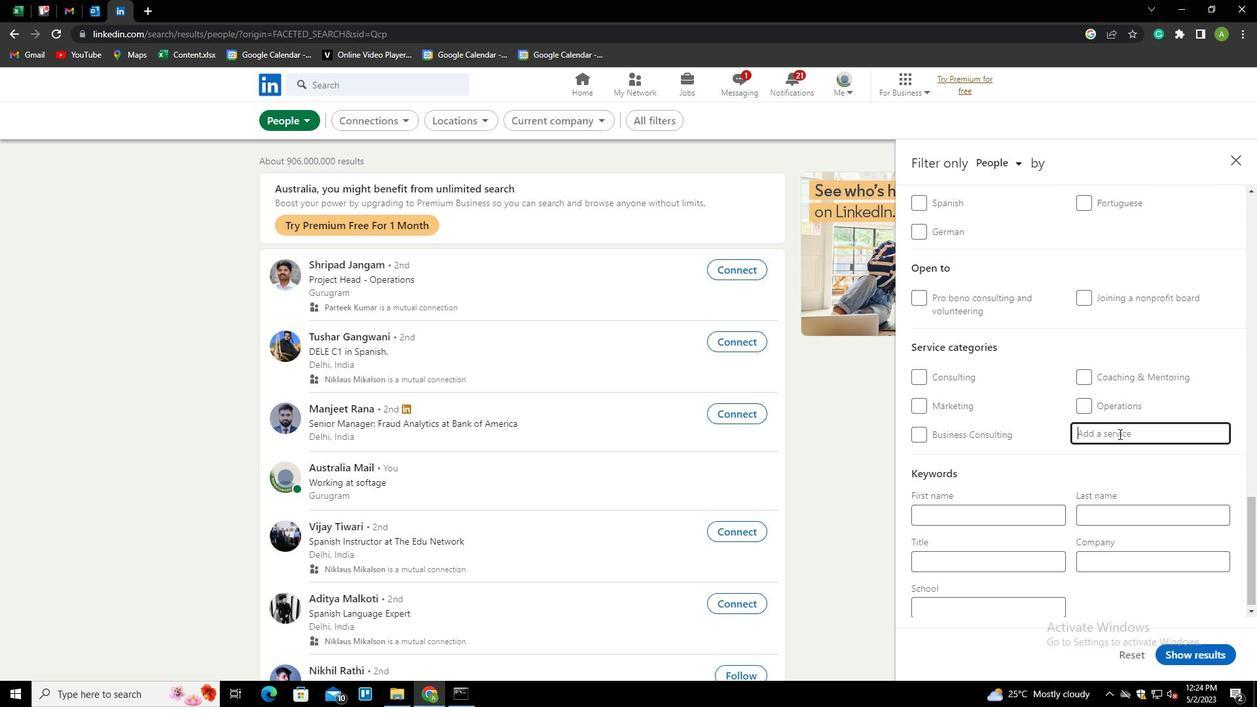 
Action: Key pressed <Key.shift><Key.shift><Key.shift><Key.shift><Key.shift><Key.shift><Key.shift><Key.shift><Key.shift><Key.shift>BANK<Key.down><Key.enter>
Screenshot: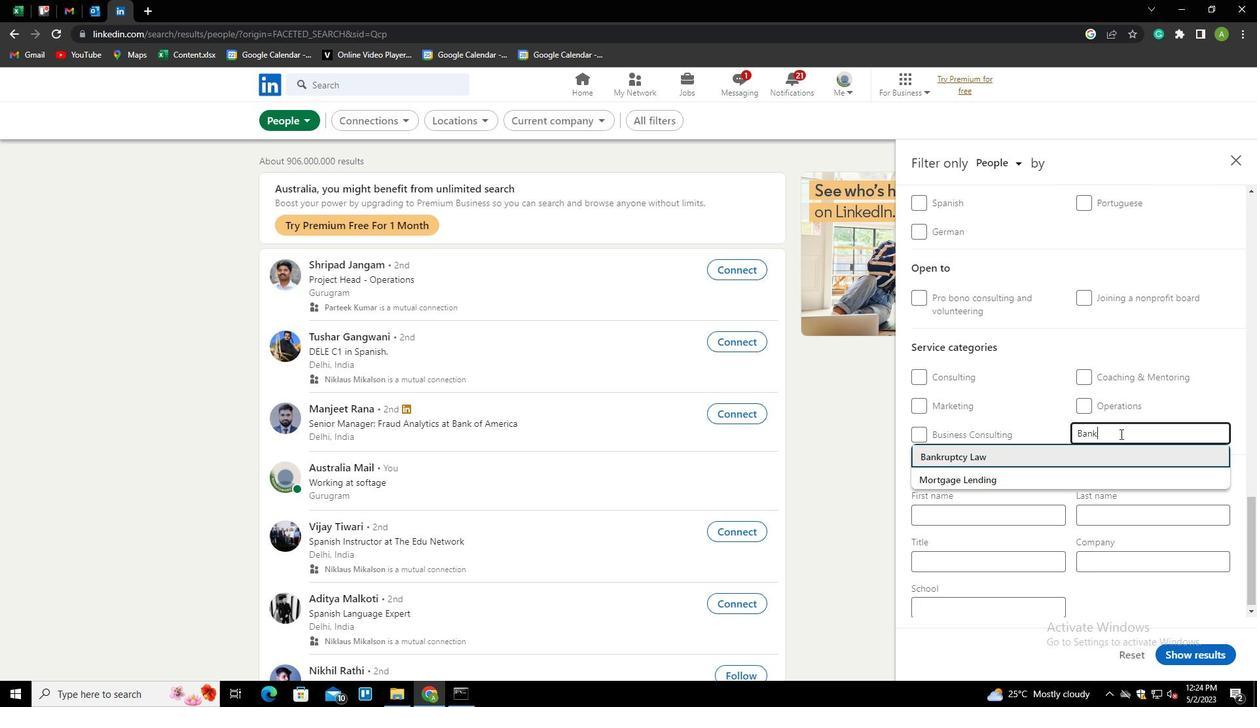 
Action: Mouse scrolled (1120, 433) with delta (0, 0)
Screenshot: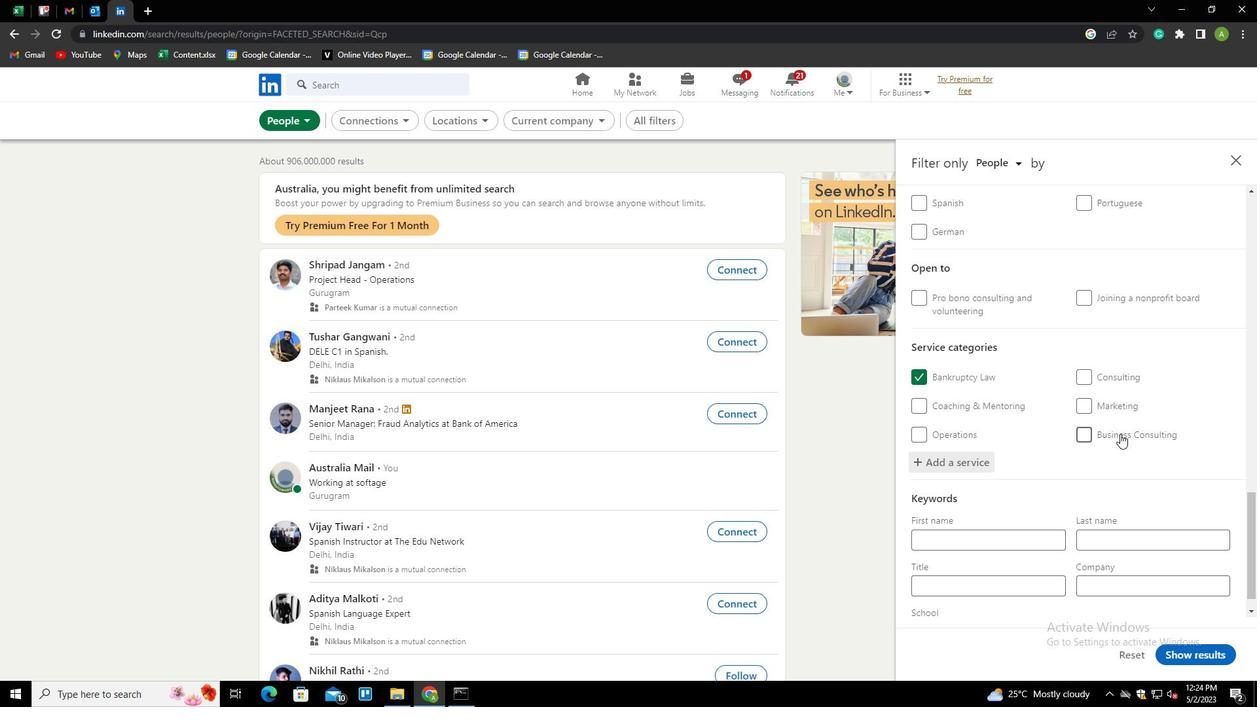 
Action: Mouse scrolled (1120, 433) with delta (0, 0)
Screenshot: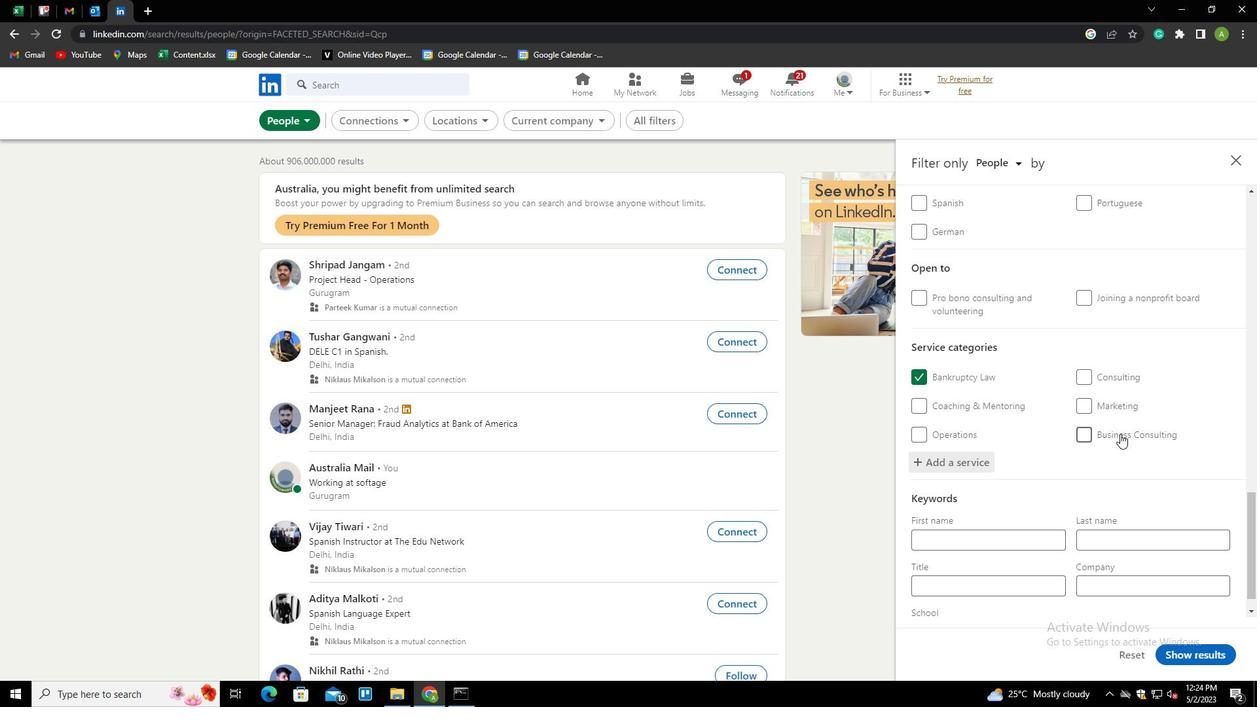 
Action: Mouse scrolled (1120, 433) with delta (0, 0)
Screenshot: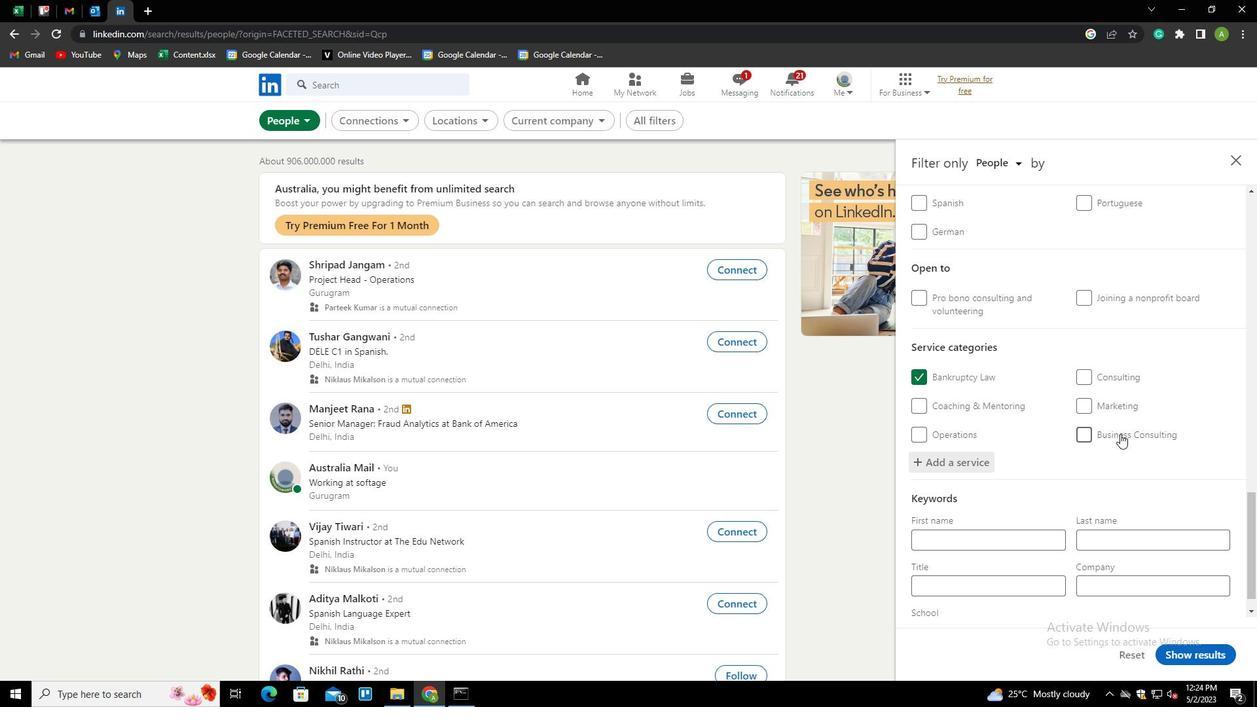 
Action: Mouse scrolled (1120, 433) with delta (0, 0)
Screenshot: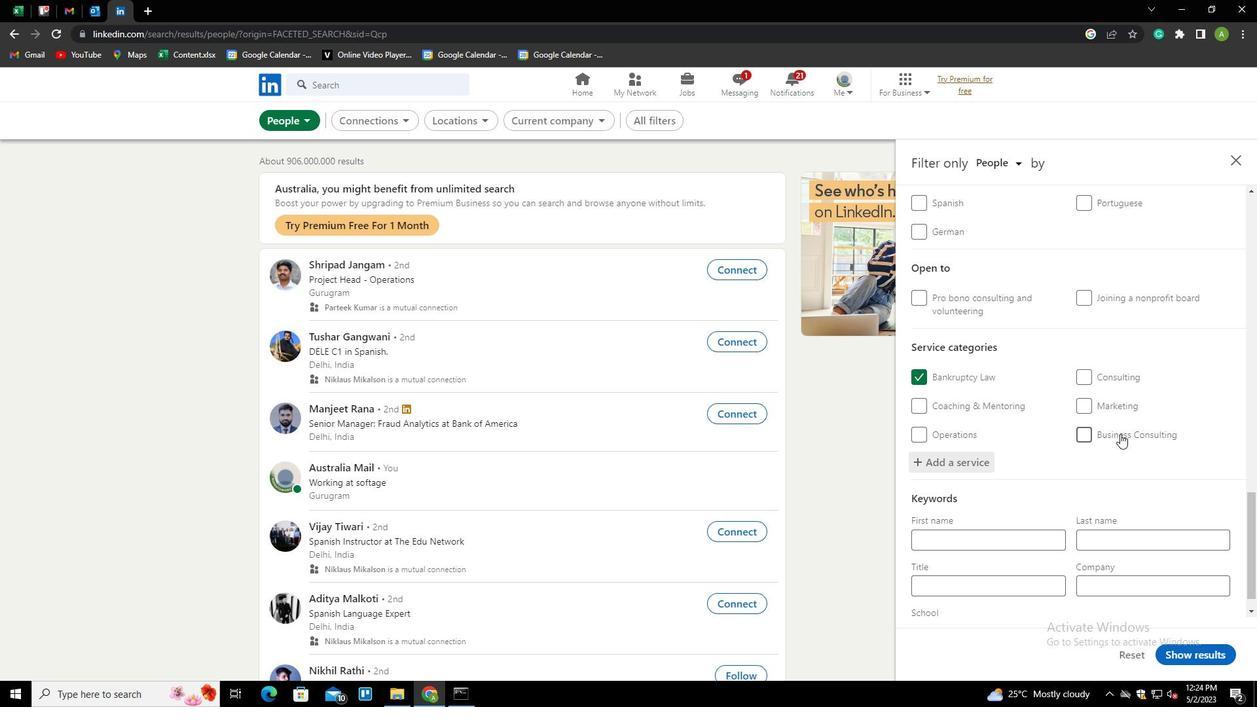 
Action: Mouse moved to (941, 555)
Screenshot: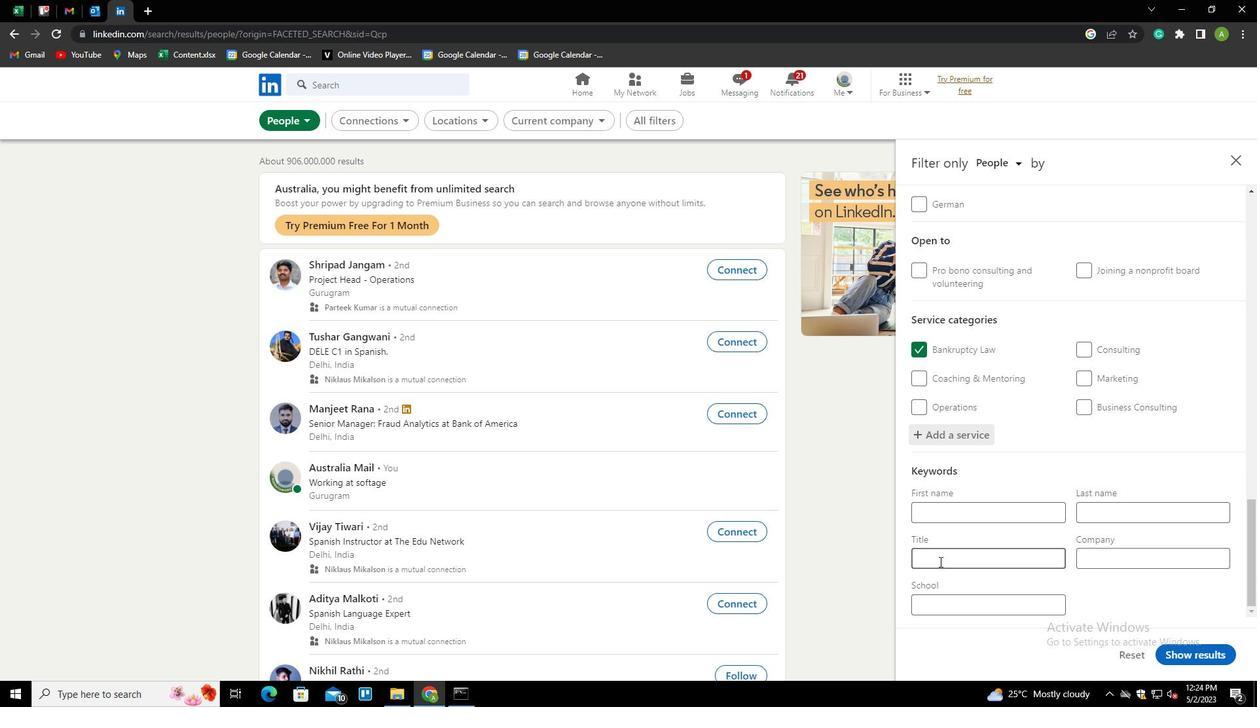 
Action: Mouse pressed left at (941, 555)
Screenshot: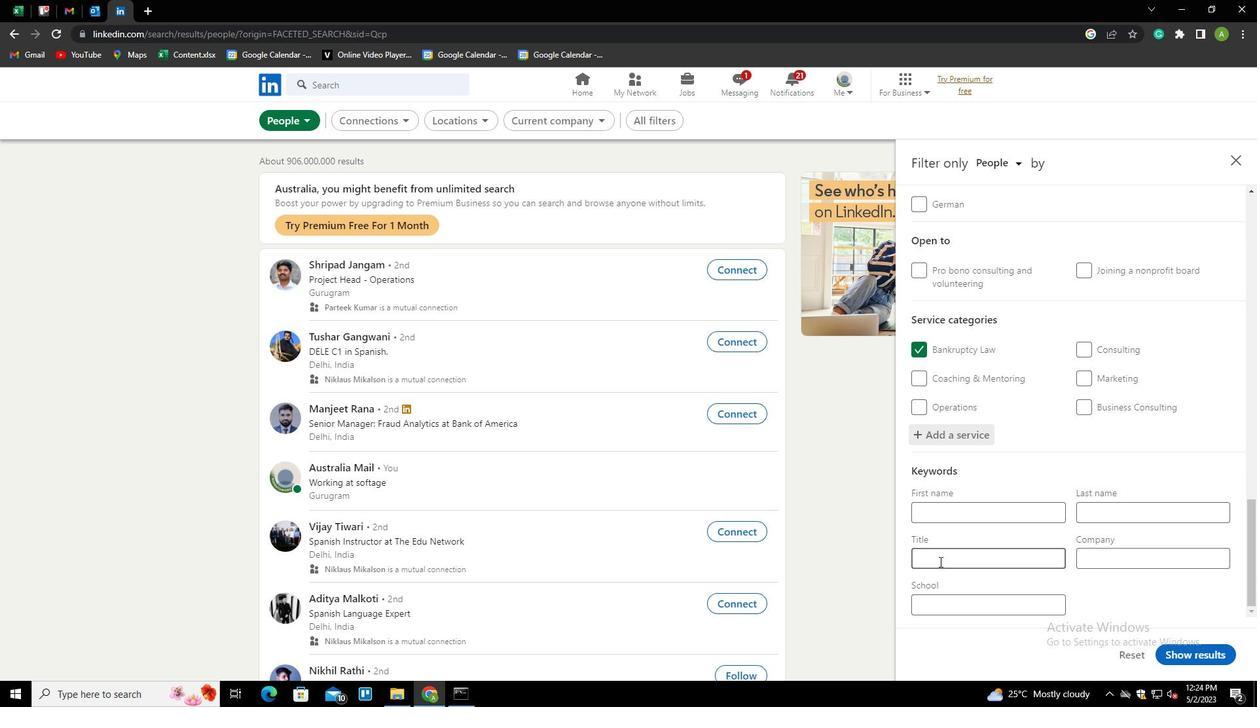 
Action: Key pressed <Key.shift>WORKER/<Key.shift>DESKTOP<Key.space><Key.shift>SUPPORT
Screenshot: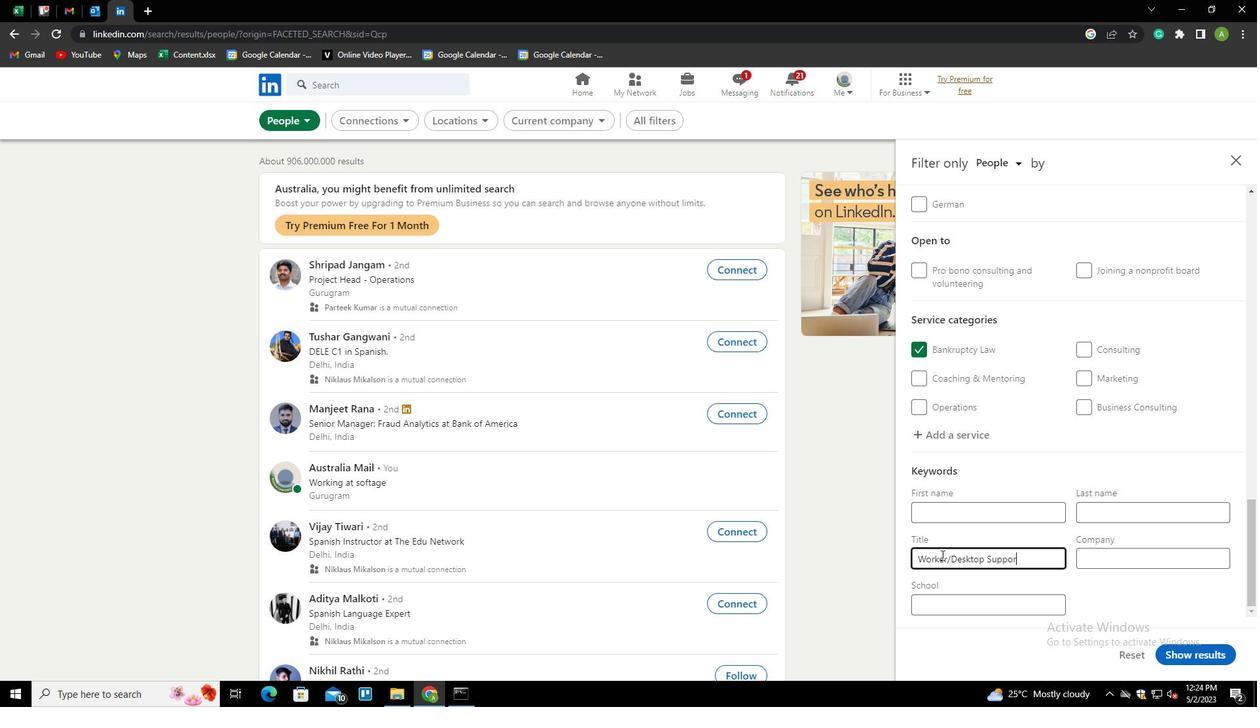 
Action: Mouse moved to (1182, 595)
Screenshot: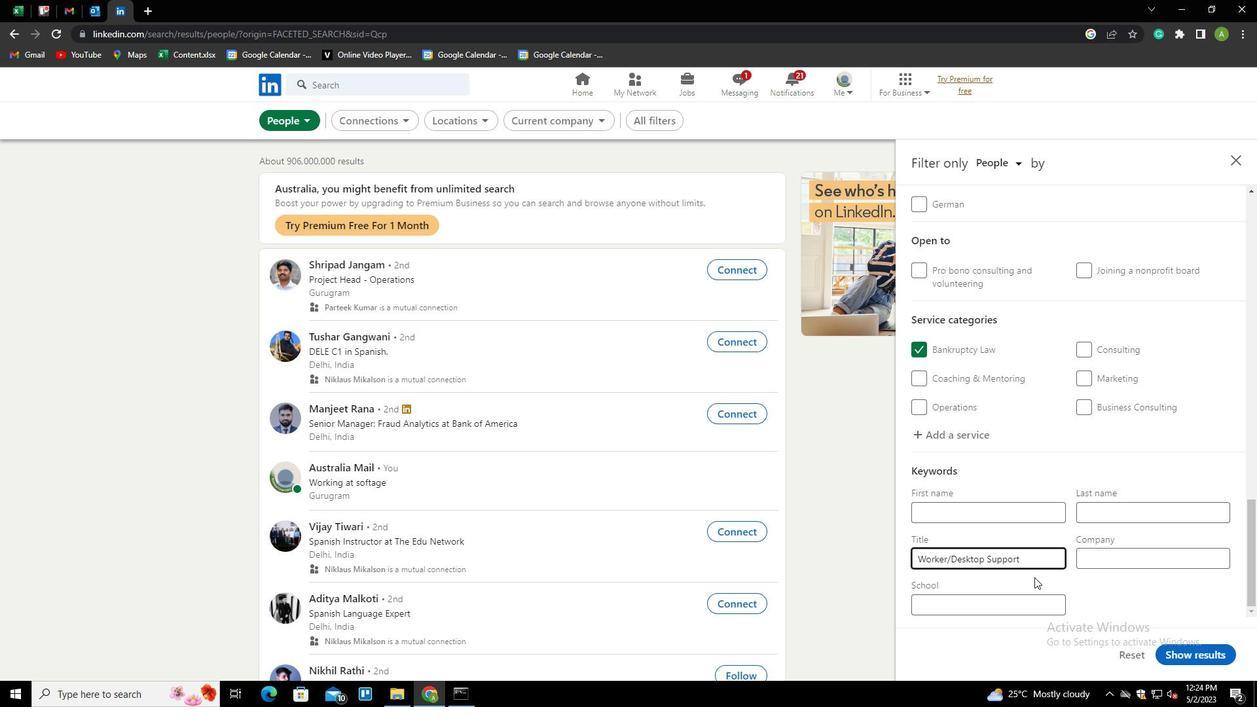 
Action: Mouse pressed left at (1182, 595)
Screenshot: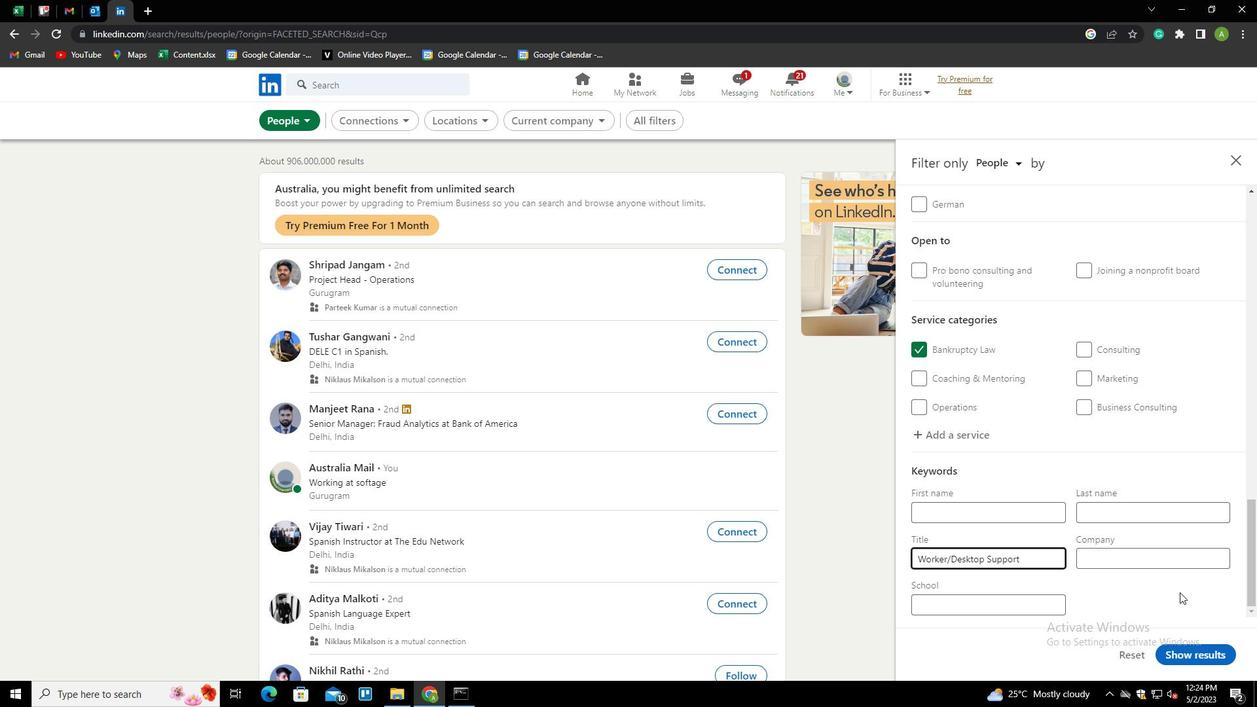 
Action: Mouse moved to (1193, 656)
Screenshot: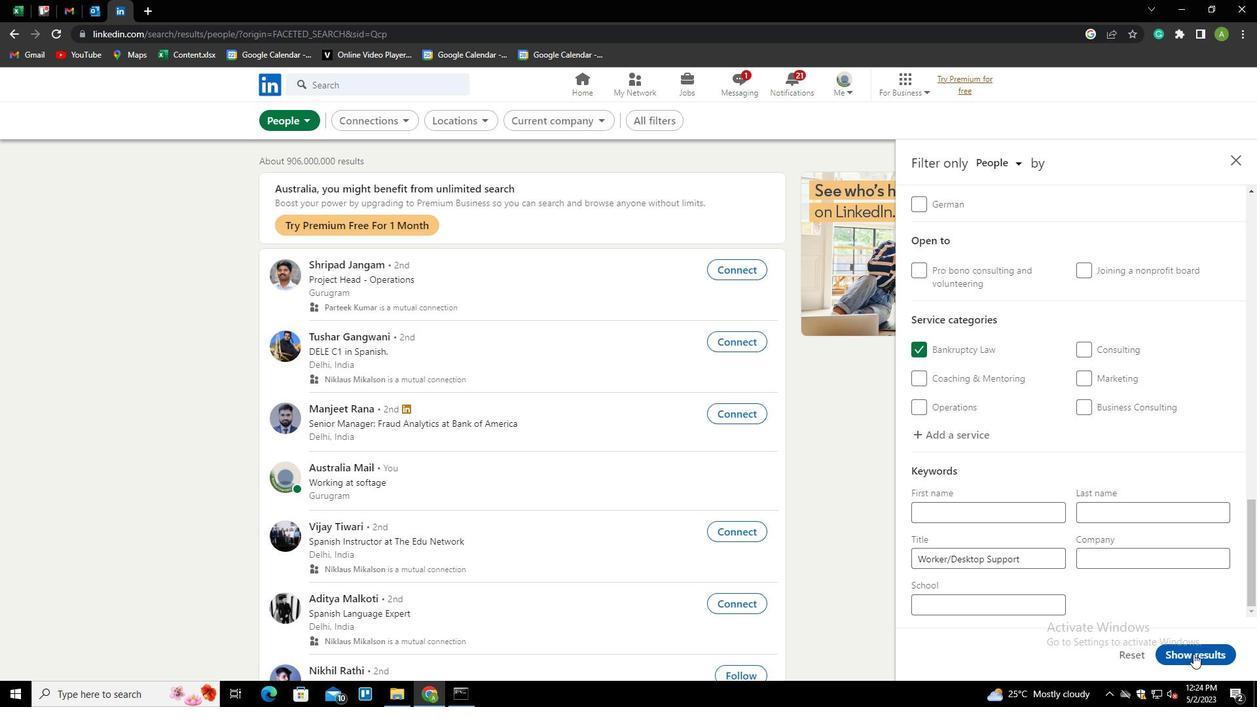 
Action: Mouse pressed left at (1193, 656)
Screenshot: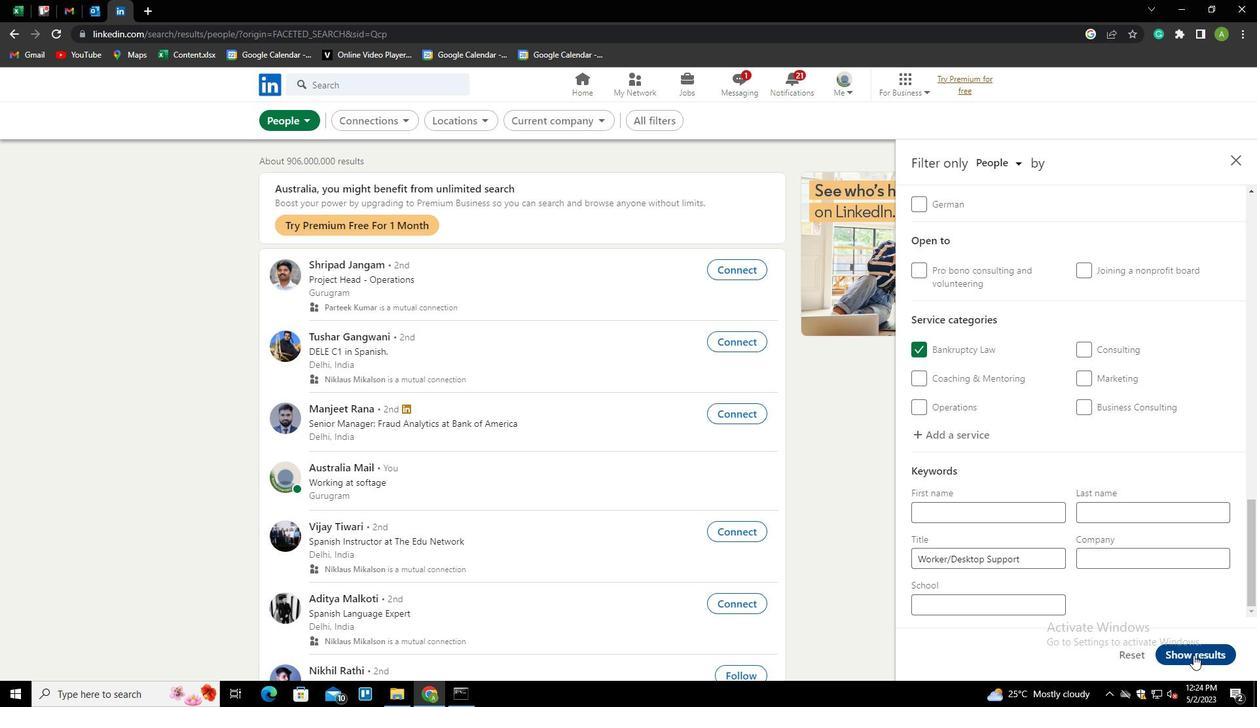 
